 Task: Add an event with the title Second Team Building Retreat: Problem-Solving Activities, date '2024/05/26', time 7:30 AM to 9:30 AMand add a description: In addition to the structured activities, the retreat will also include facilitated discussions and workshops on topics such as effective communication, conflict resolution, and fostering a positive team culture. These sessions will provide valuable insights and tools that team members can apply in their day-to-day work environment.Select event color  Flamingo . Add location for the event as: The Peninsula Hong Kong, Hong Kong, logged in from the account softage.7@softage.netand send the event invitation to softage.5@softage.net and softage.1@softage.net. Set a reminder for the event Daily
Action: Mouse moved to (89, 124)
Screenshot: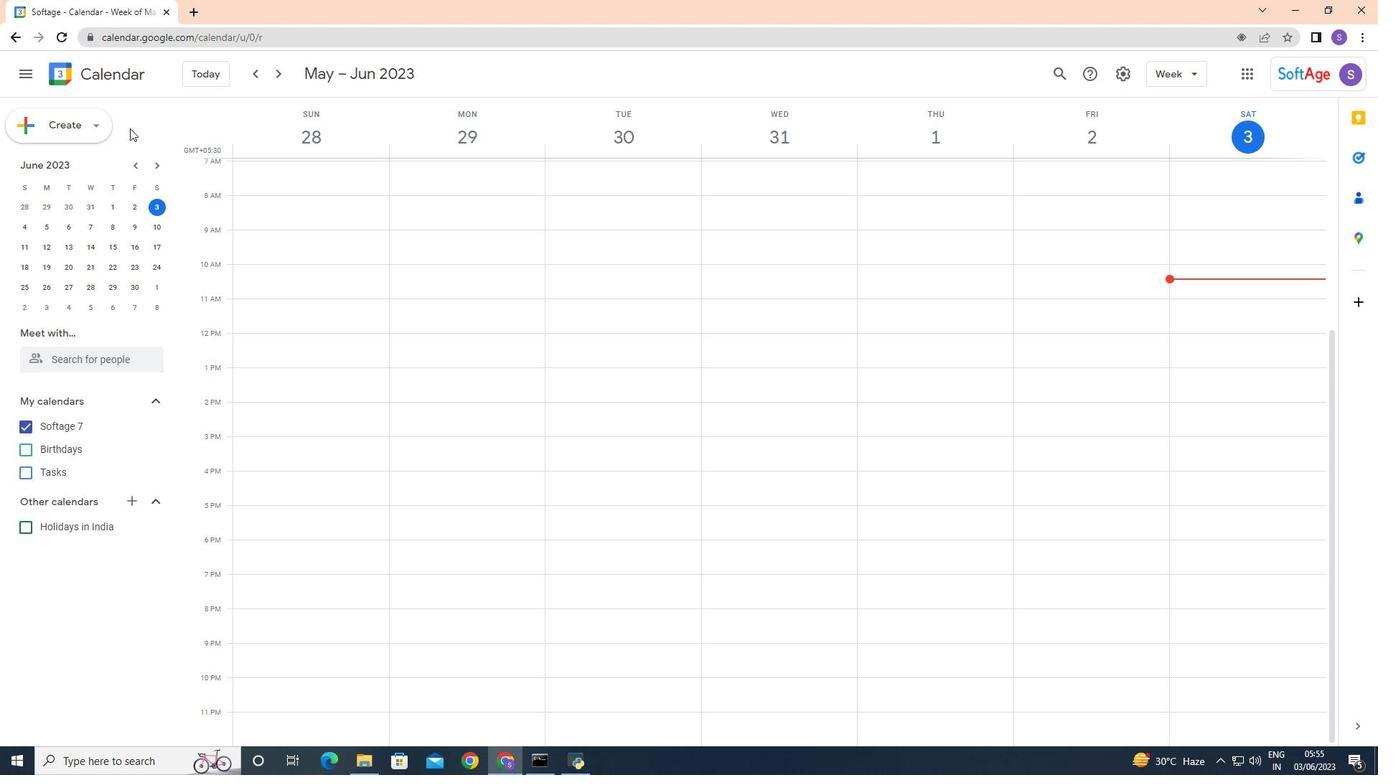 
Action: Mouse pressed left at (89, 124)
Screenshot: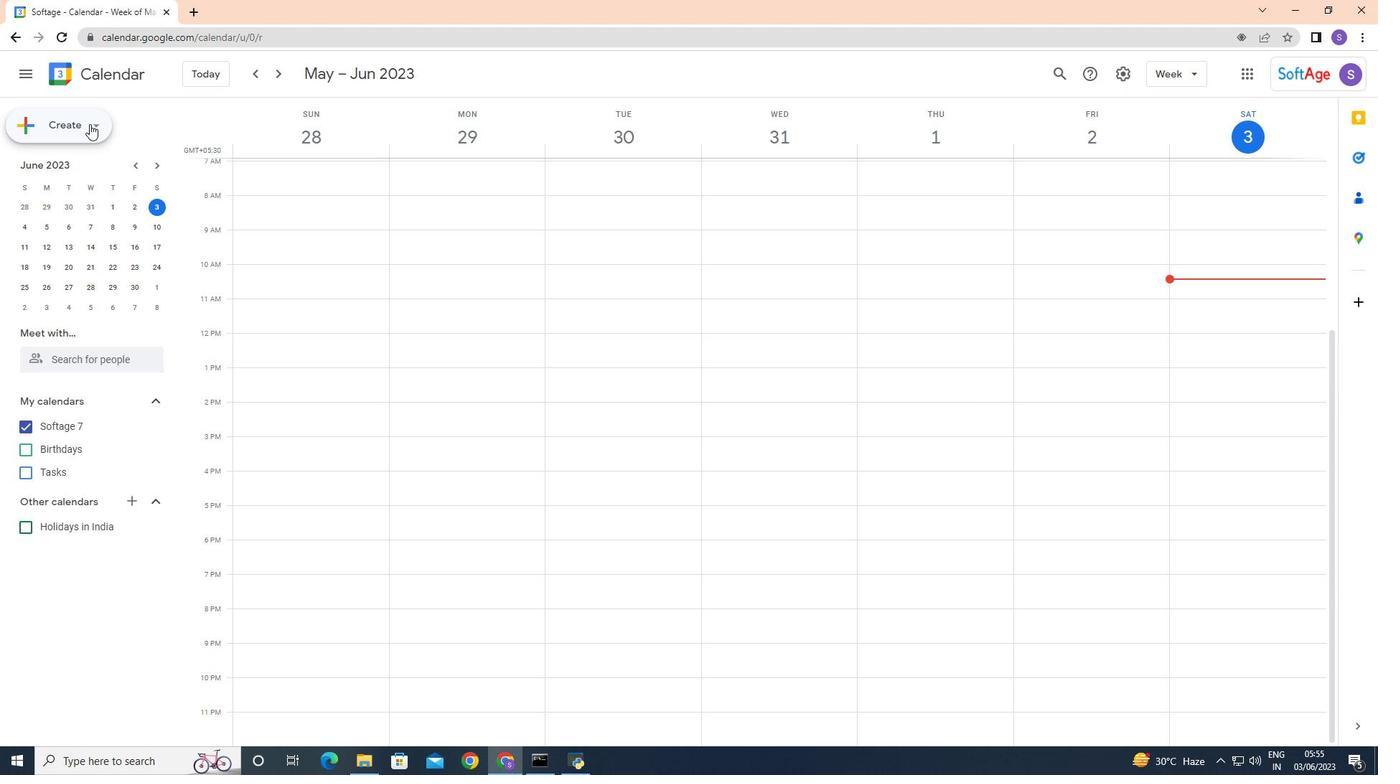 
Action: Mouse moved to (60, 165)
Screenshot: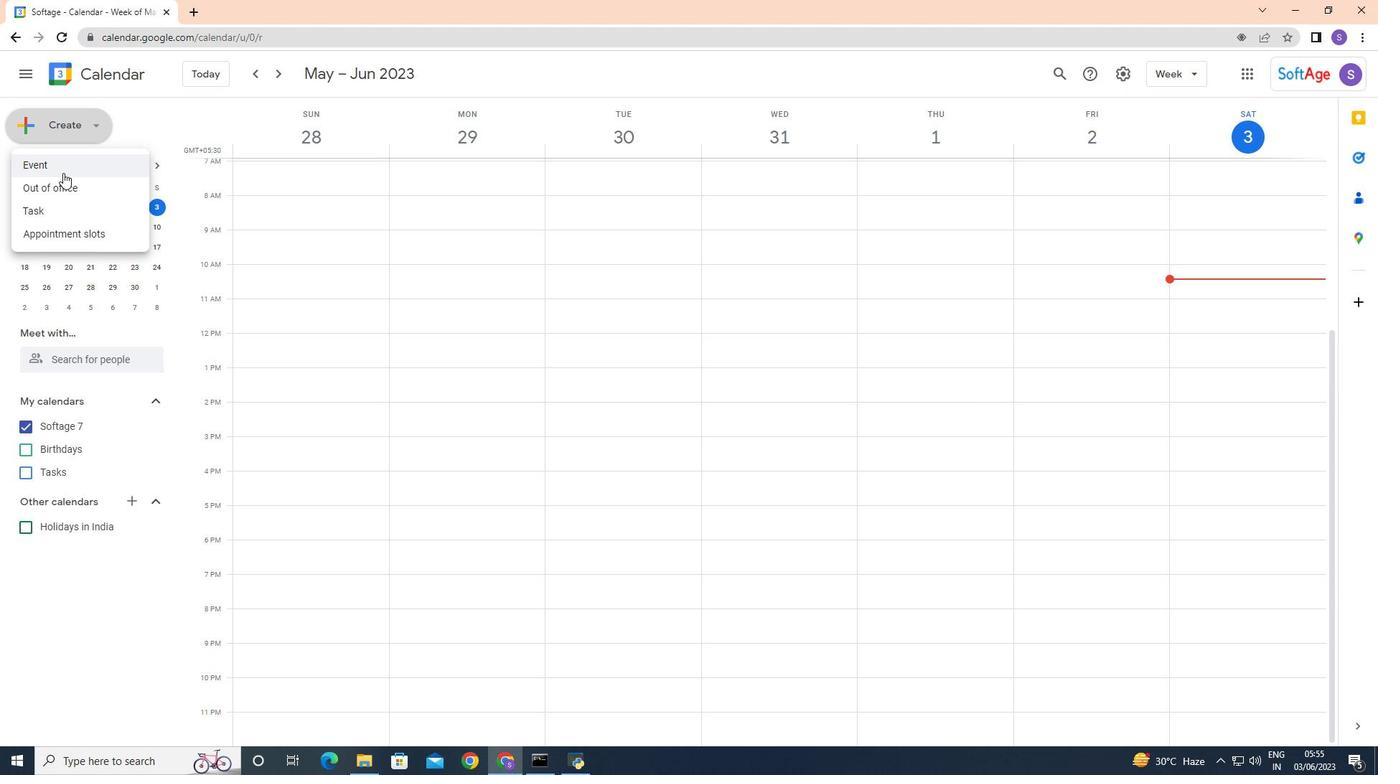 
Action: Mouse pressed left at (60, 165)
Screenshot: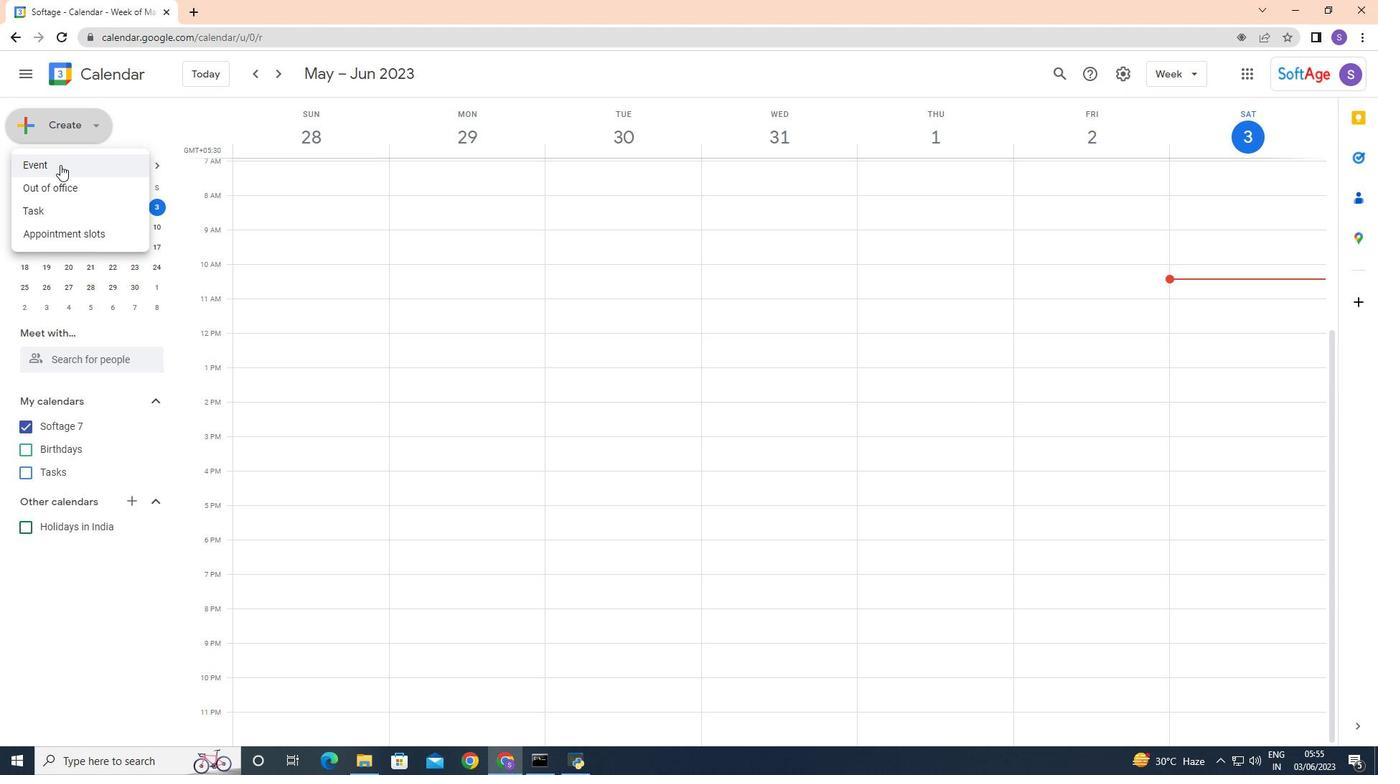
Action: Mouse moved to (1038, 567)
Screenshot: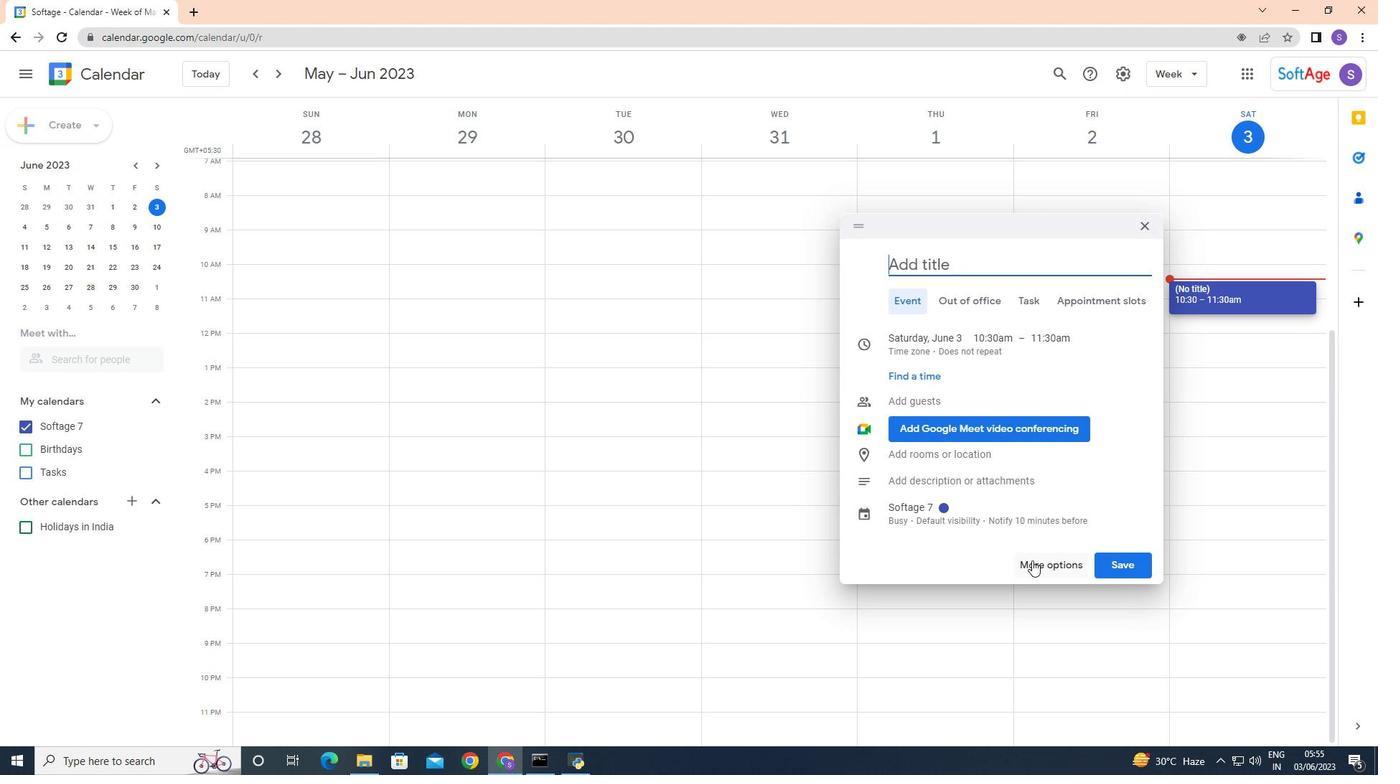 
Action: Mouse pressed left at (1038, 567)
Screenshot: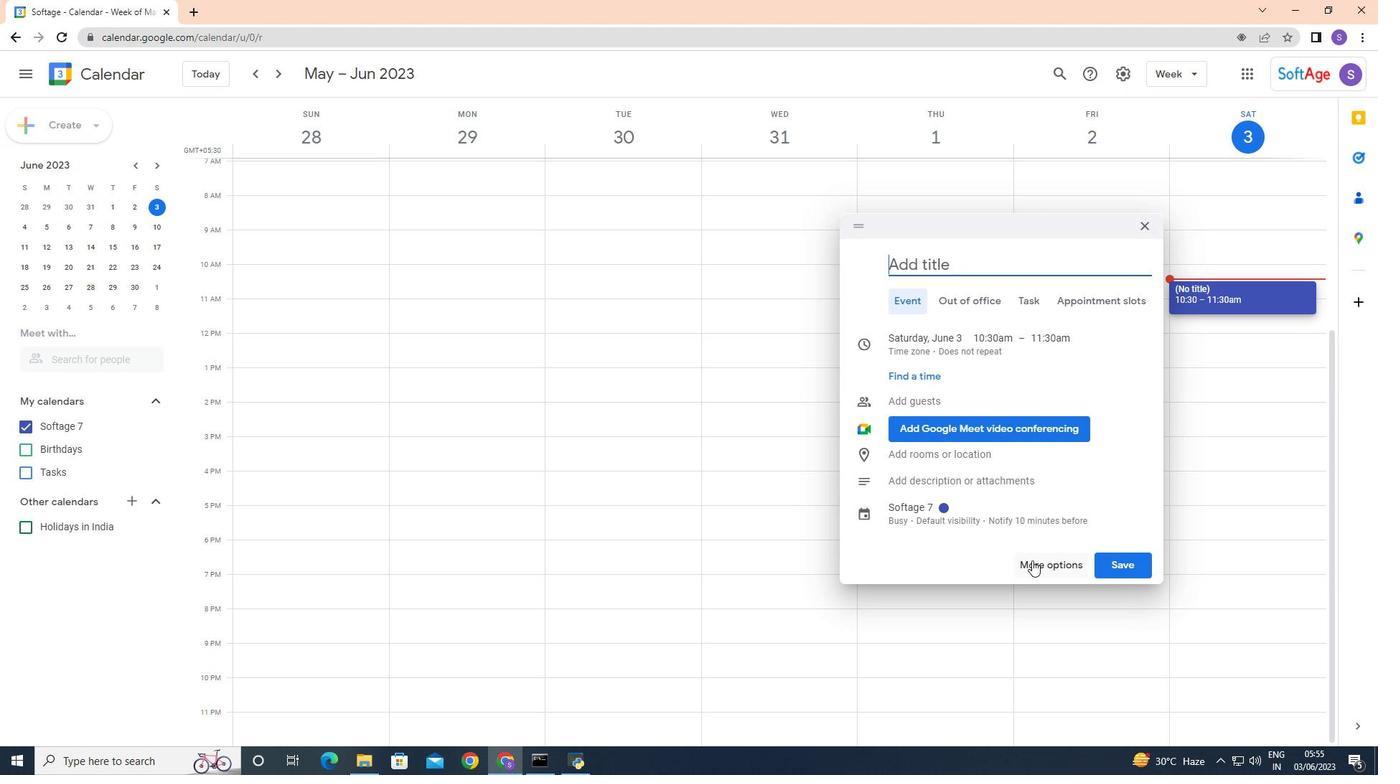 
Action: Mouse moved to (91, 84)
Screenshot: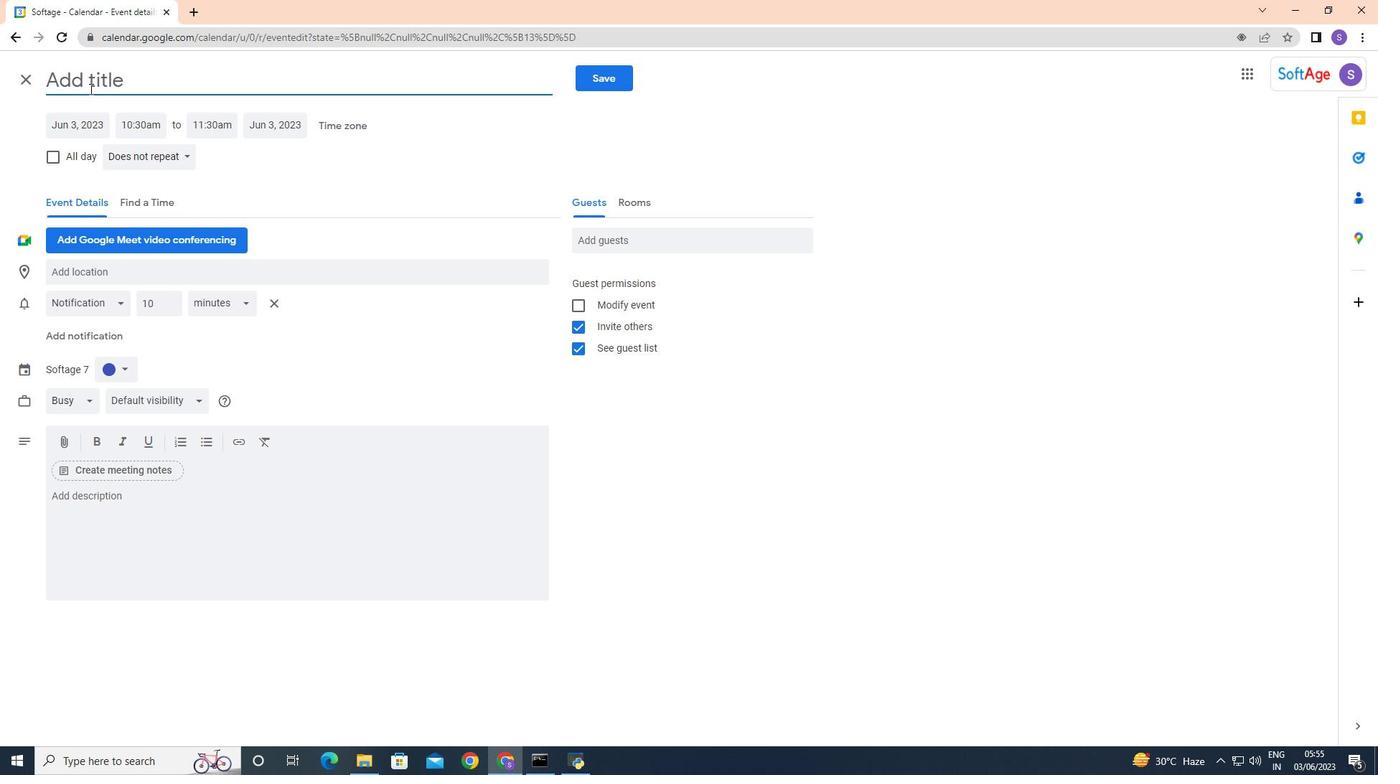 
Action: Mouse pressed left at (91, 84)
Screenshot: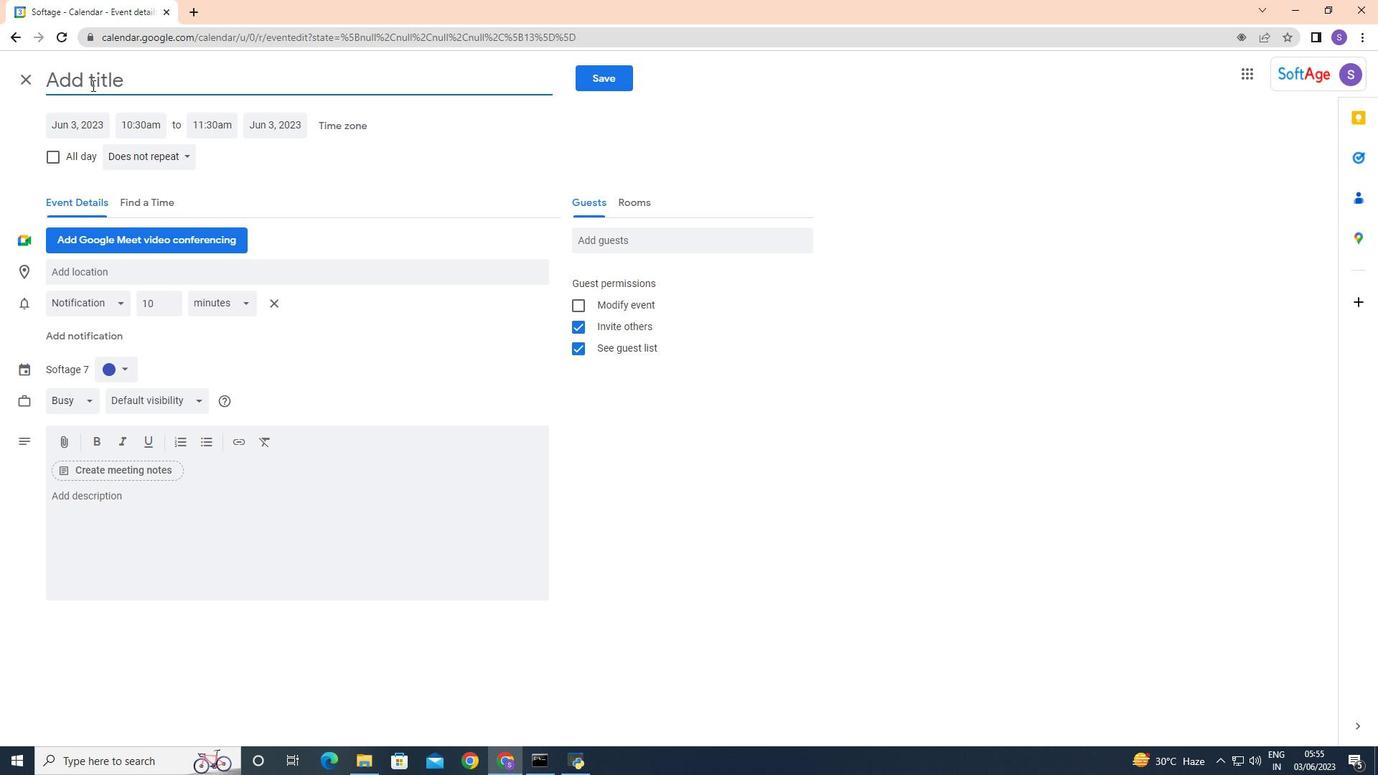 
Action: Key pressed <Key.caps_lock>S<Key.caps_lock><Key.backspace><Key.caps_lock>S<Key.backspace><Key.caps_lock>s<Key.caps_lock>ECOND<Key.space><Key.caps_lock>t<Key.caps_lock>EAM<Key.space><Key.caps_lock>b<Key.caps_lock>UILDING<Key.space><Key.caps_lock>rt<Key.backspace>e<Key.backspace><Key.caps_lock>ETREAT<Key.shift_r>:<Key.space><Key.caps_lock>p<Key.caps_lock>ROD<Key.backspace>BLEM-<Key.caps_lock>s<Key.caps_lock>OLVING<Key.space><Key.caps_lock>a<Key.caps_lock>CTIVITIES
Screenshot: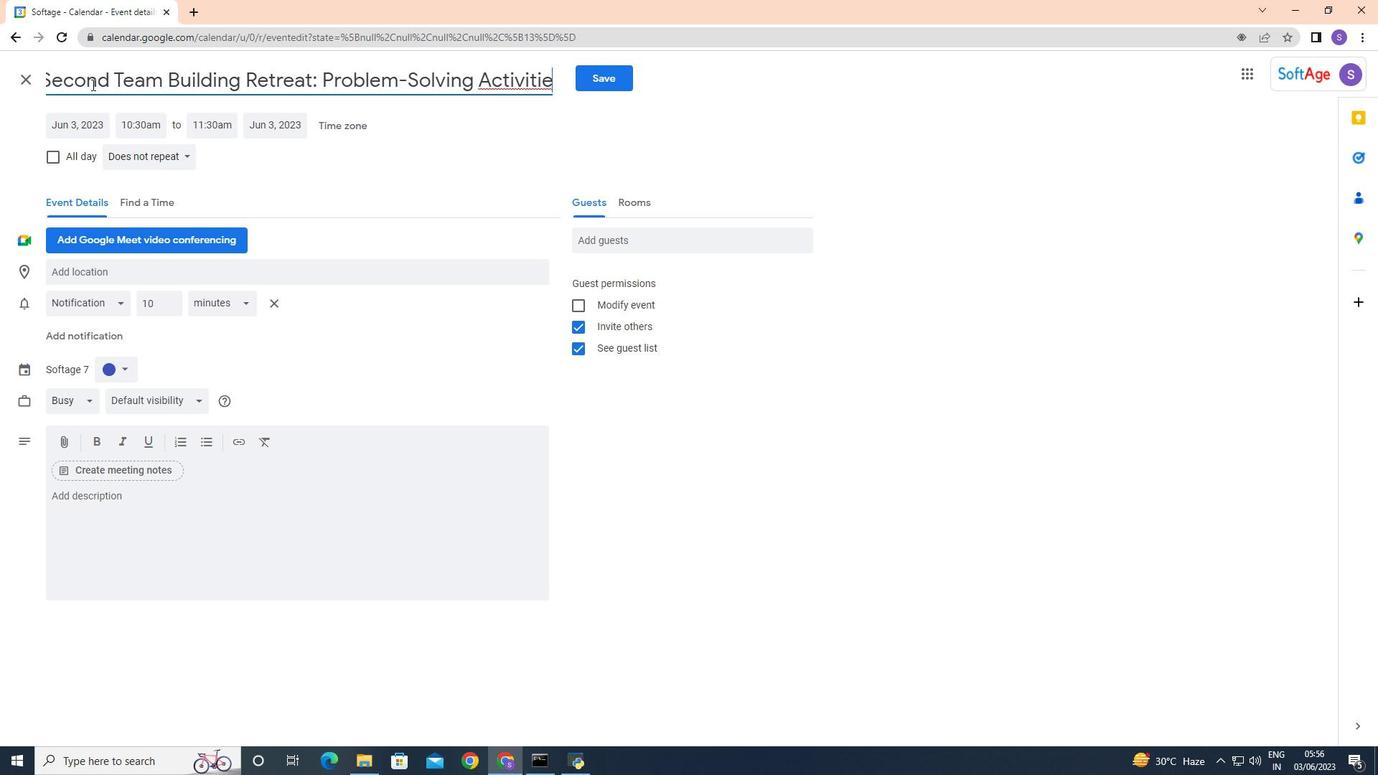 
Action: Mouse moved to (210, 180)
Screenshot: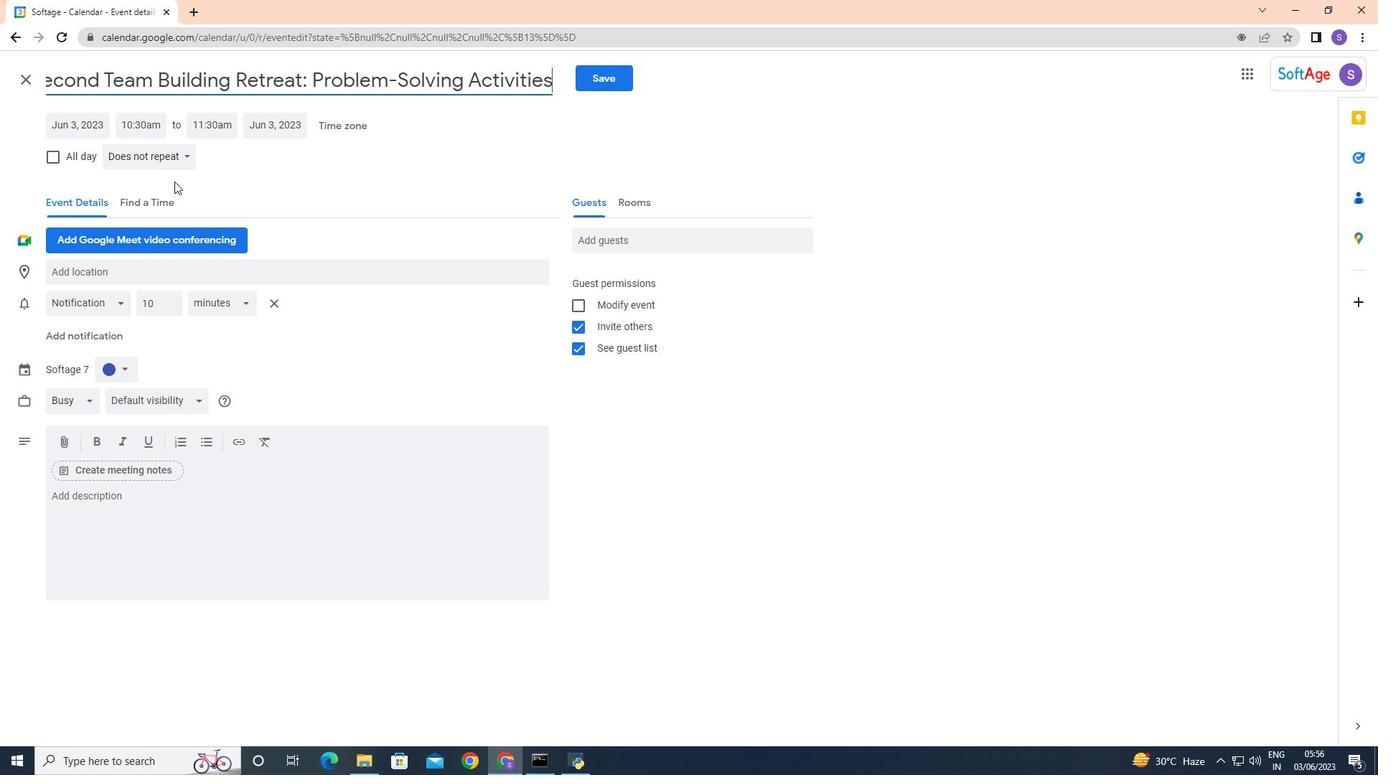 
Action: Mouse pressed left at (210, 180)
Screenshot: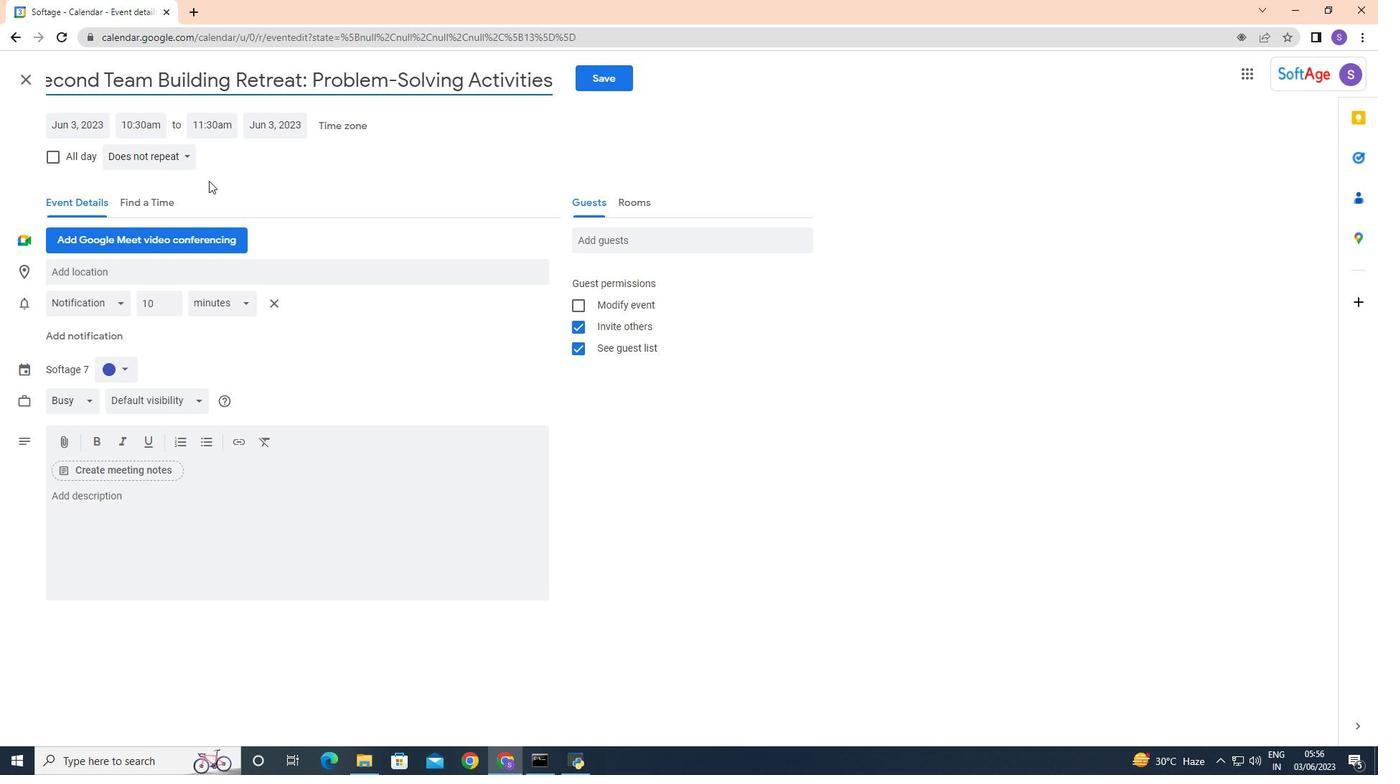
Action: Mouse moved to (74, 127)
Screenshot: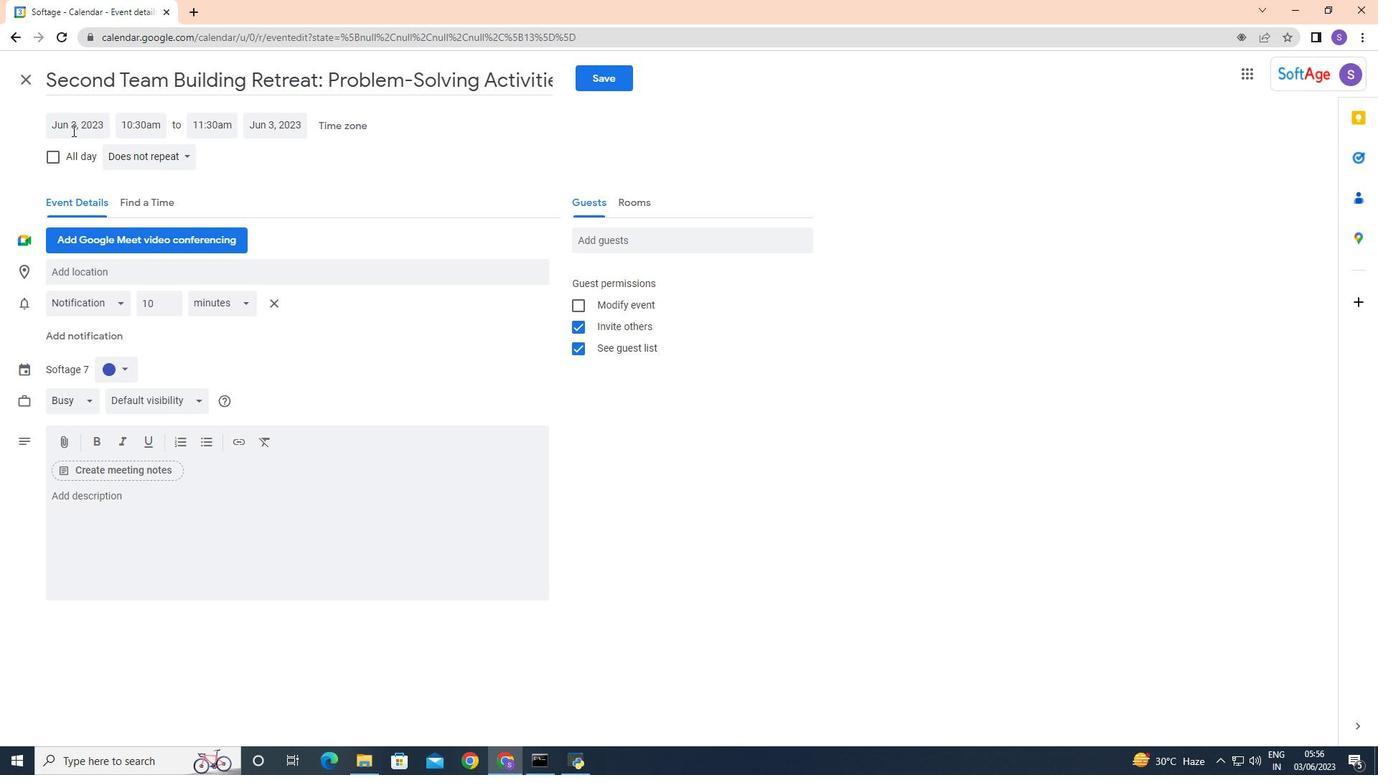 
Action: Mouse pressed left at (74, 127)
Screenshot: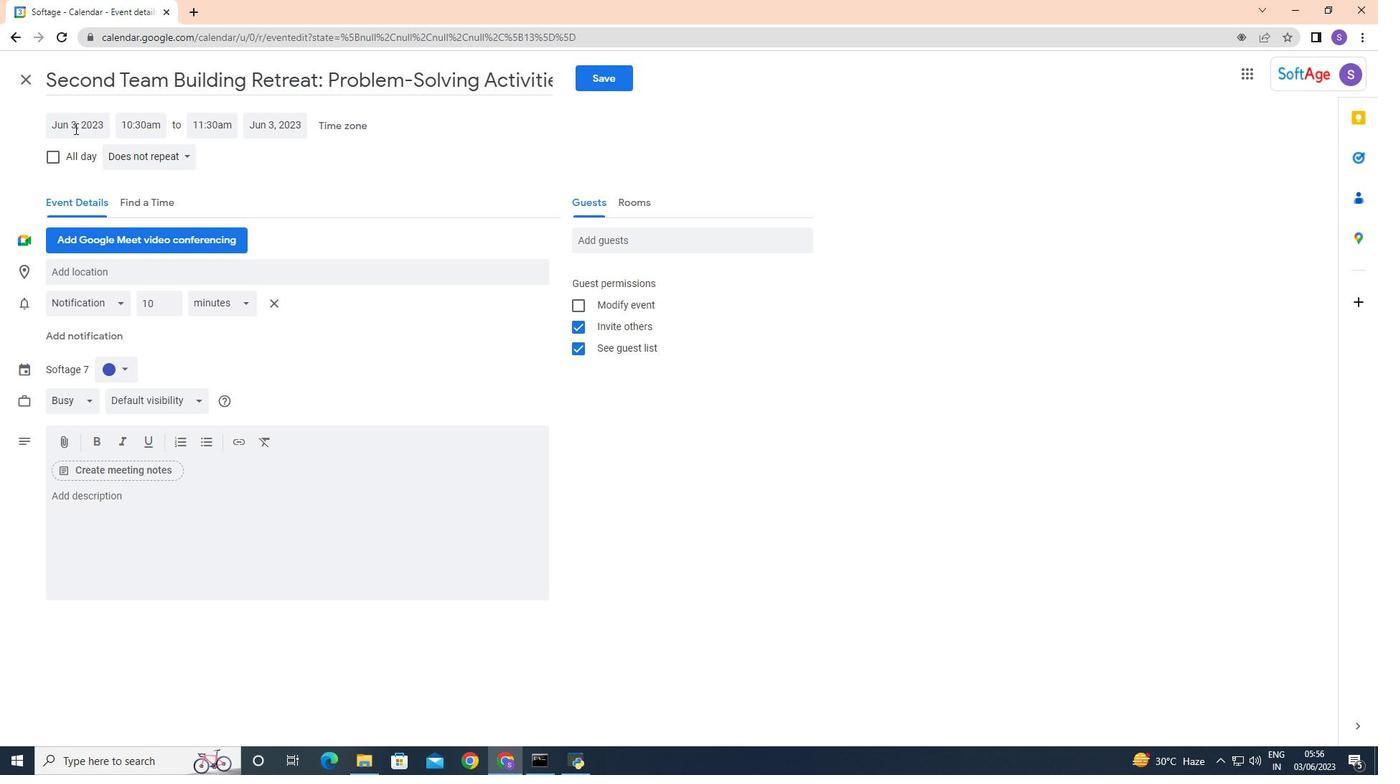 
Action: Mouse moved to (228, 152)
Screenshot: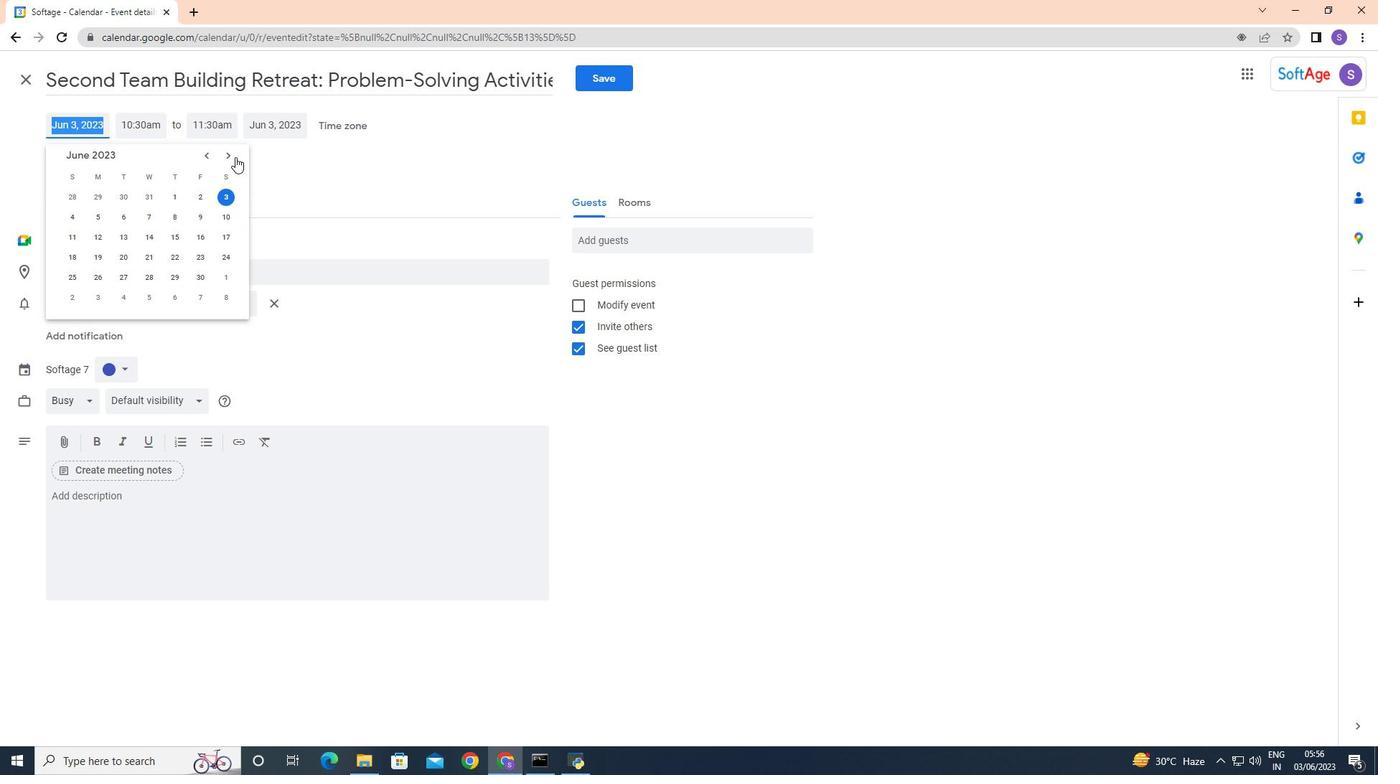 
Action: Mouse pressed left at (228, 152)
Screenshot: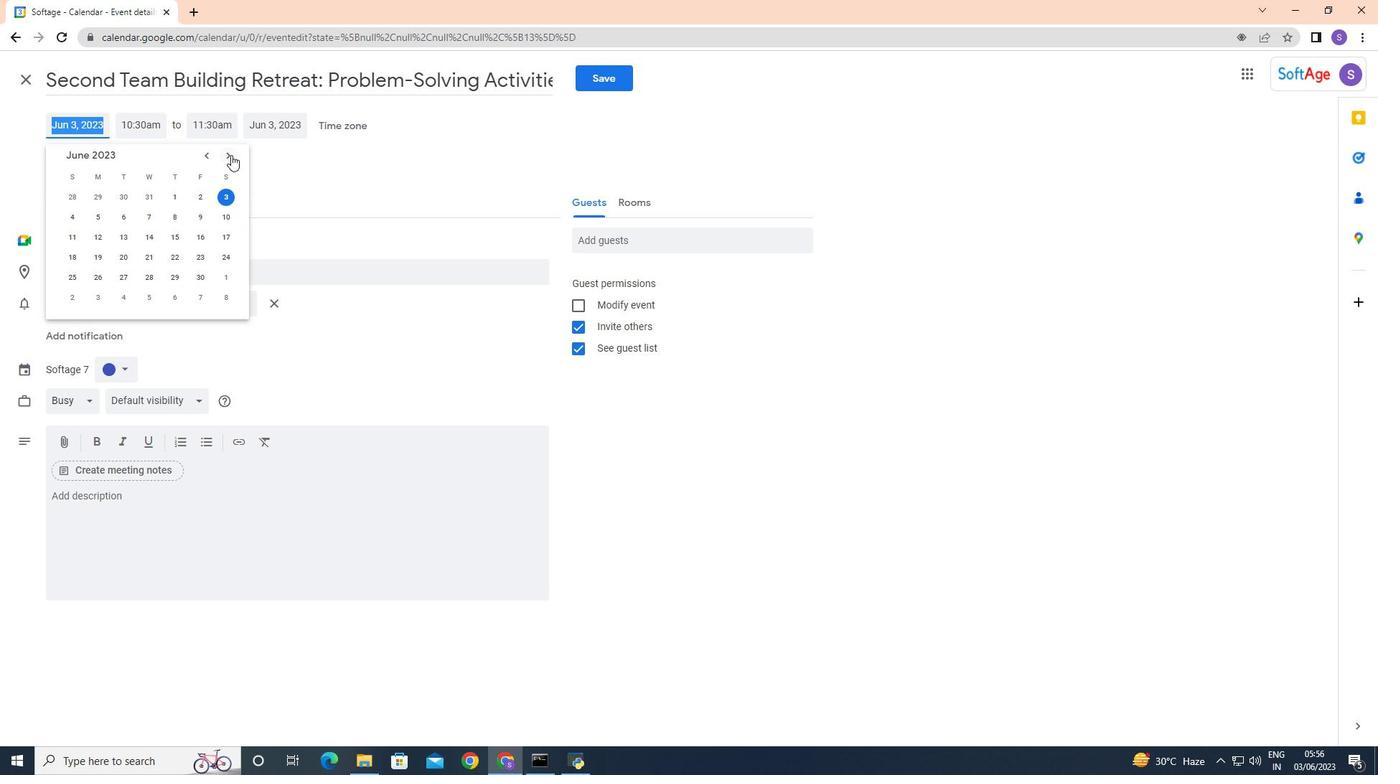 
Action: Mouse pressed left at (228, 152)
Screenshot: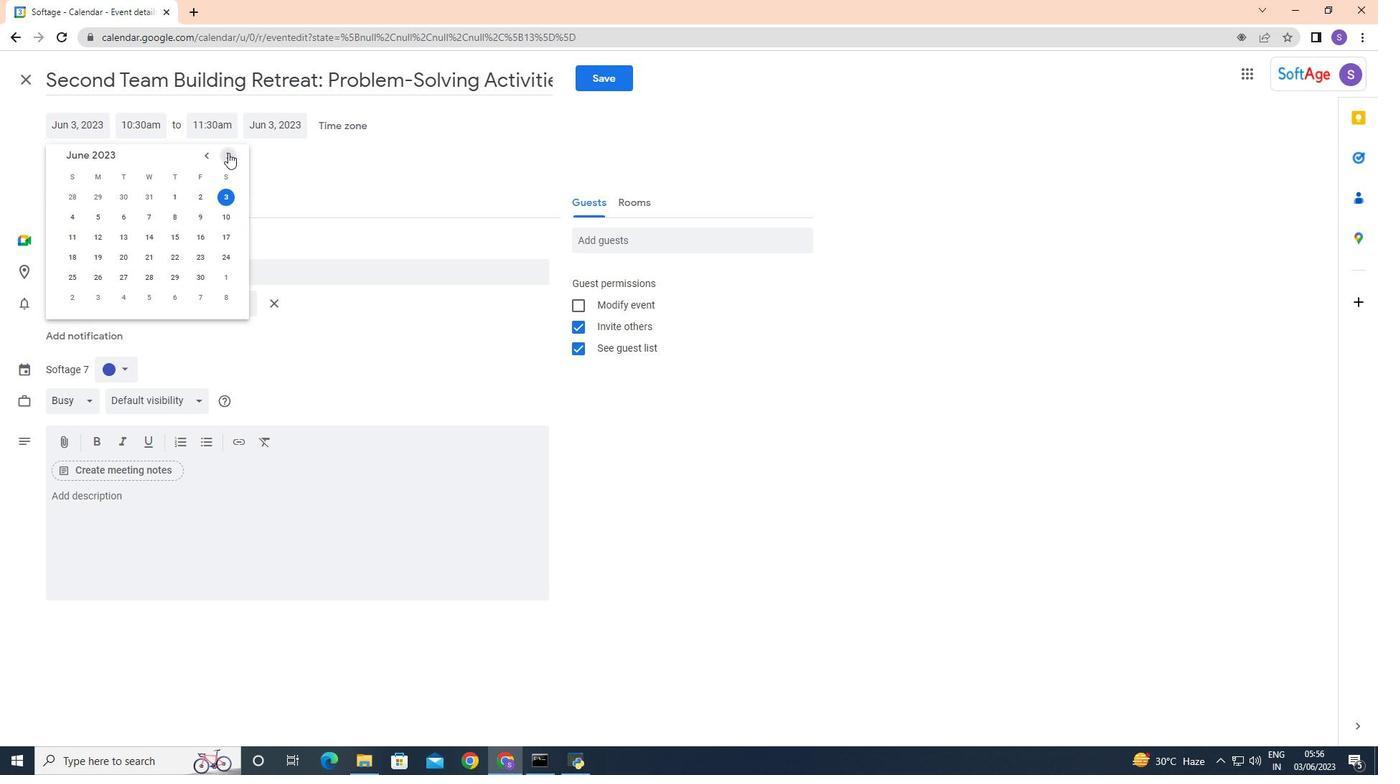 
Action: Mouse pressed left at (228, 152)
Screenshot: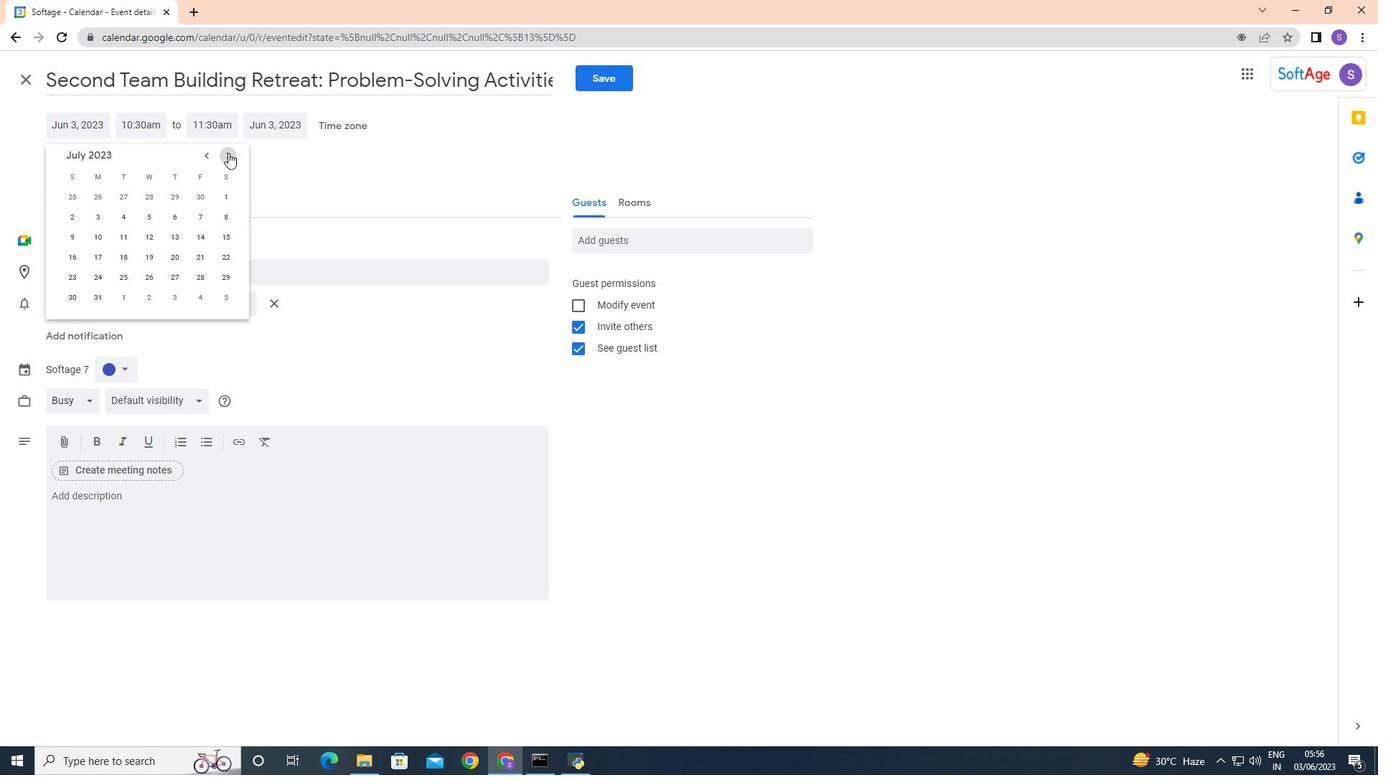
Action: Mouse pressed left at (228, 152)
Screenshot: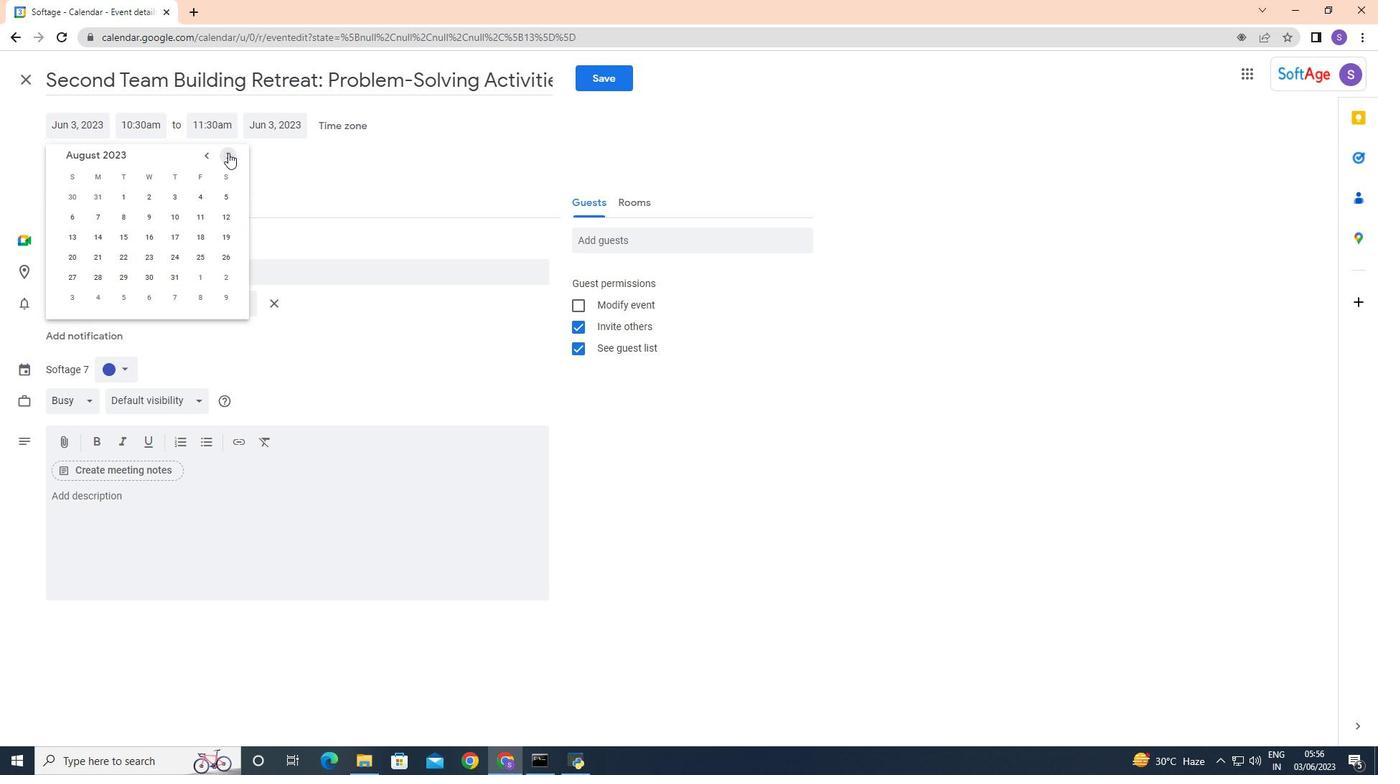 
Action: Mouse pressed left at (228, 152)
Screenshot: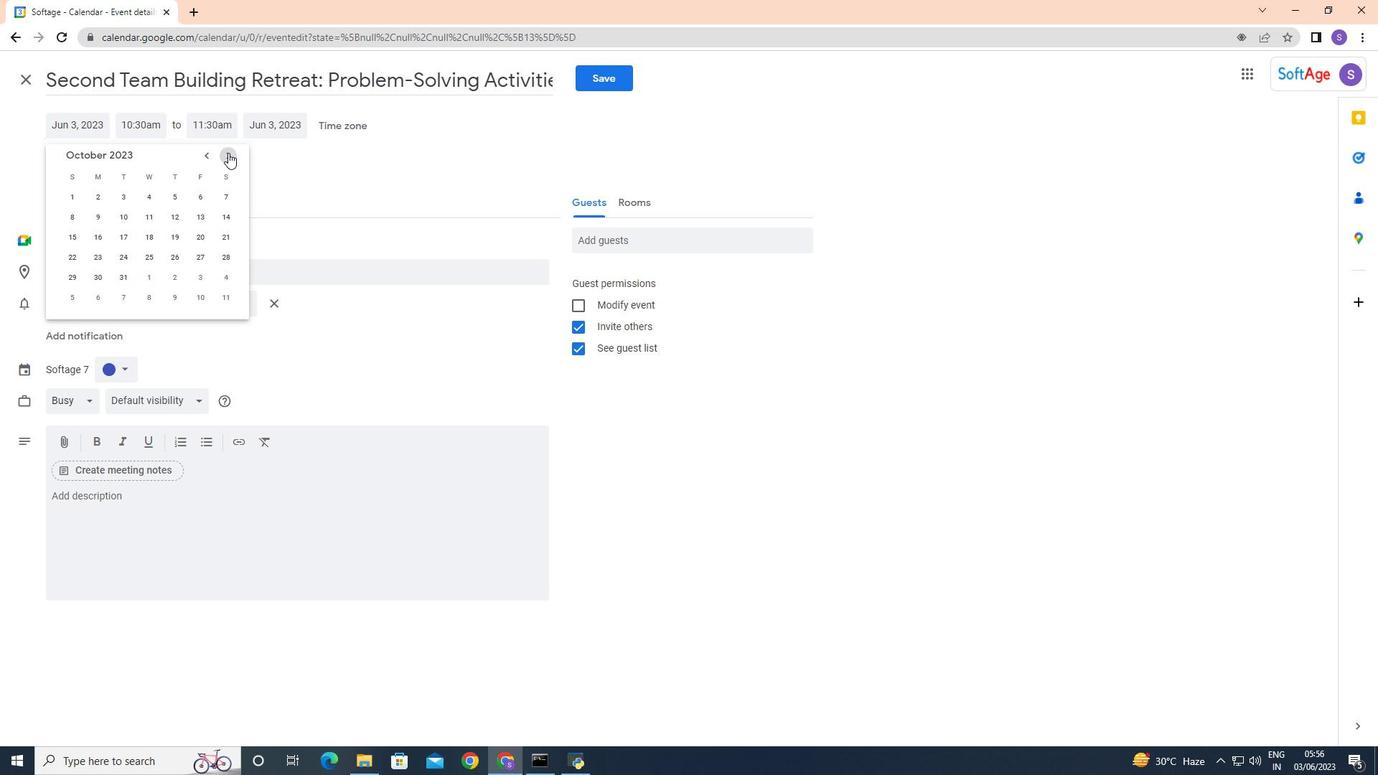 
Action: Mouse pressed left at (228, 152)
Screenshot: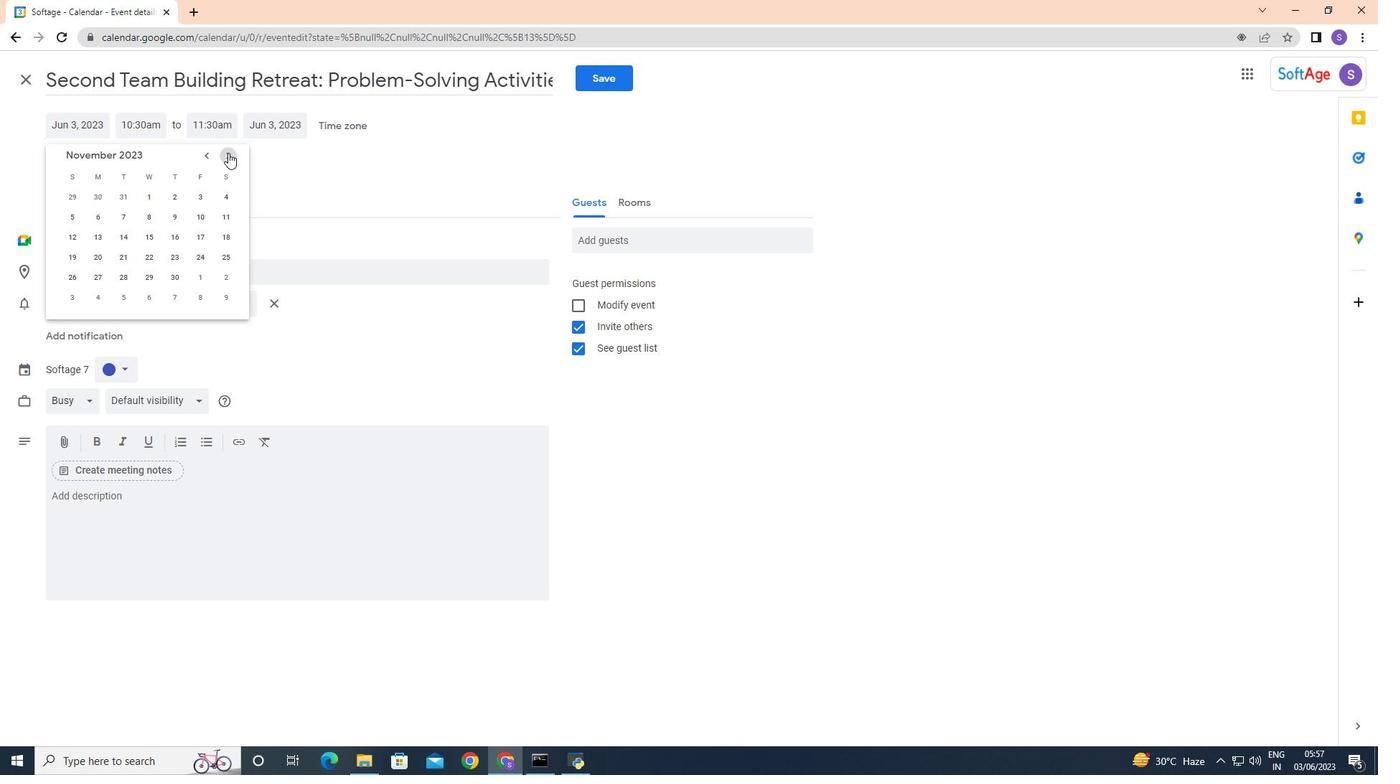 
Action: Mouse pressed left at (228, 152)
Screenshot: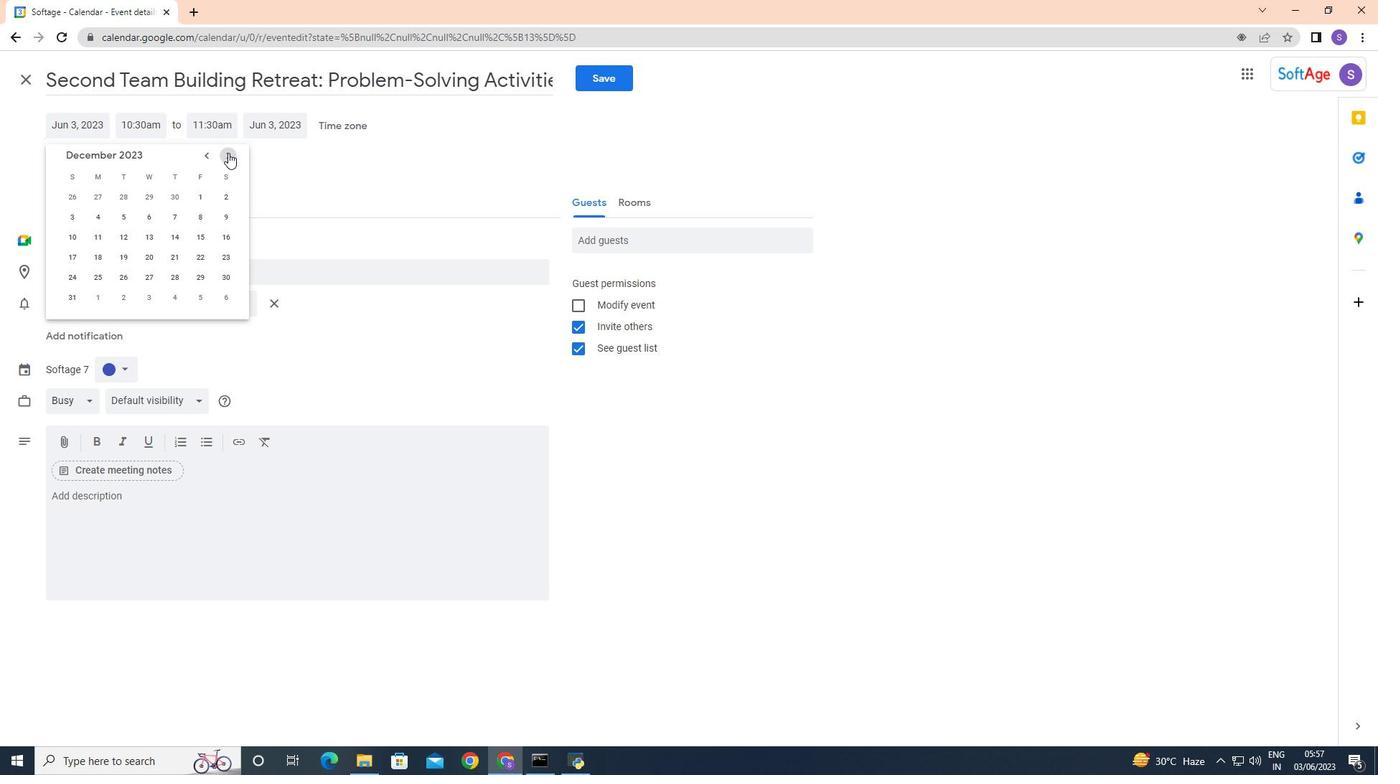 
Action: Mouse pressed left at (228, 152)
Screenshot: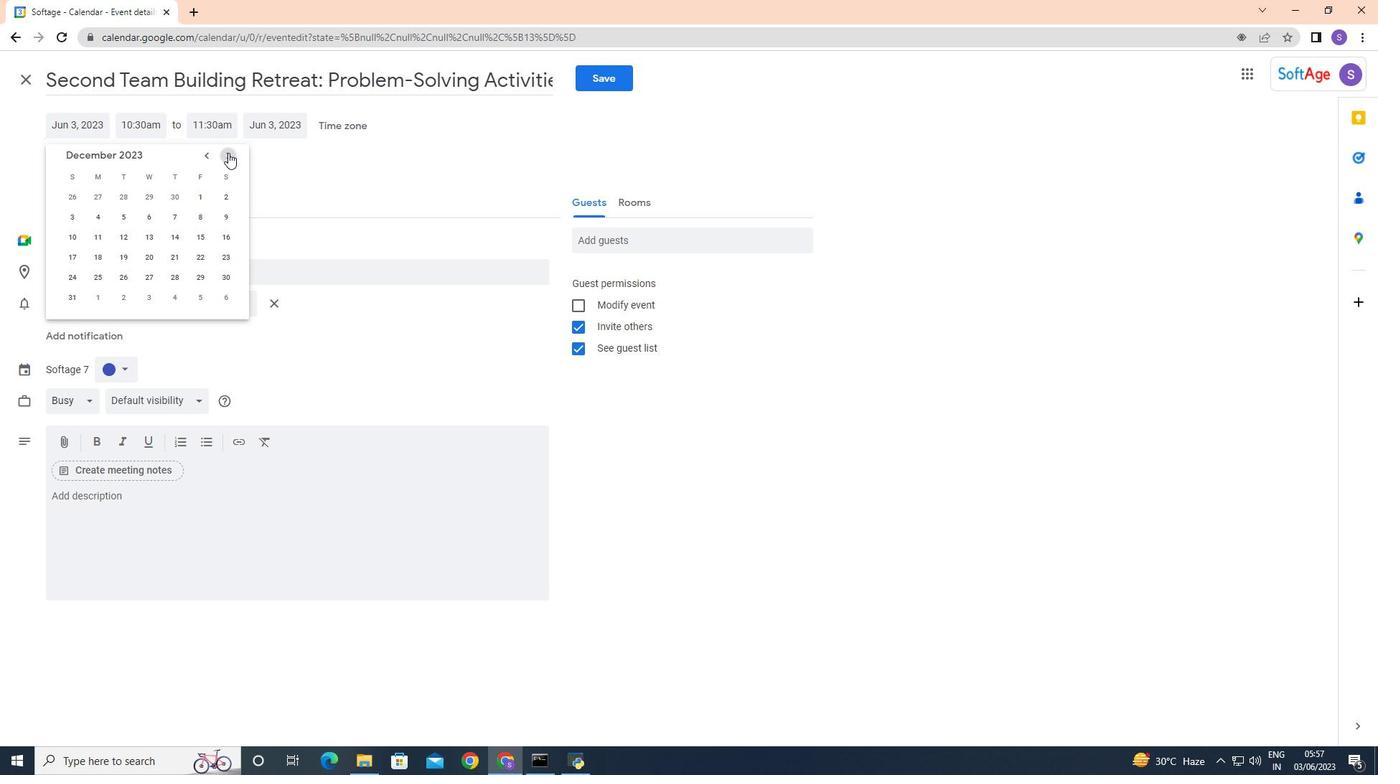
Action: Mouse moved to (206, 157)
Screenshot: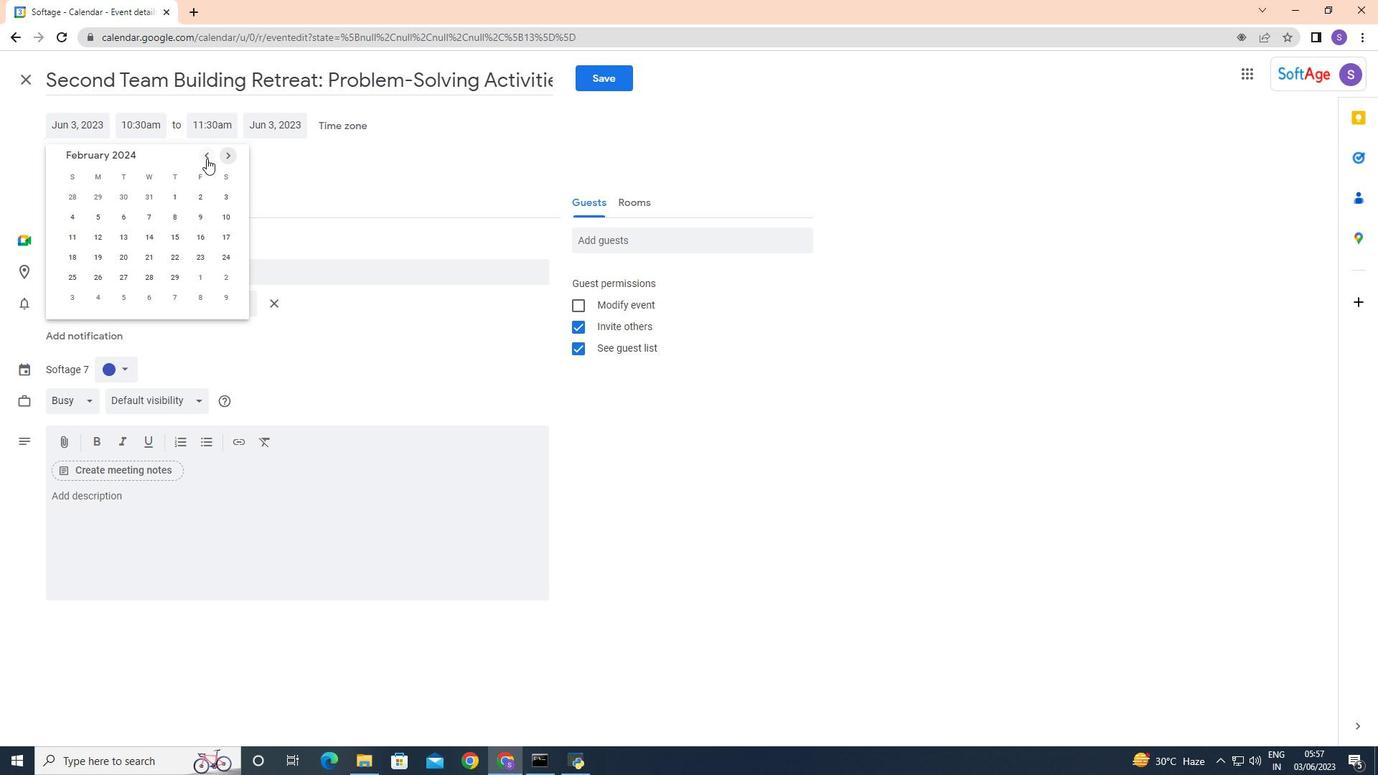 
Action: Mouse pressed left at (206, 157)
Screenshot: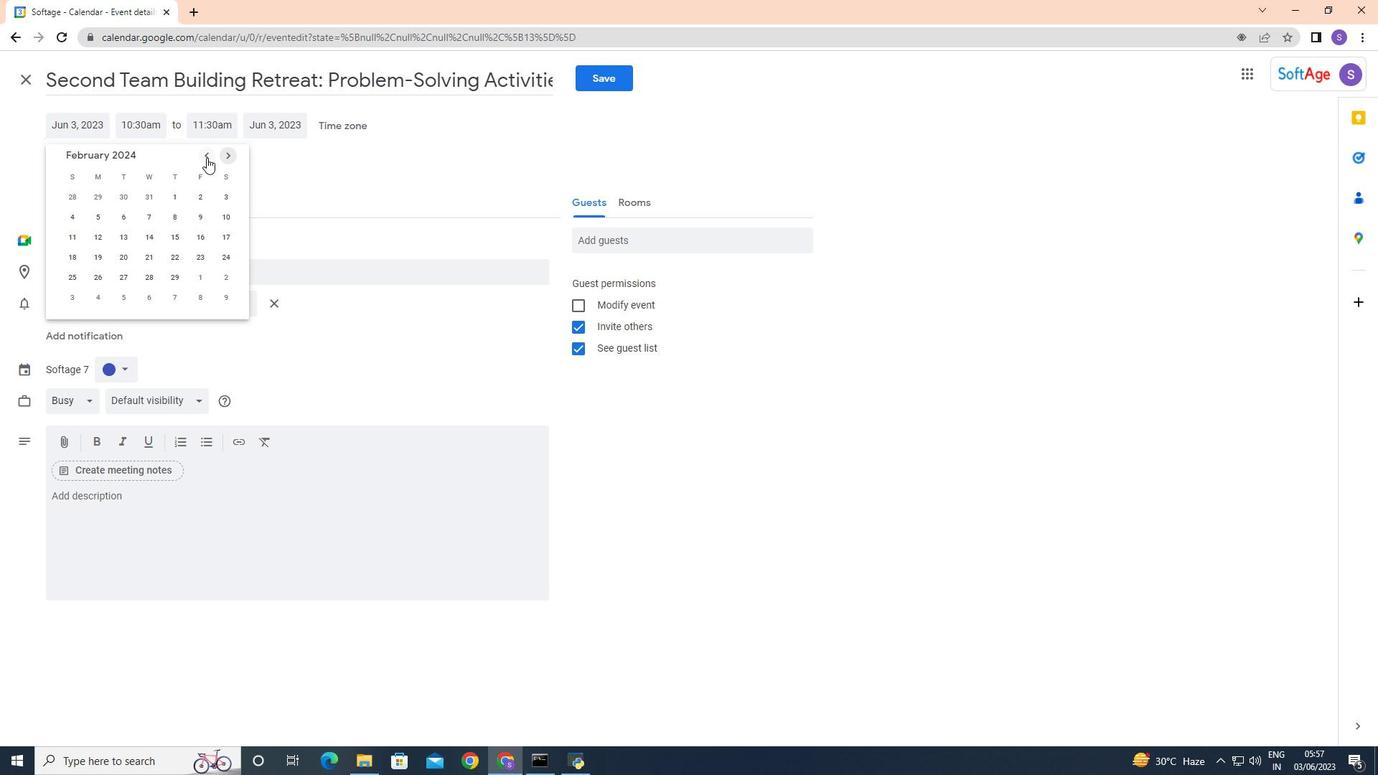 
Action: Mouse moved to (234, 157)
Screenshot: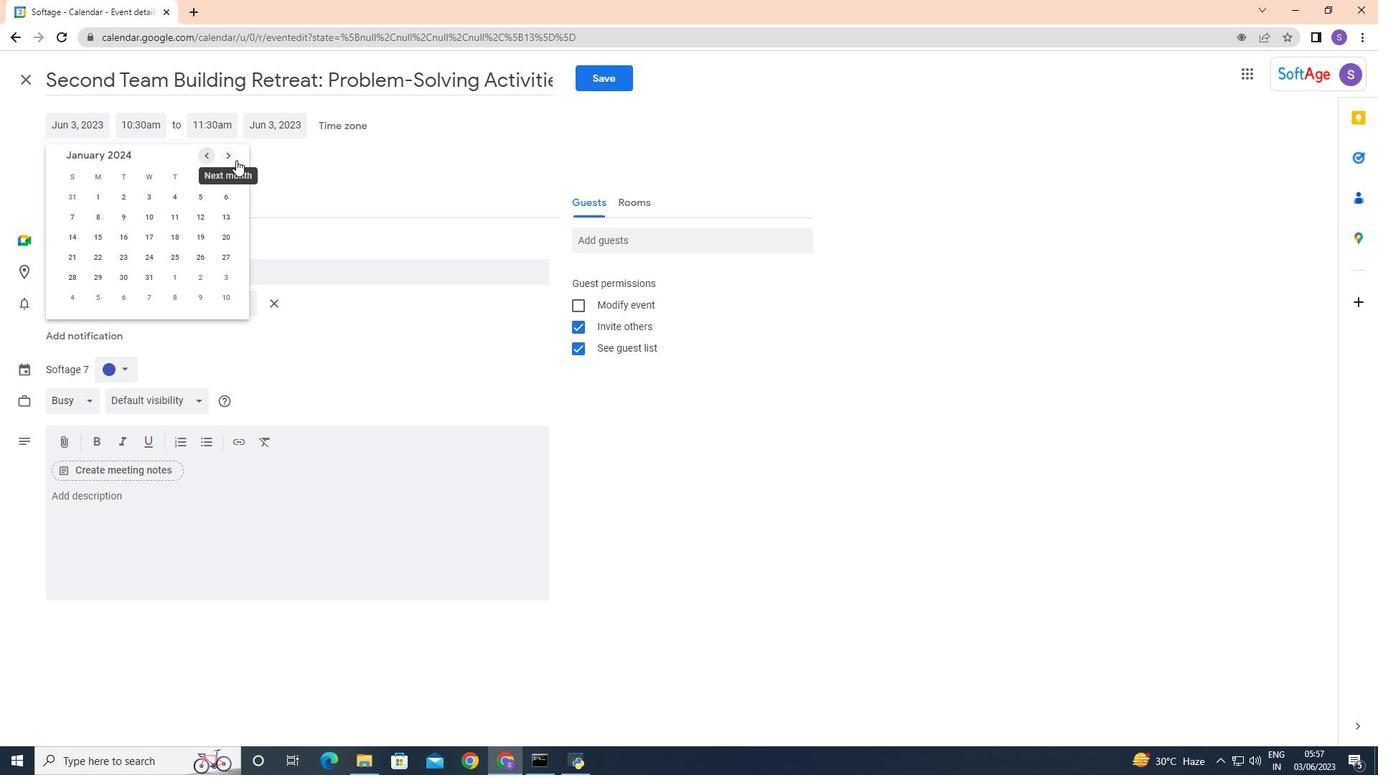 
Action: Mouse pressed left at (234, 157)
Screenshot: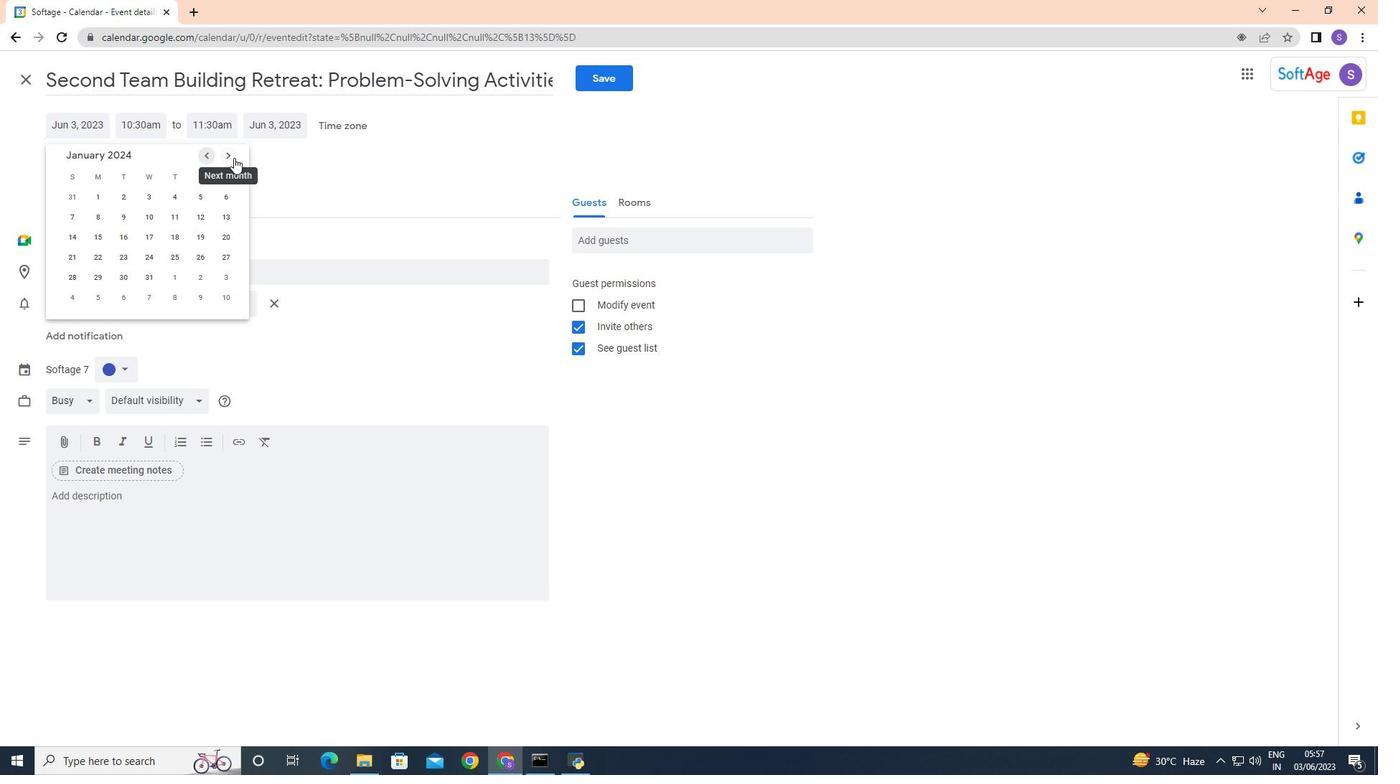
Action: Mouse pressed left at (234, 157)
Screenshot: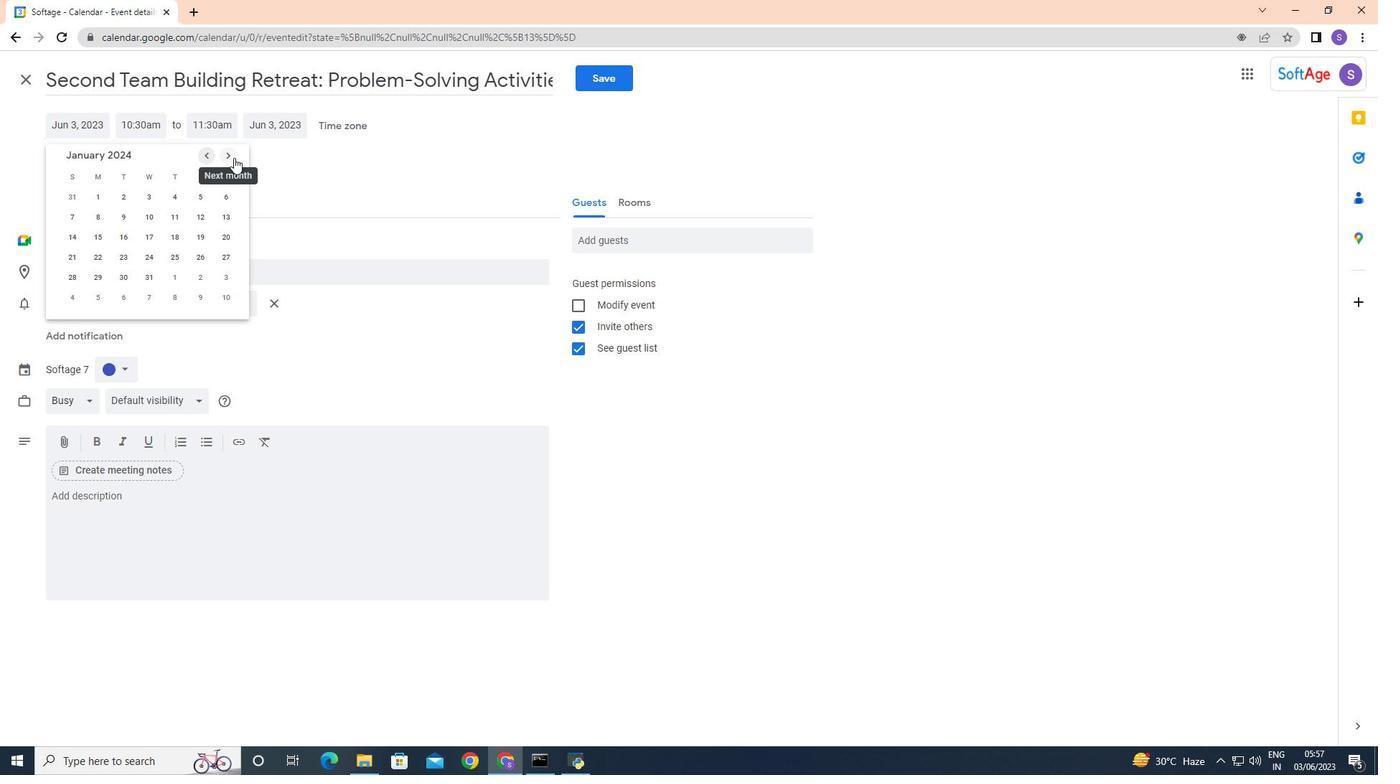 
Action: Mouse pressed left at (234, 157)
Screenshot: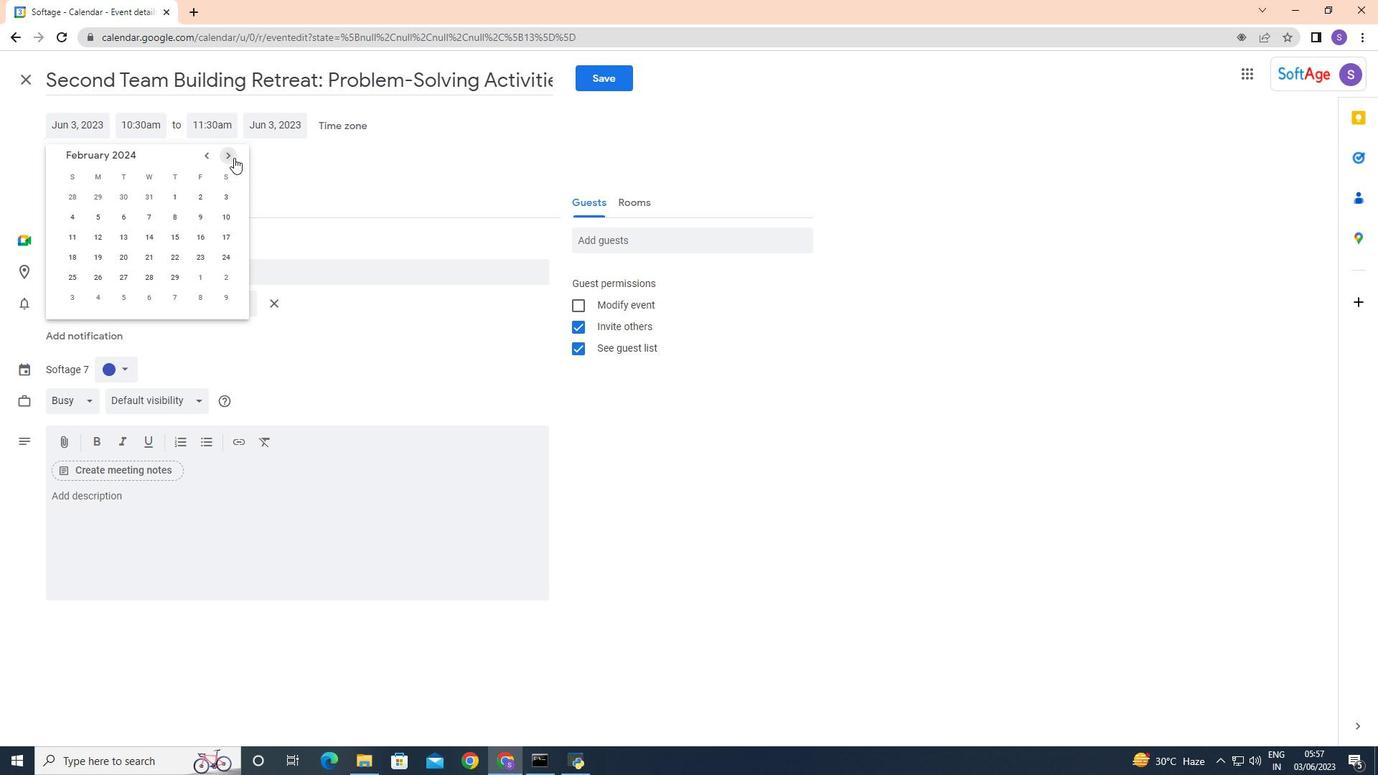 
Action: Mouse pressed left at (234, 157)
Screenshot: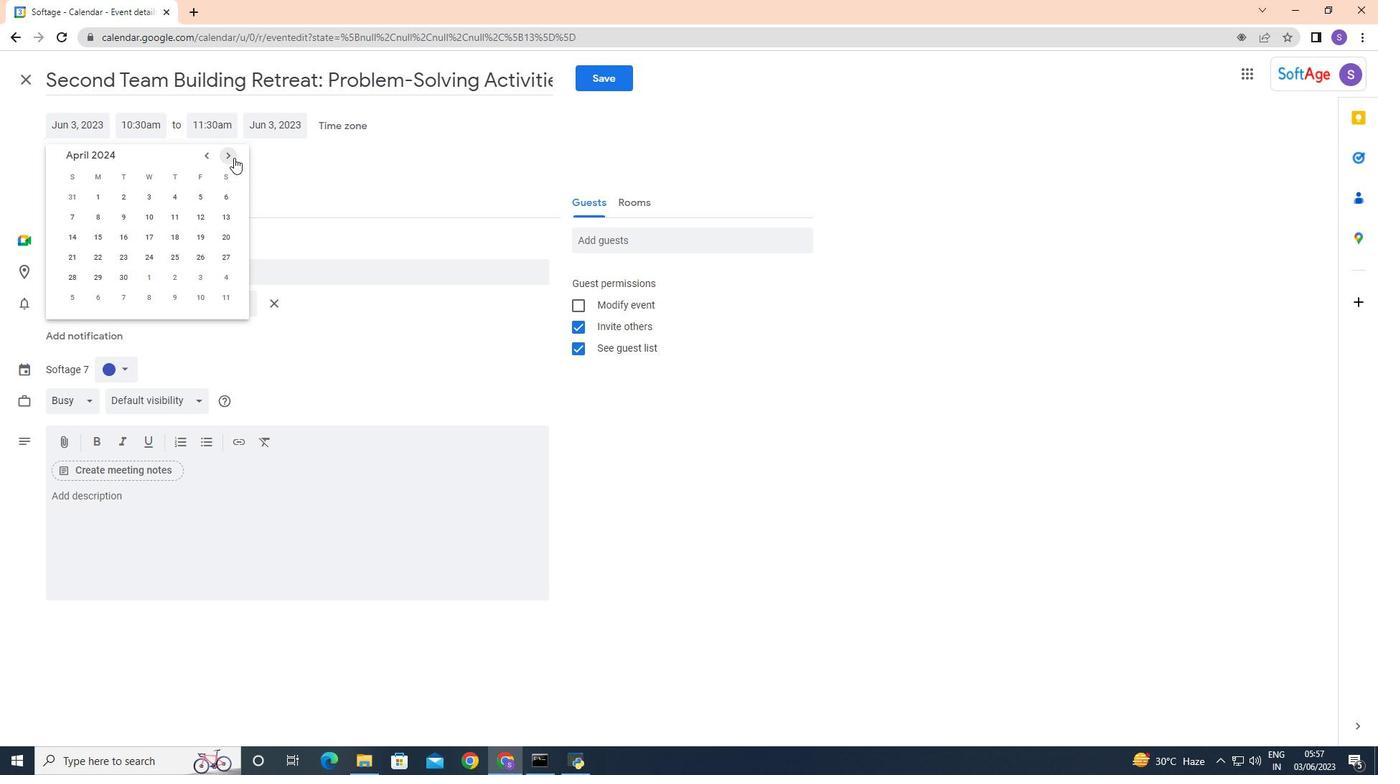 
Action: Mouse moved to (69, 279)
Screenshot: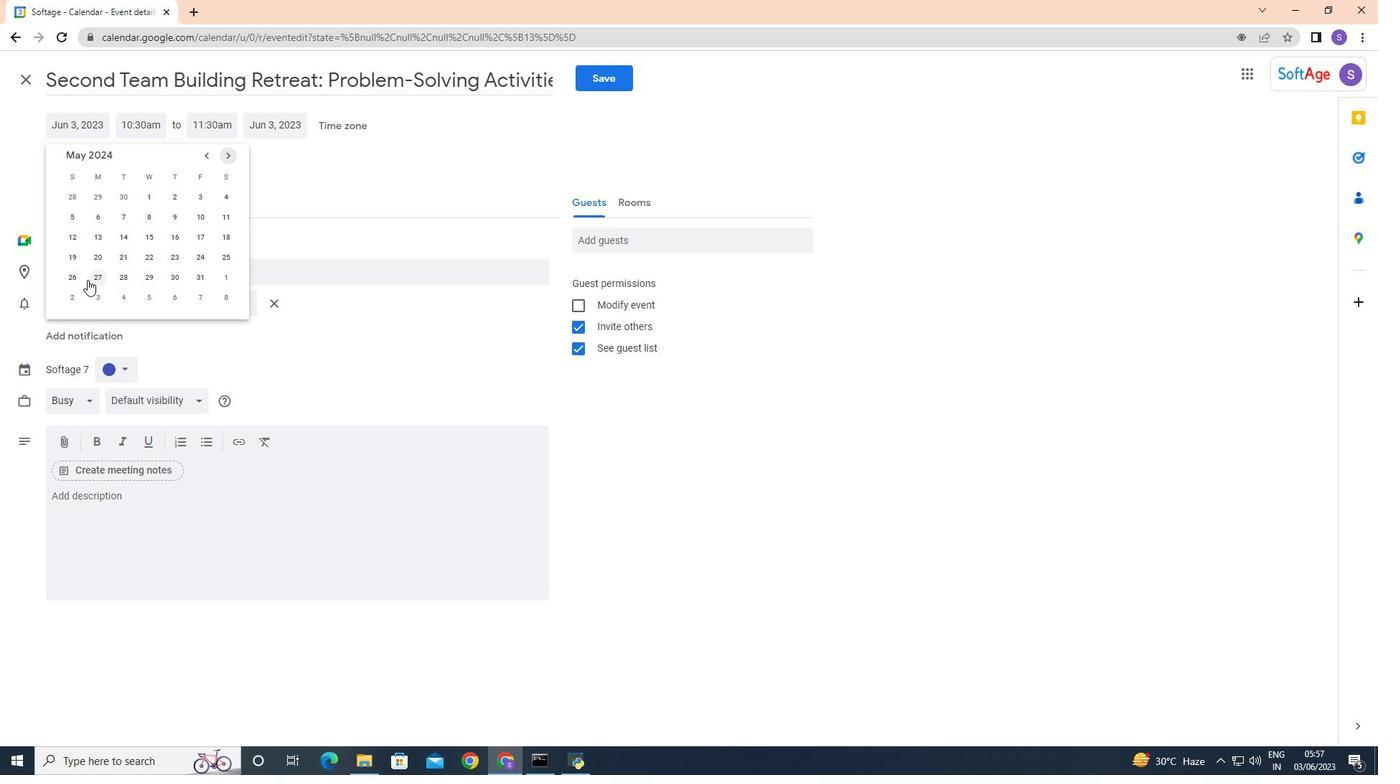 
Action: Mouse pressed left at (69, 279)
Screenshot: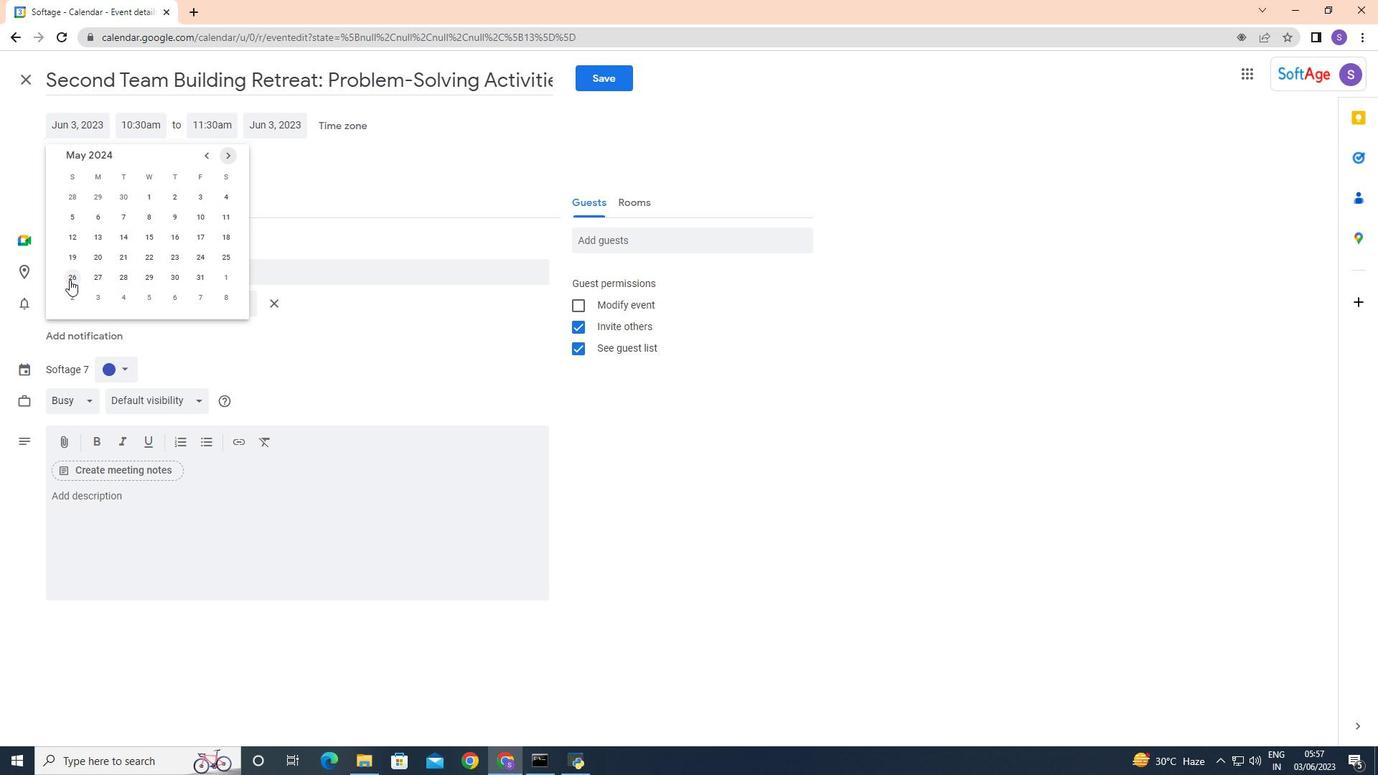 
Action: Mouse moved to (137, 126)
Screenshot: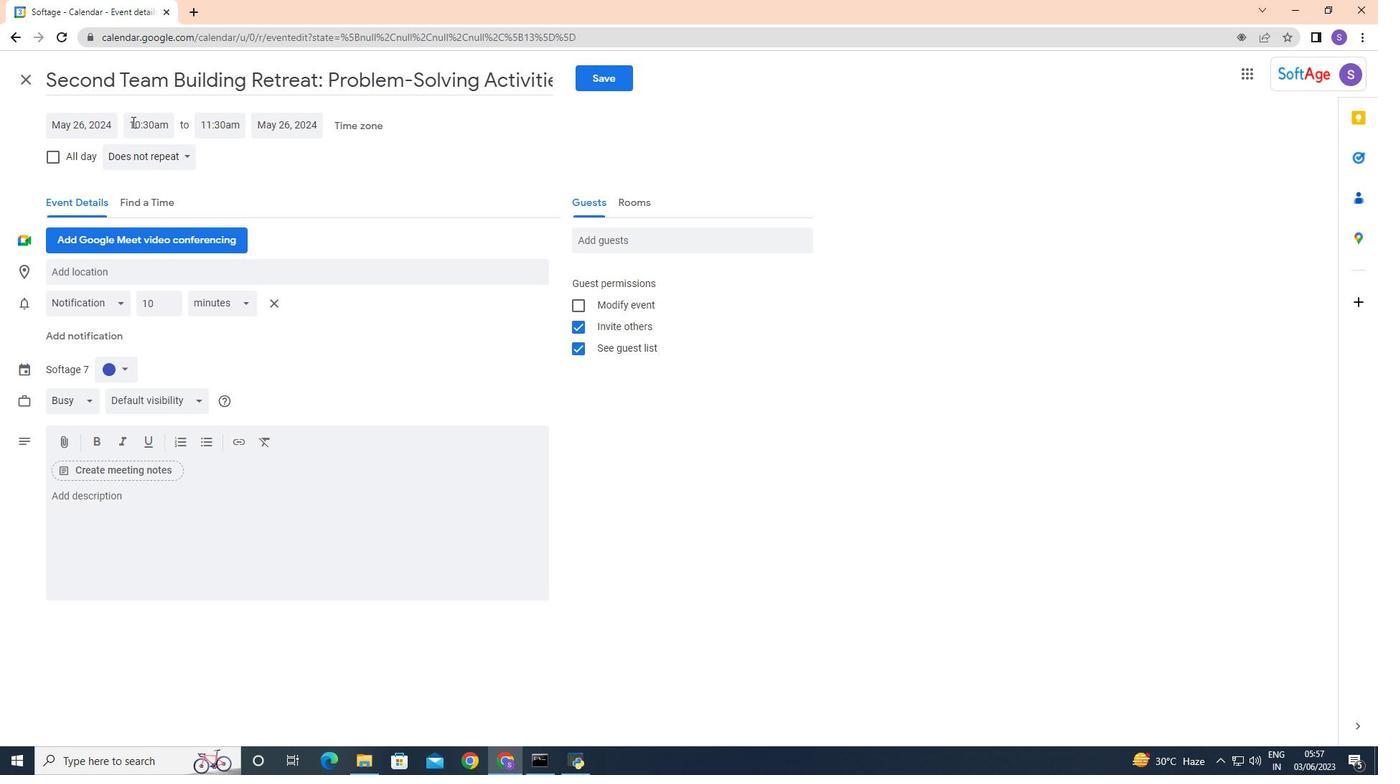 
Action: Mouse pressed left at (137, 126)
Screenshot: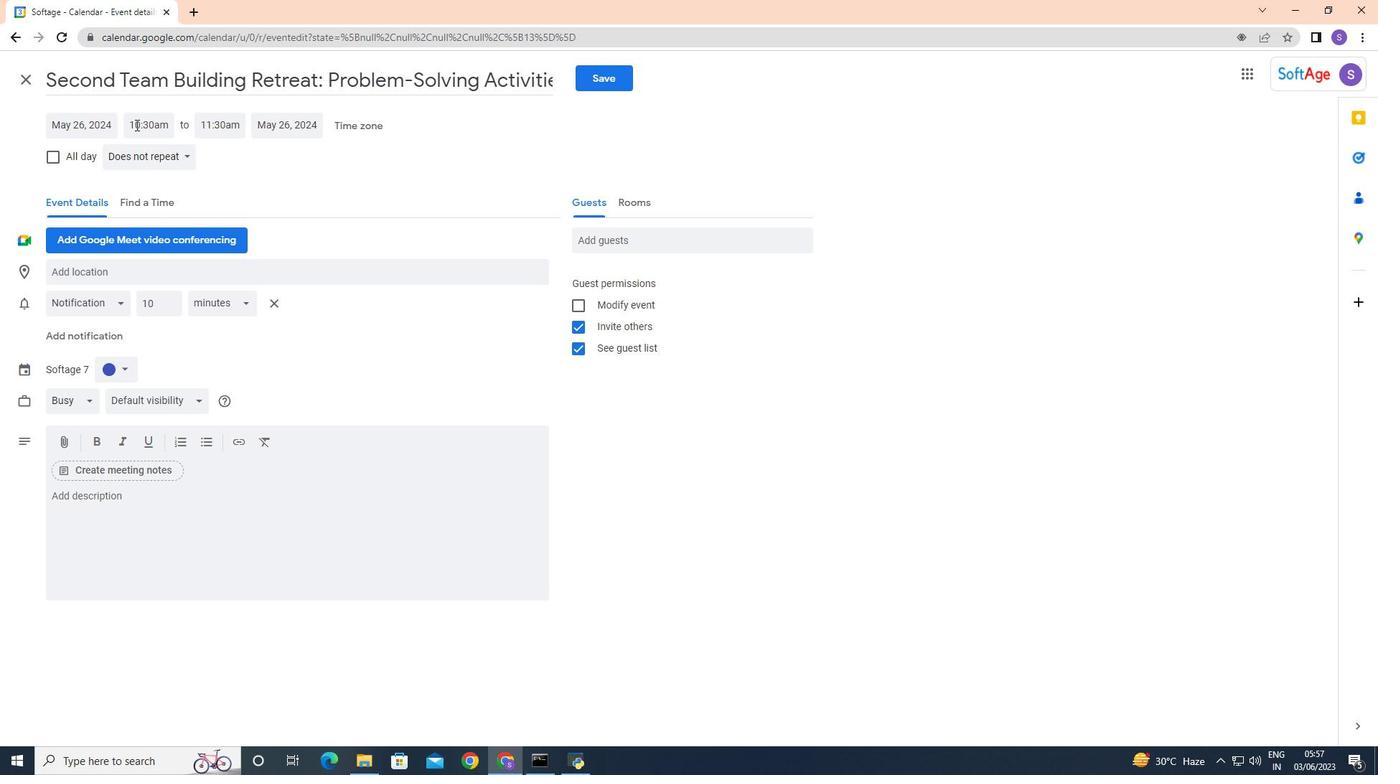 
Action: Mouse moved to (171, 259)
Screenshot: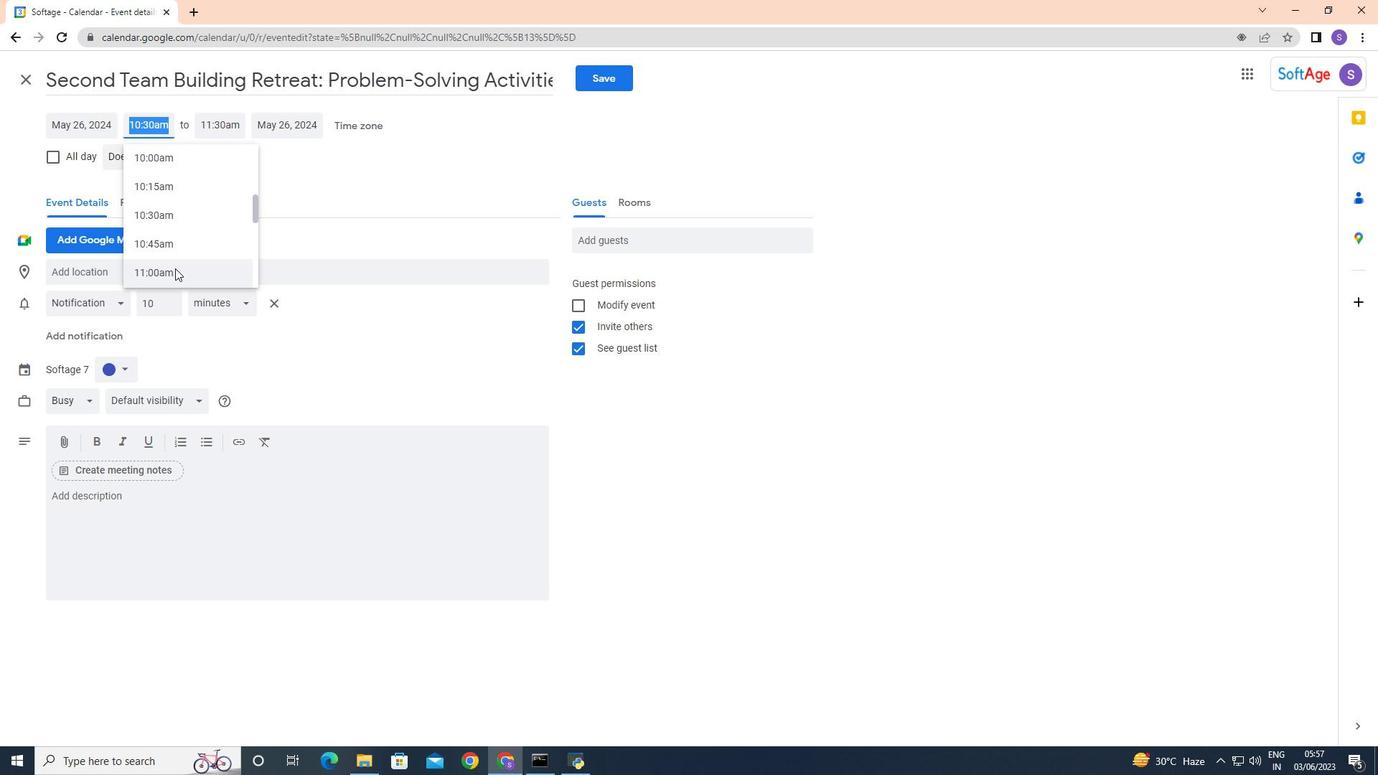 
Action: Mouse scrolled (171, 259) with delta (0, 0)
Screenshot: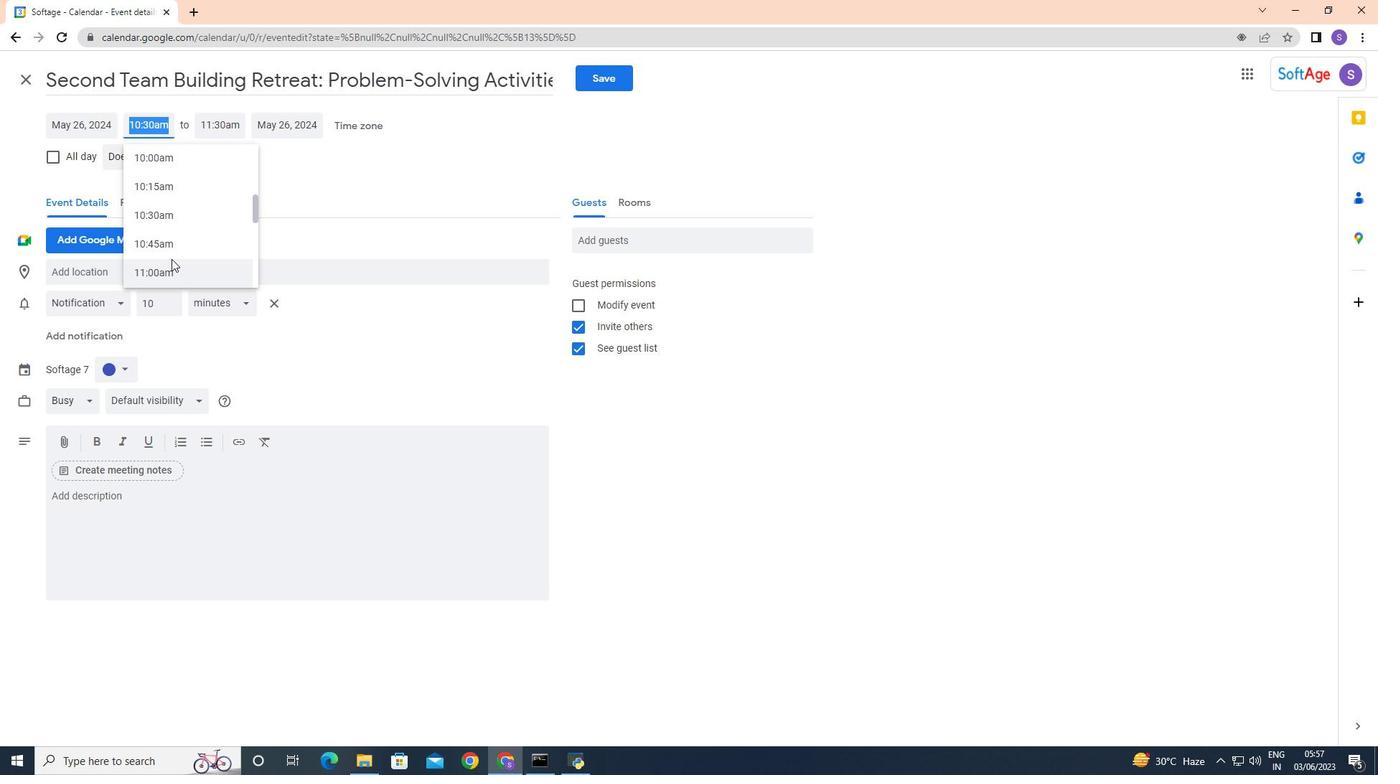 
Action: Mouse scrolled (171, 259) with delta (0, 0)
Screenshot: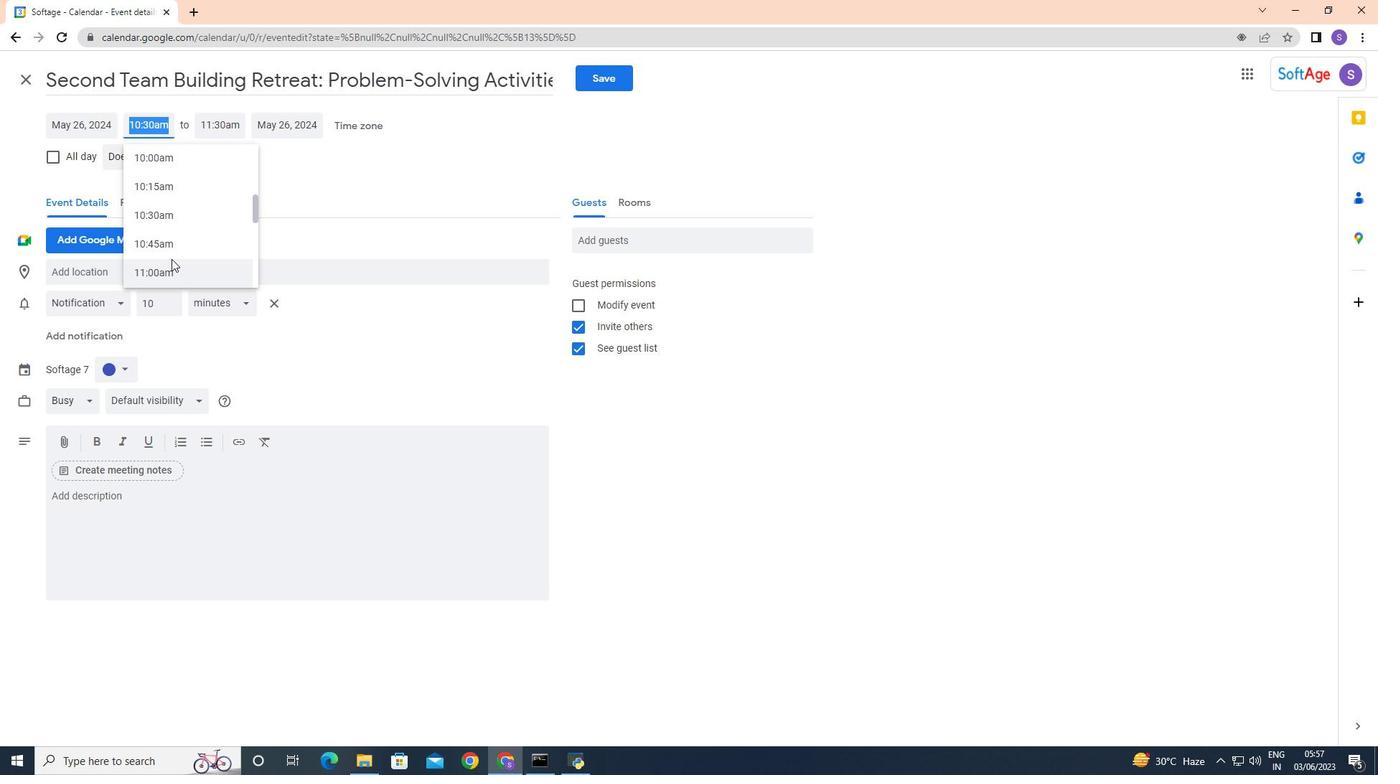 
Action: Mouse scrolled (171, 259) with delta (0, 0)
Screenshot: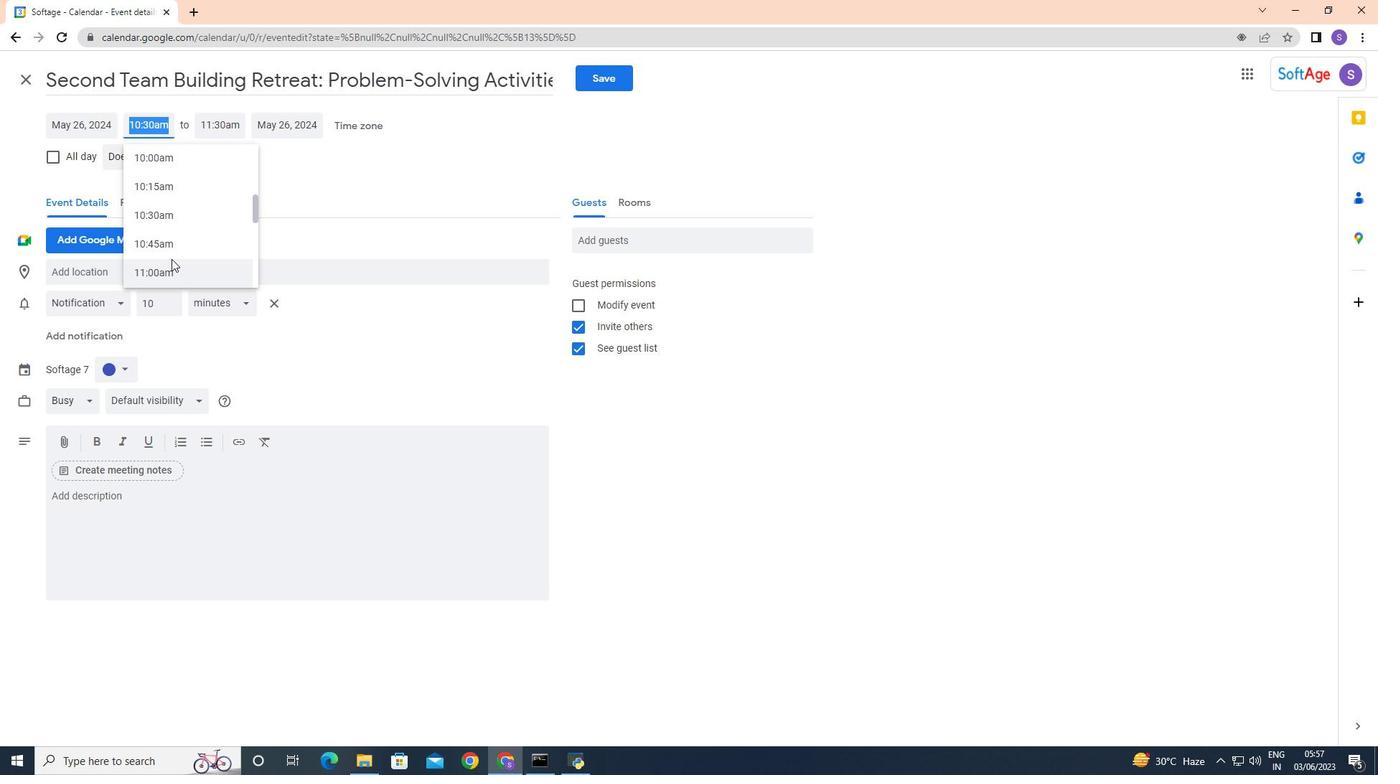 
Action: Mouse moved to (167, 244)
Screenshot: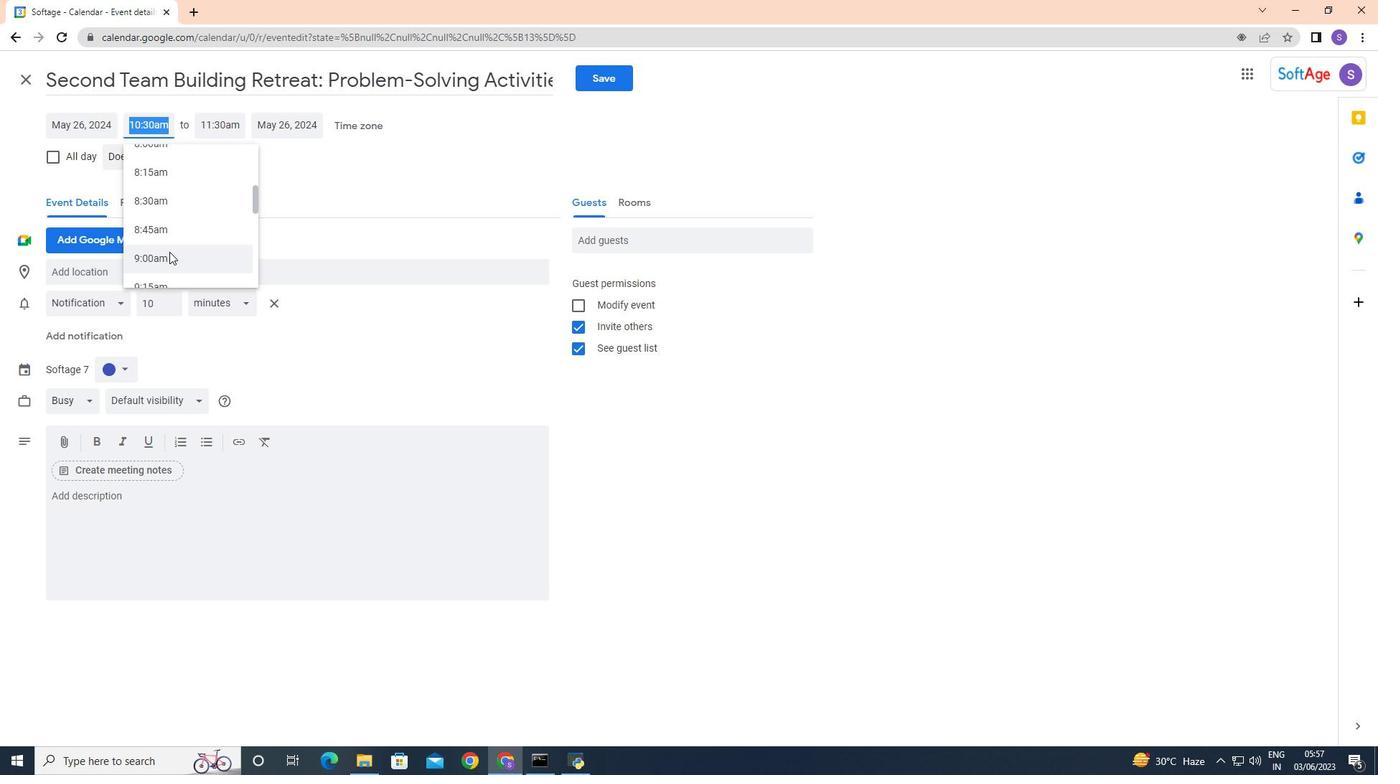 
Action: Mouse scrolled (167, 245) with delta (0, 0)
Screenshot: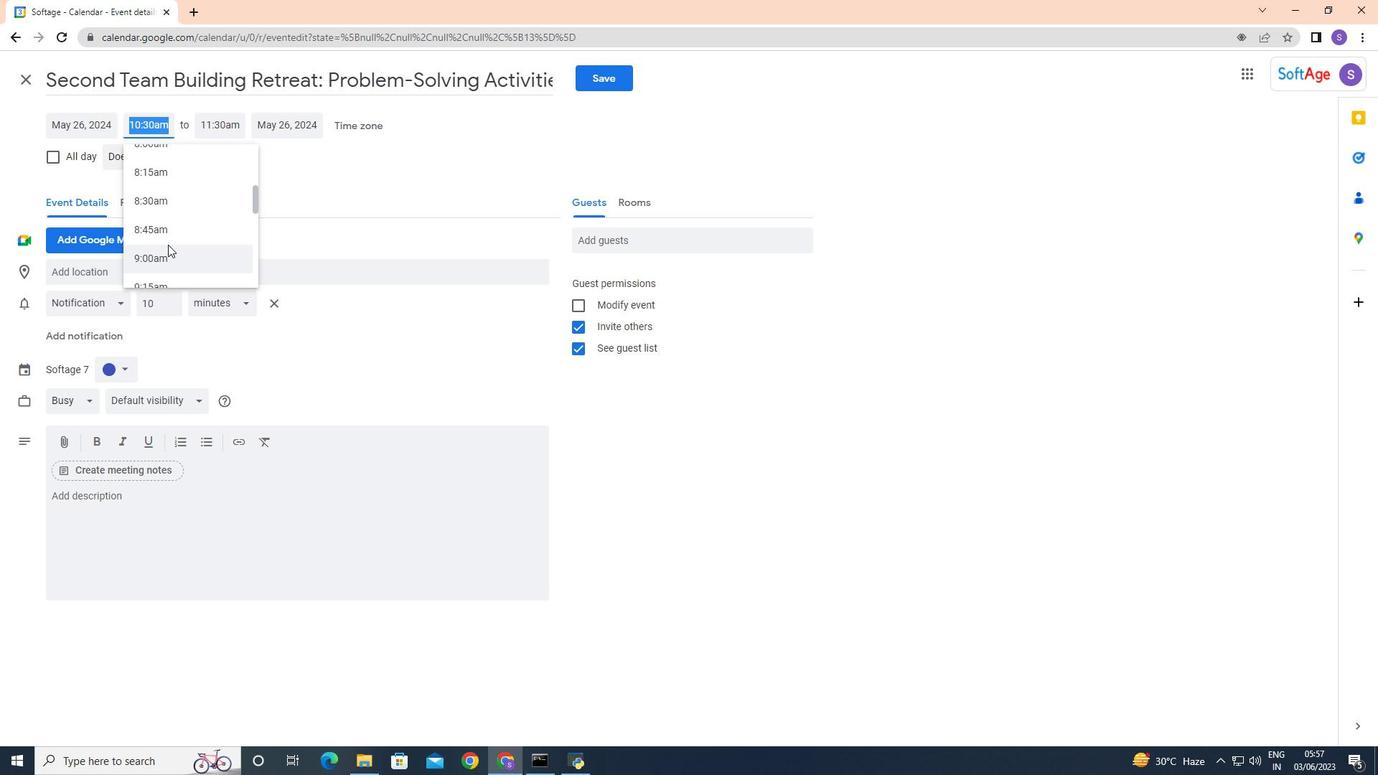 
Action: Mouse moved to (152, 167)
Screenshot: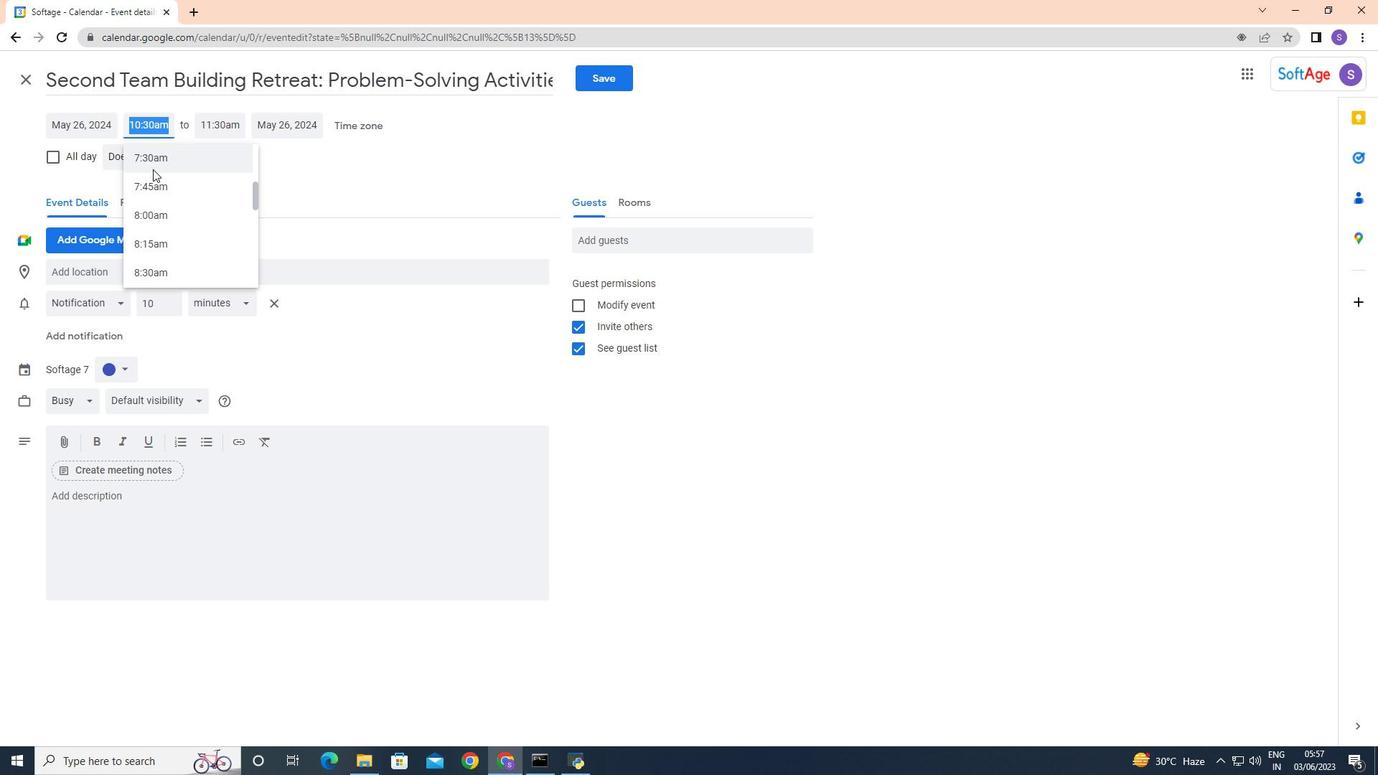 
Action: Mouse pressed left at (152, 167)
Screenshot: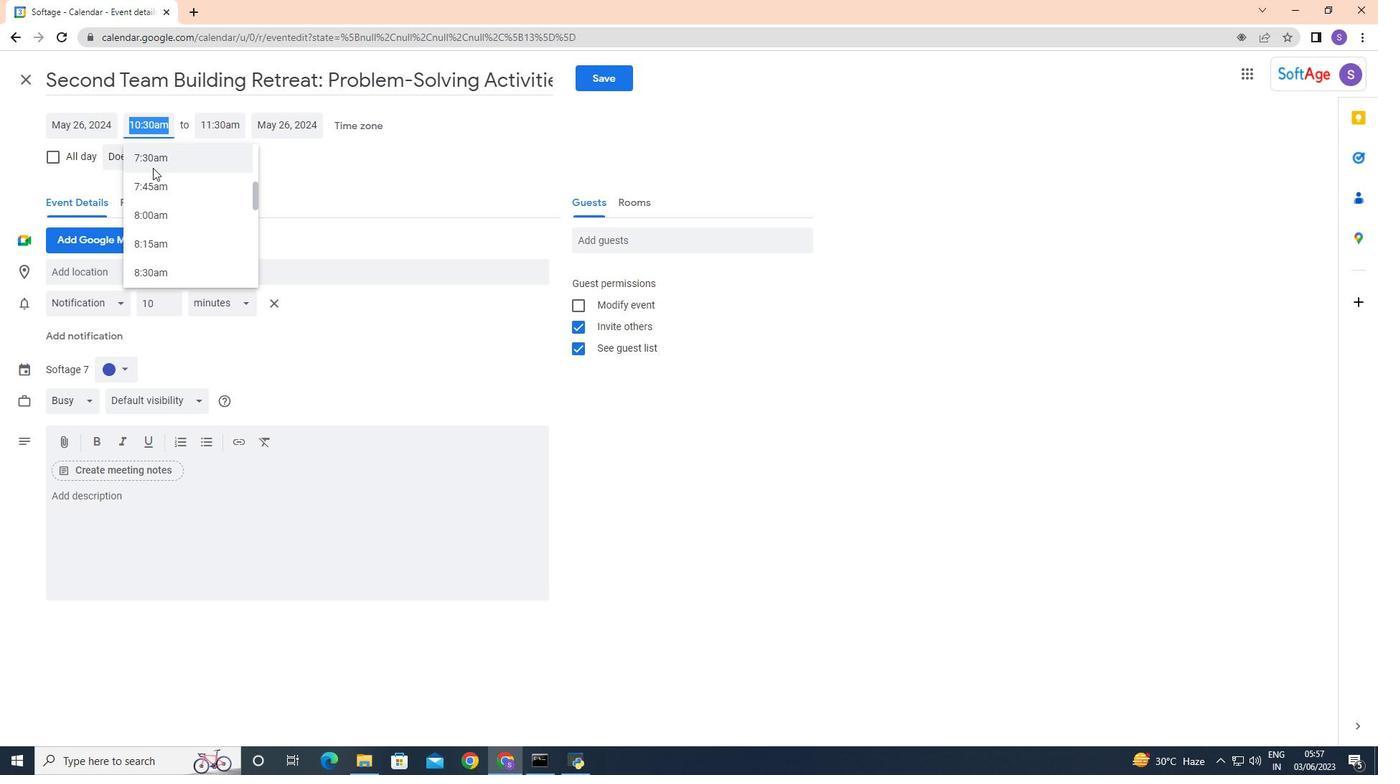 
Action: Mouse moved to (215, 128)
Screenshot: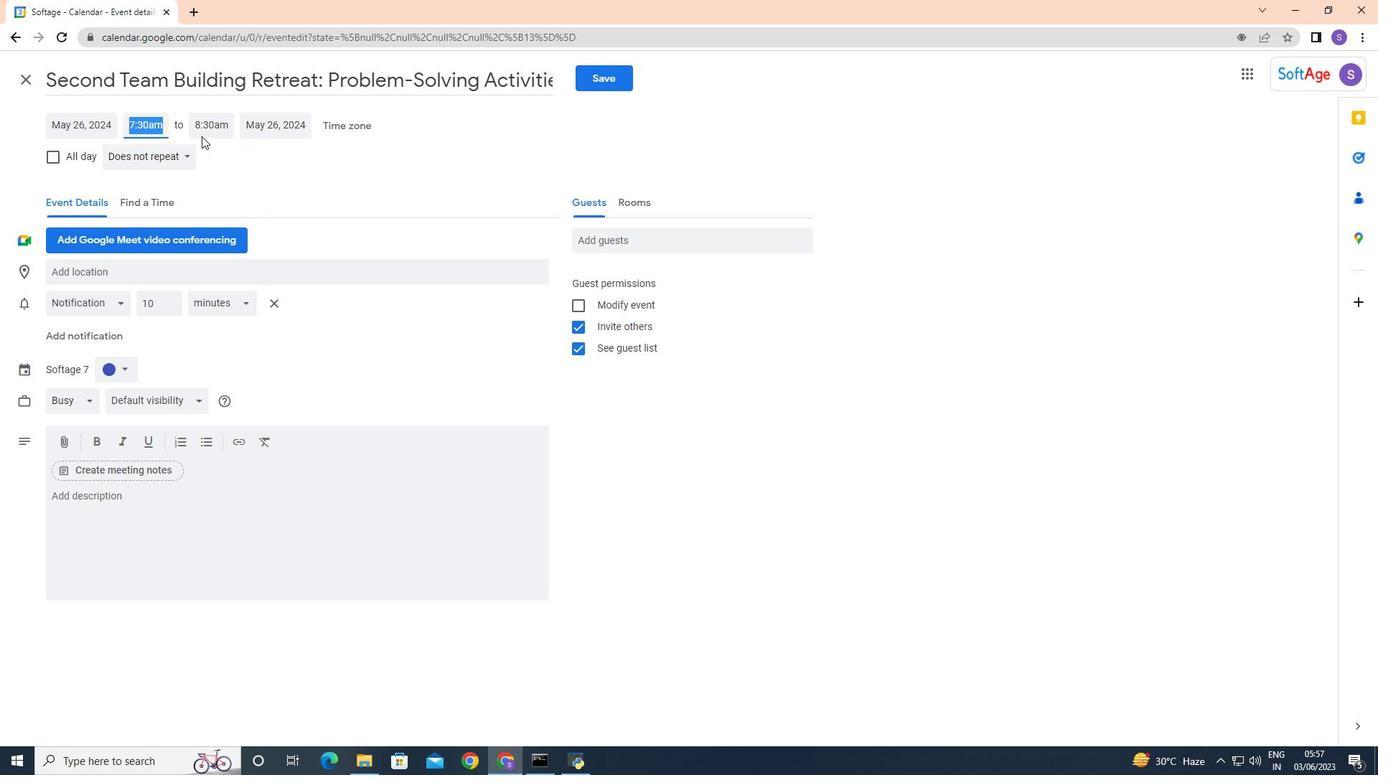 
Action: Mouse pressed left at (215, 128)
Screenshot: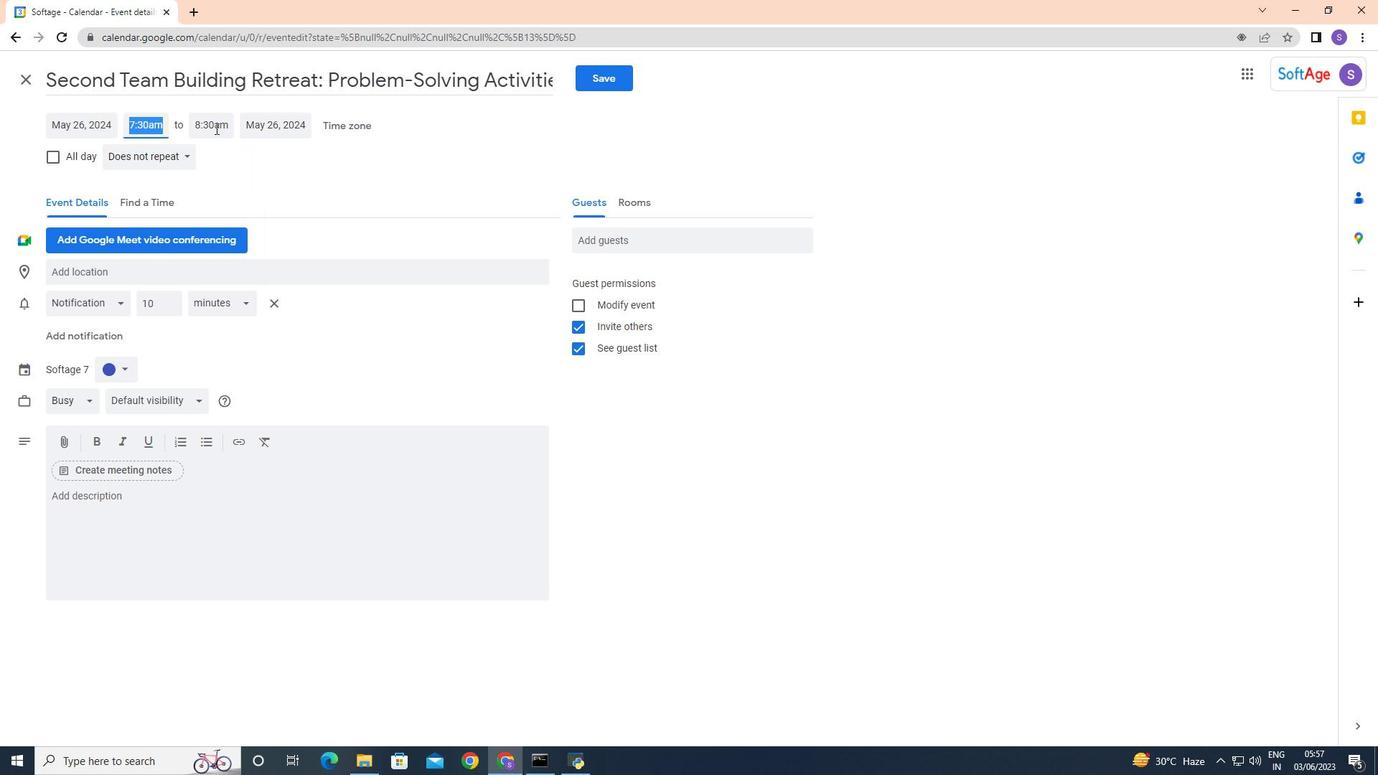 
Action: Mouse moved to (235, 275)
Screenshot: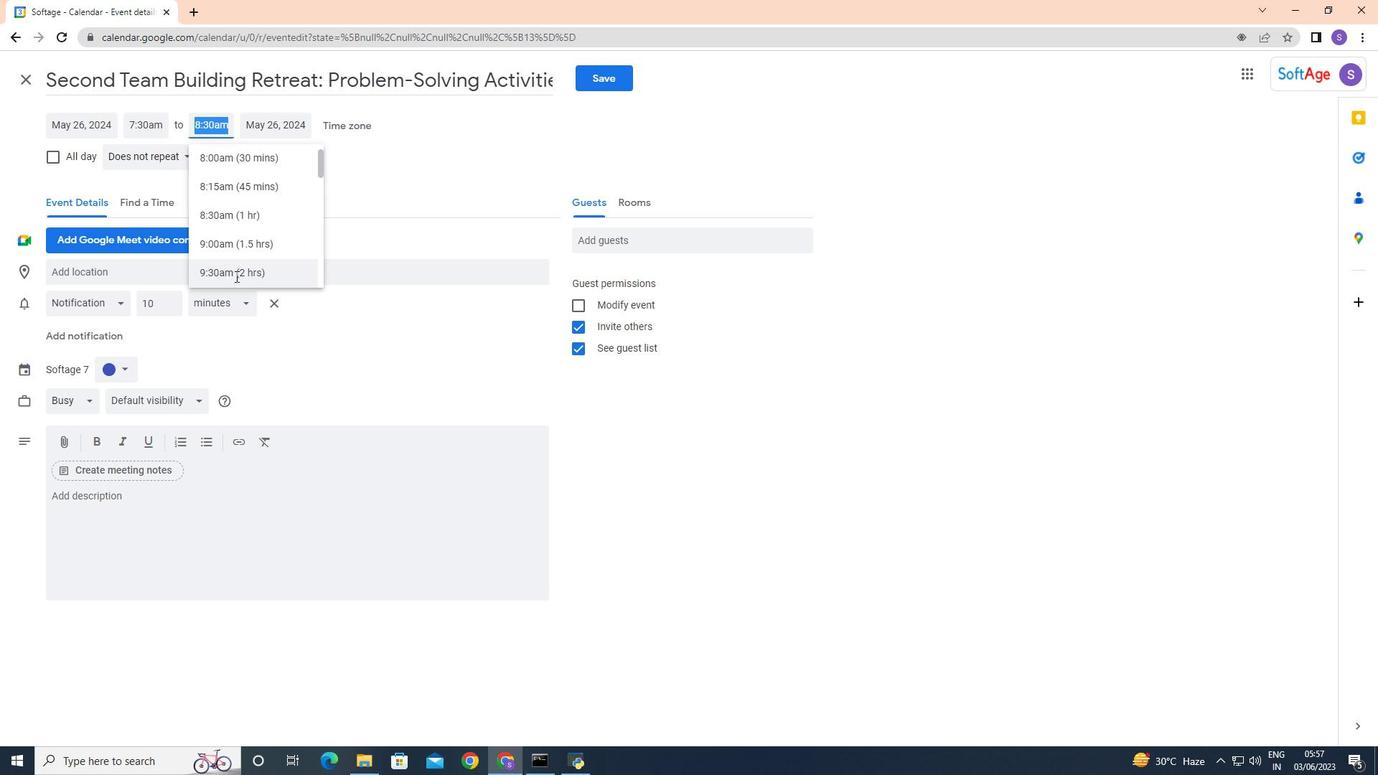 
Action: Mouse pressed left at (235, 275)
Screenshot: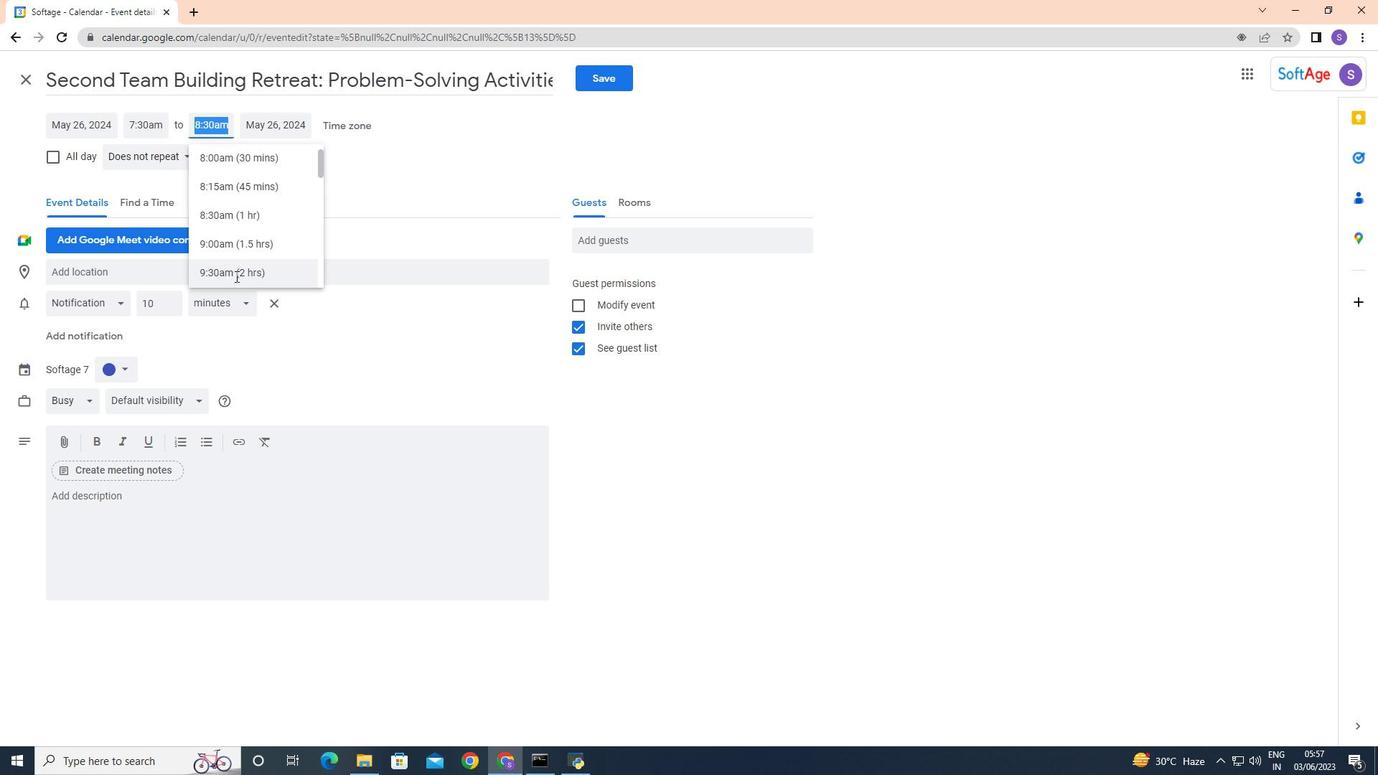 
Action: Mouse moved to (304, 155)
Screenshot: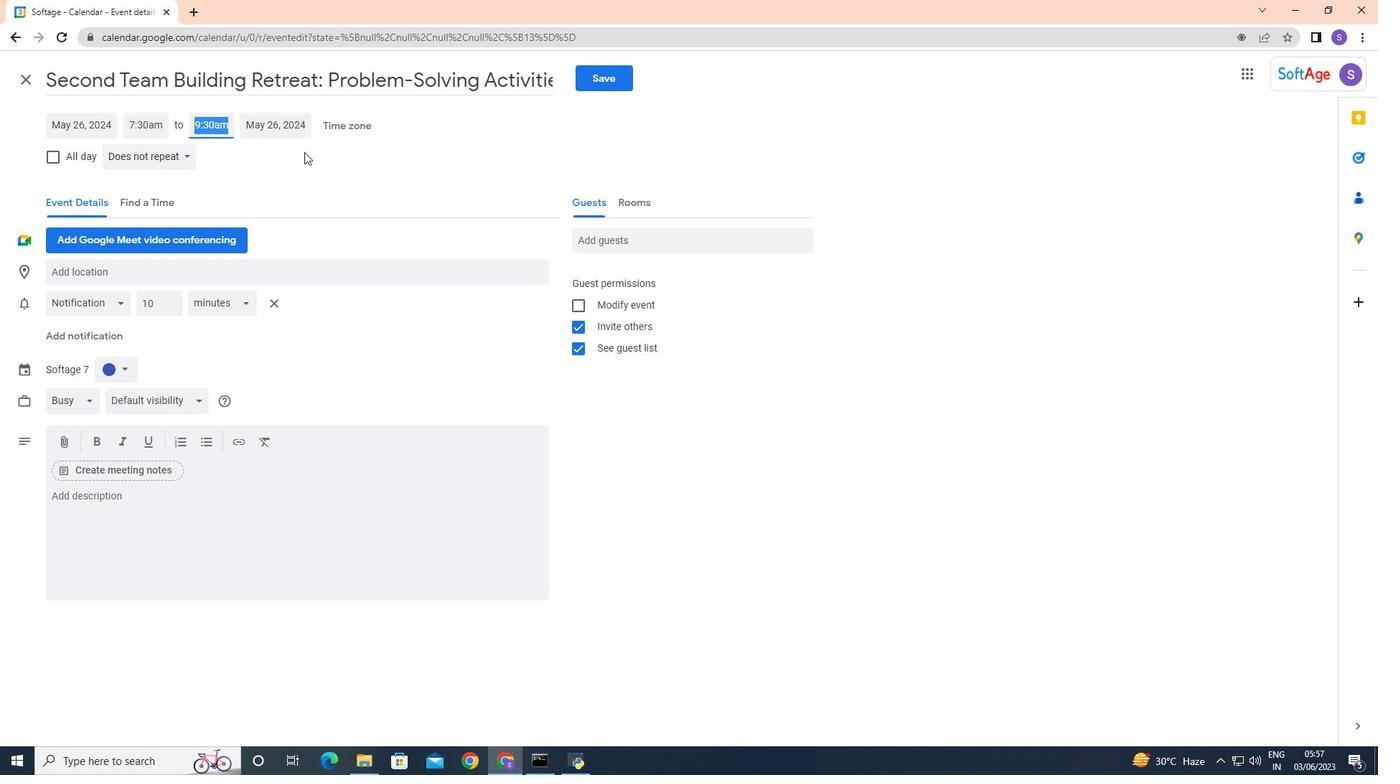 
Action: Mouse pressed left at (304, 155)
Screenshot: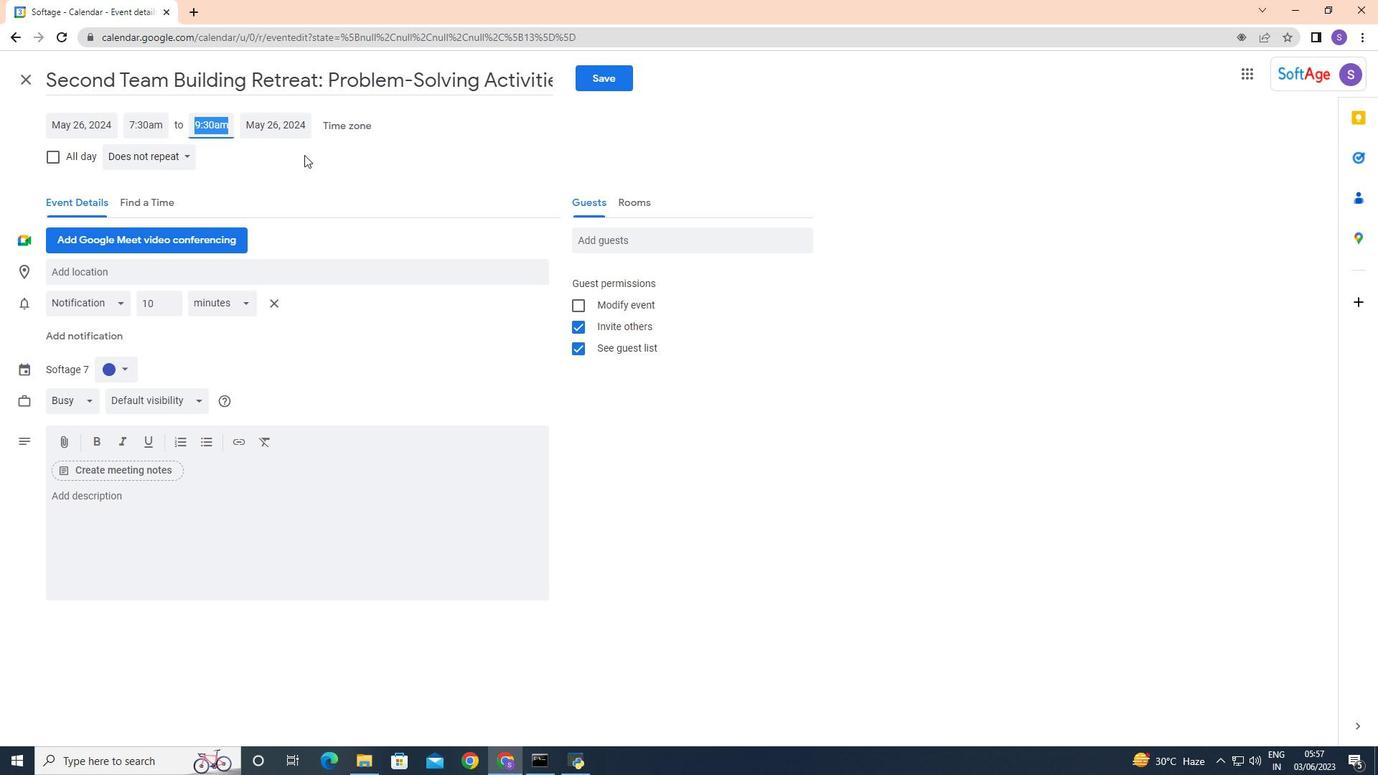 
Action: Mouse moved to (117, 506)
Screenshot: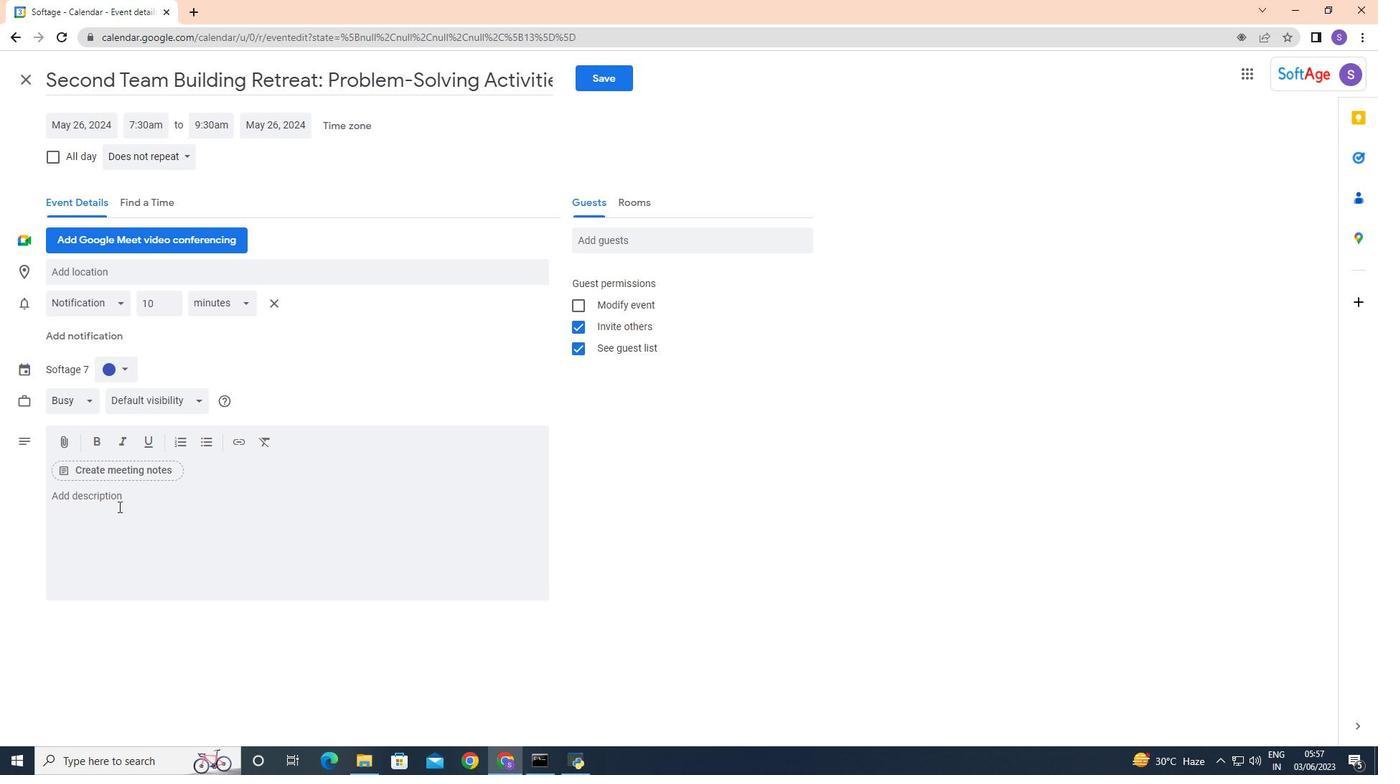
Action: Mouse pressed left at (117, 506)
Screenshot: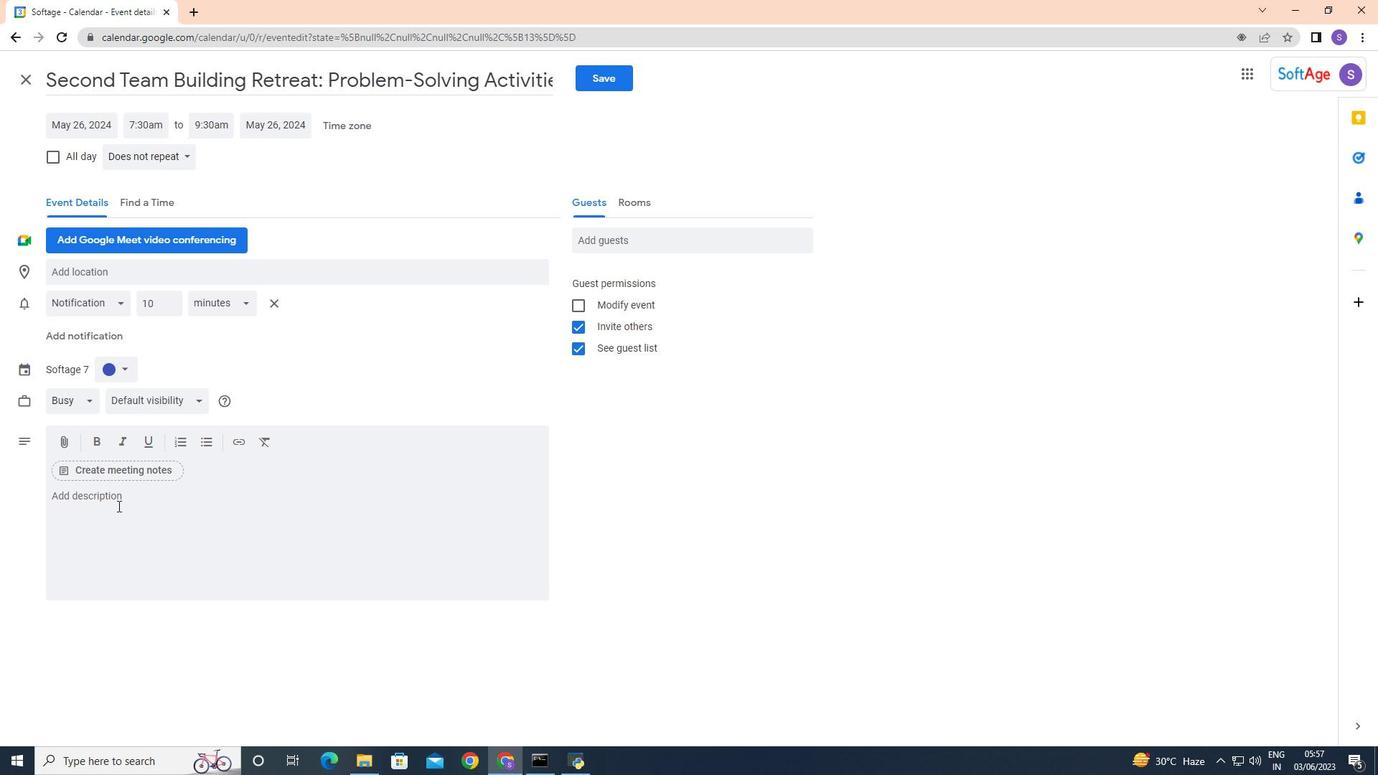 
Action: Mouse moved to (110, 501)
Screenshot: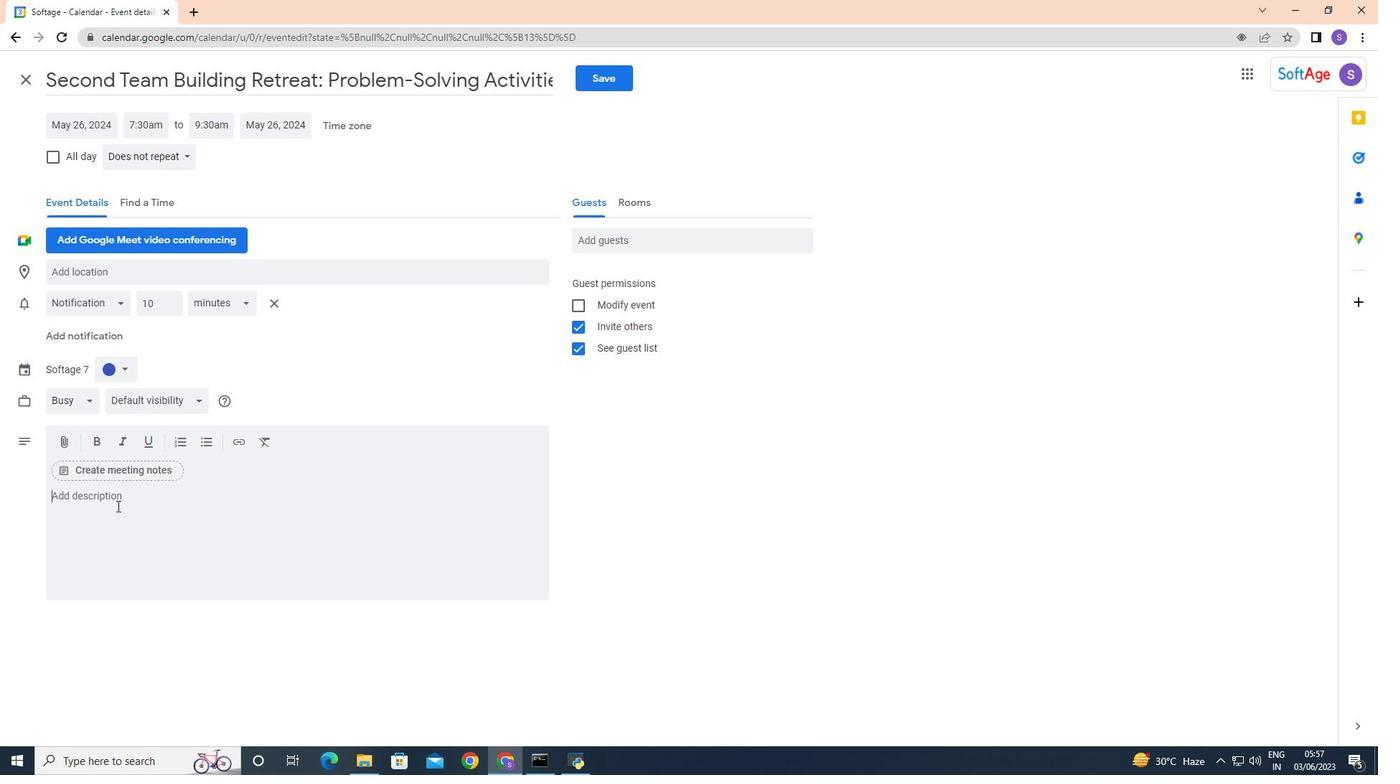 
Action: Key pressed <Key.caps_lock>i<Key.caps_lock>N<Key.space>ADDITION<Key.space>TO<Key.space>THE<Key.space>STRUCTURED<Key.space>ACTIVITIES,<Key.space>THE<Key.space>RETREAT<Key.space>WILL<Key.space>ALSO<Key.space>INCLUDE<Key.space>FACILITATED<Key.space>DISCUSSIONS<Key.space>AND<Key.space>WORKSHOPS<Key.space>ON<Key.space>TOPICS<Key.space>SUCH<Key.space>ASE<Key.backspace><Key.space>EFFECTIVE<Key.space>COMMUNICATION<Key.space><Key.backspace>,<Key.space>CONFFICT<Key.space>RESOLUTION
Screenshot: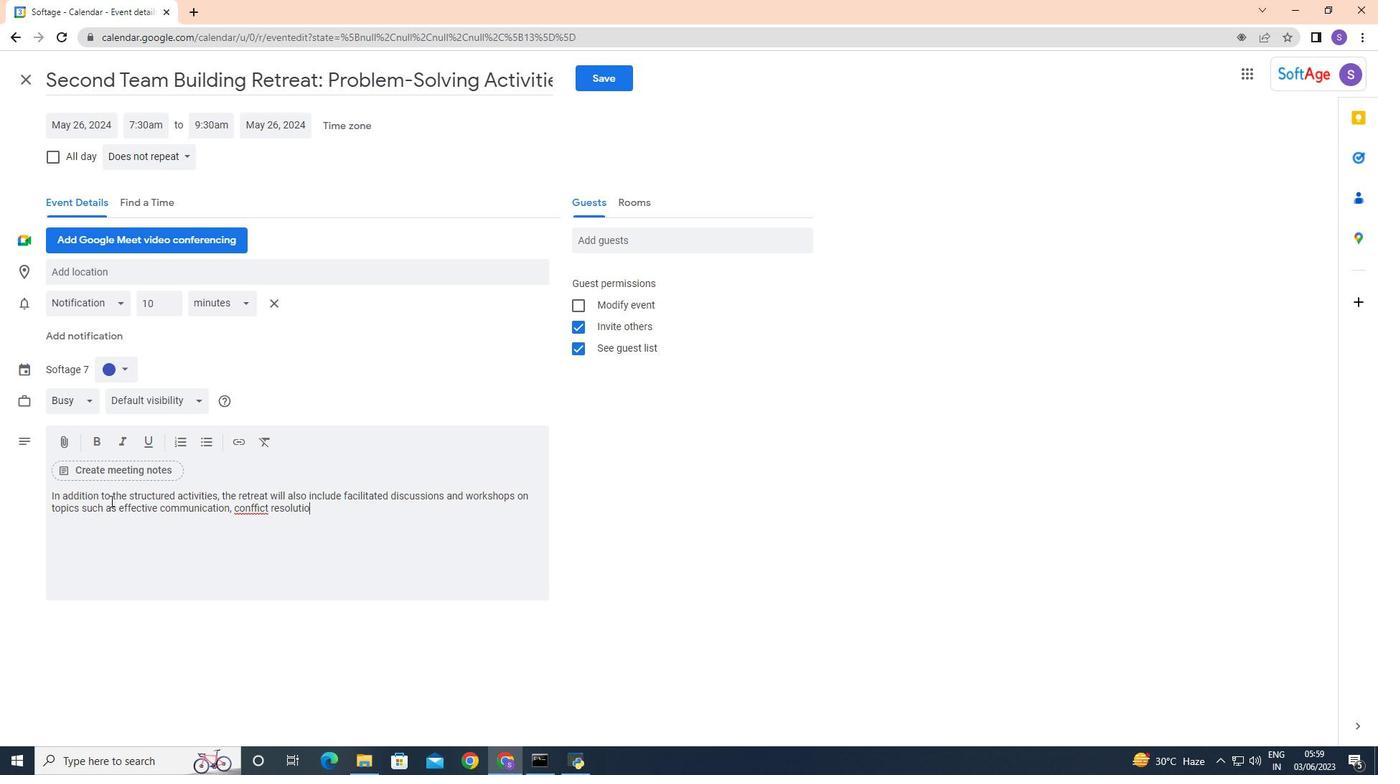 
Action: Mouse moved to (254, 512)
Screenshot: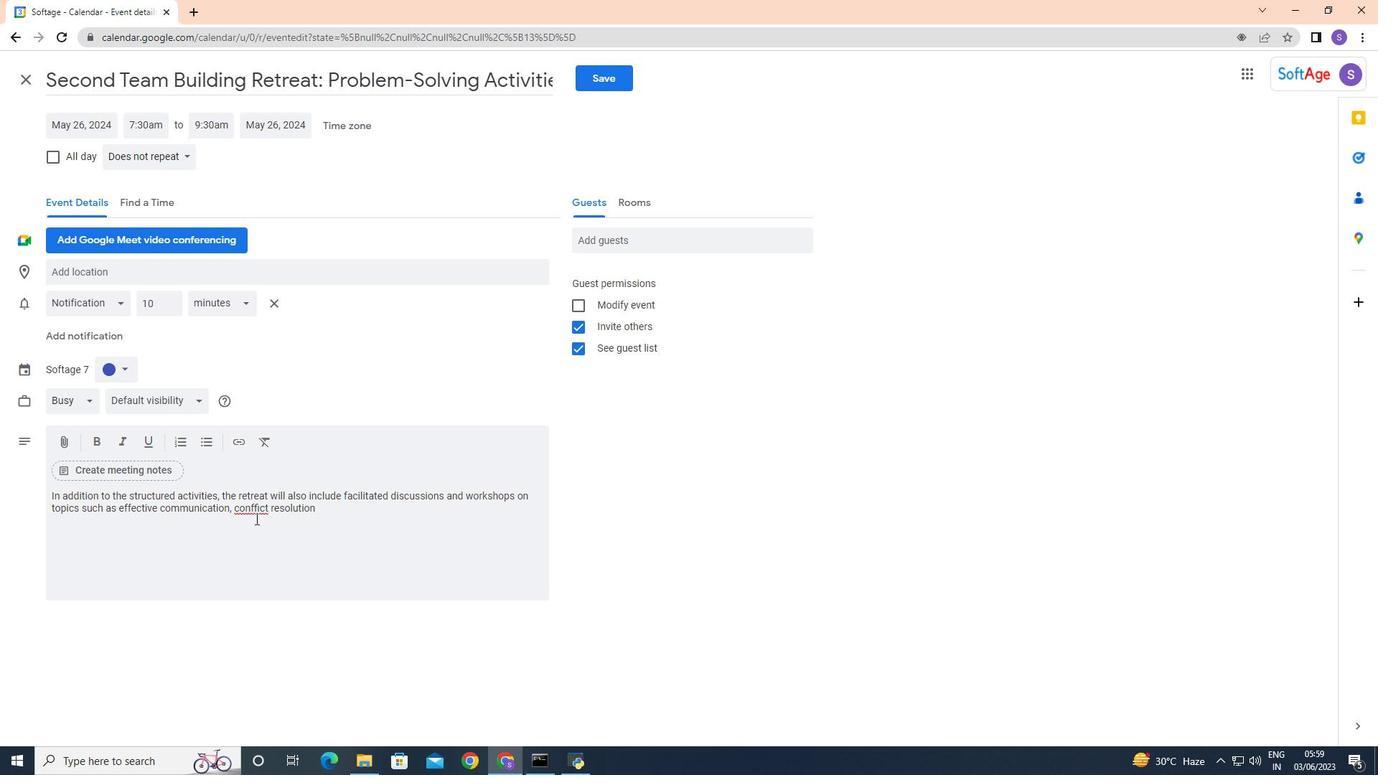 
Action: Mouse pressed right at (254, 512)
Screenshot: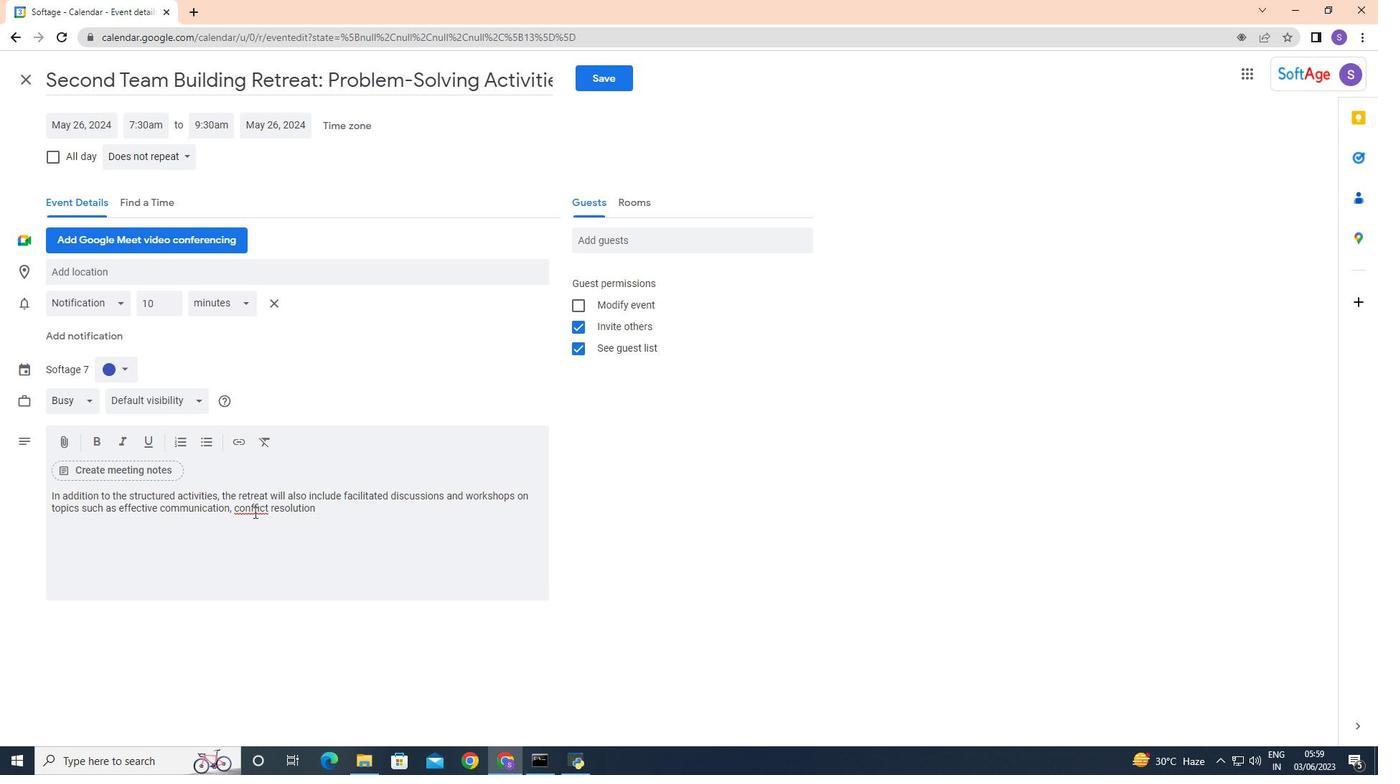 
Action: Mouse moved to (287, 519)
Screenshot: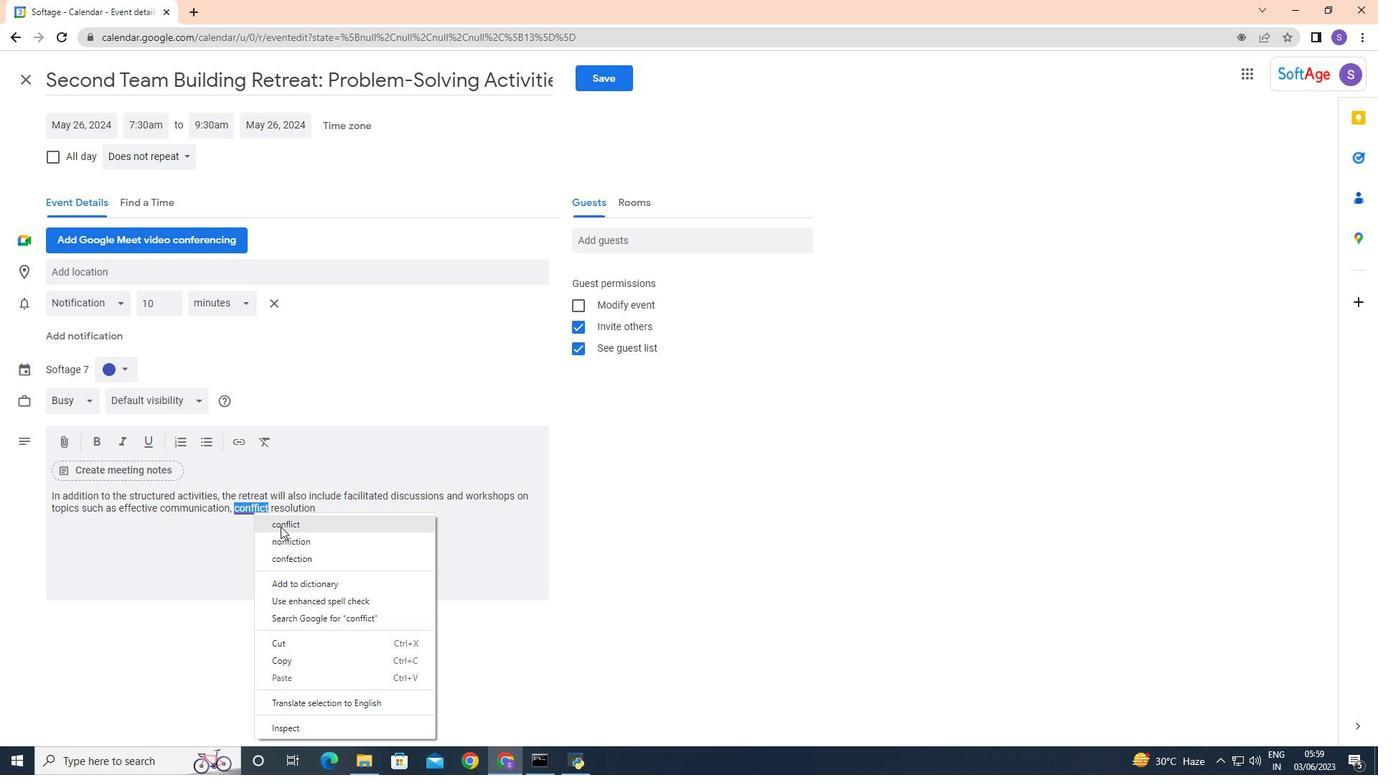 
Action: Mouse pressed left at (287, 519)
Screenshot: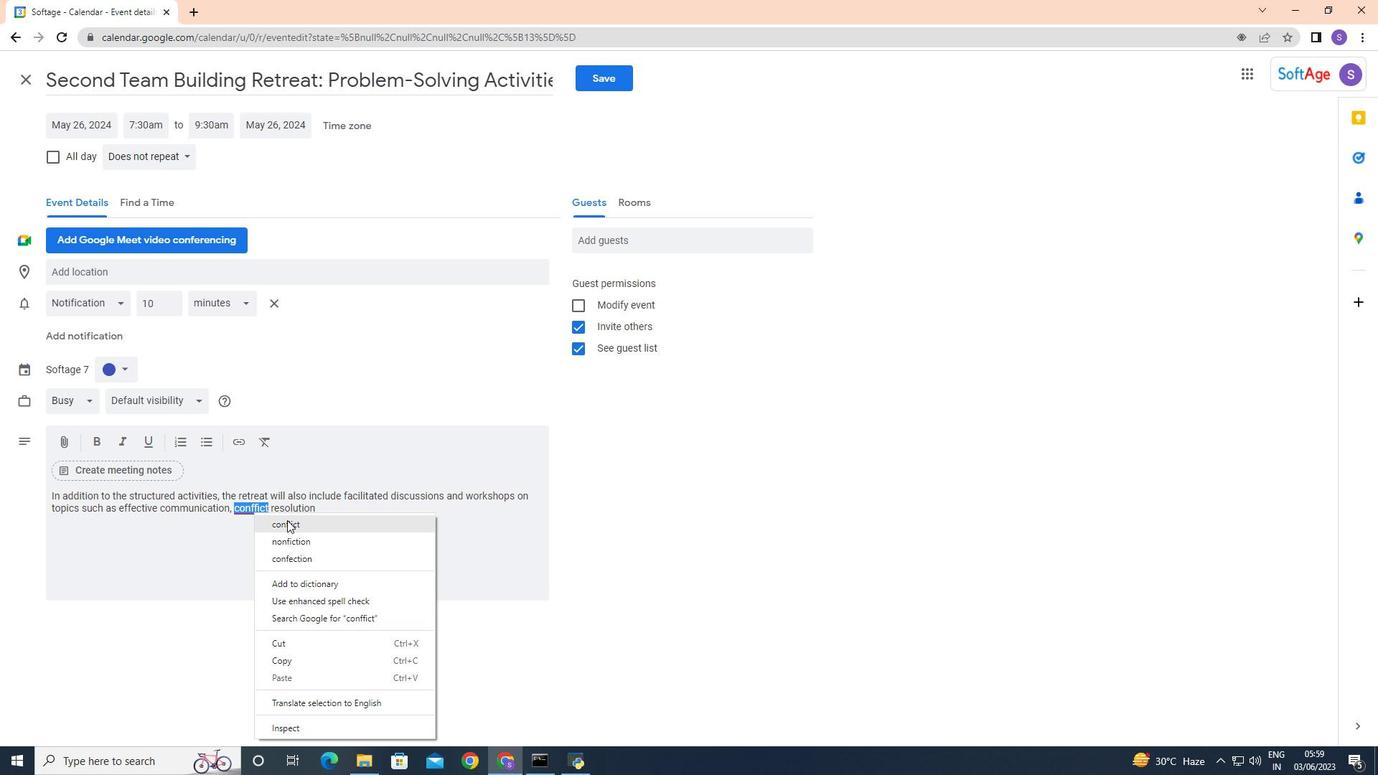 
Action: Mouse moved to (353, 516)
Screenshot: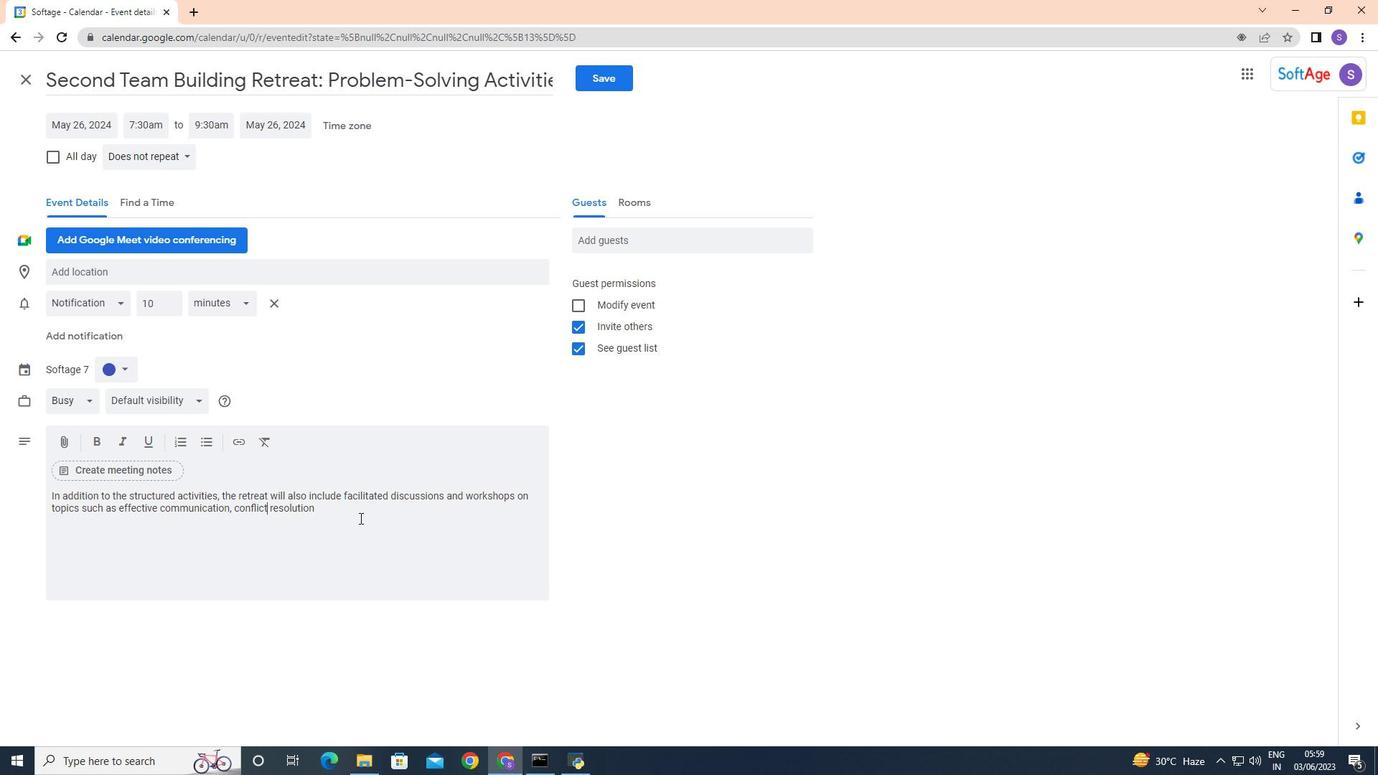 
Action: Mouse pressed left at (353, 516)
Screenshot: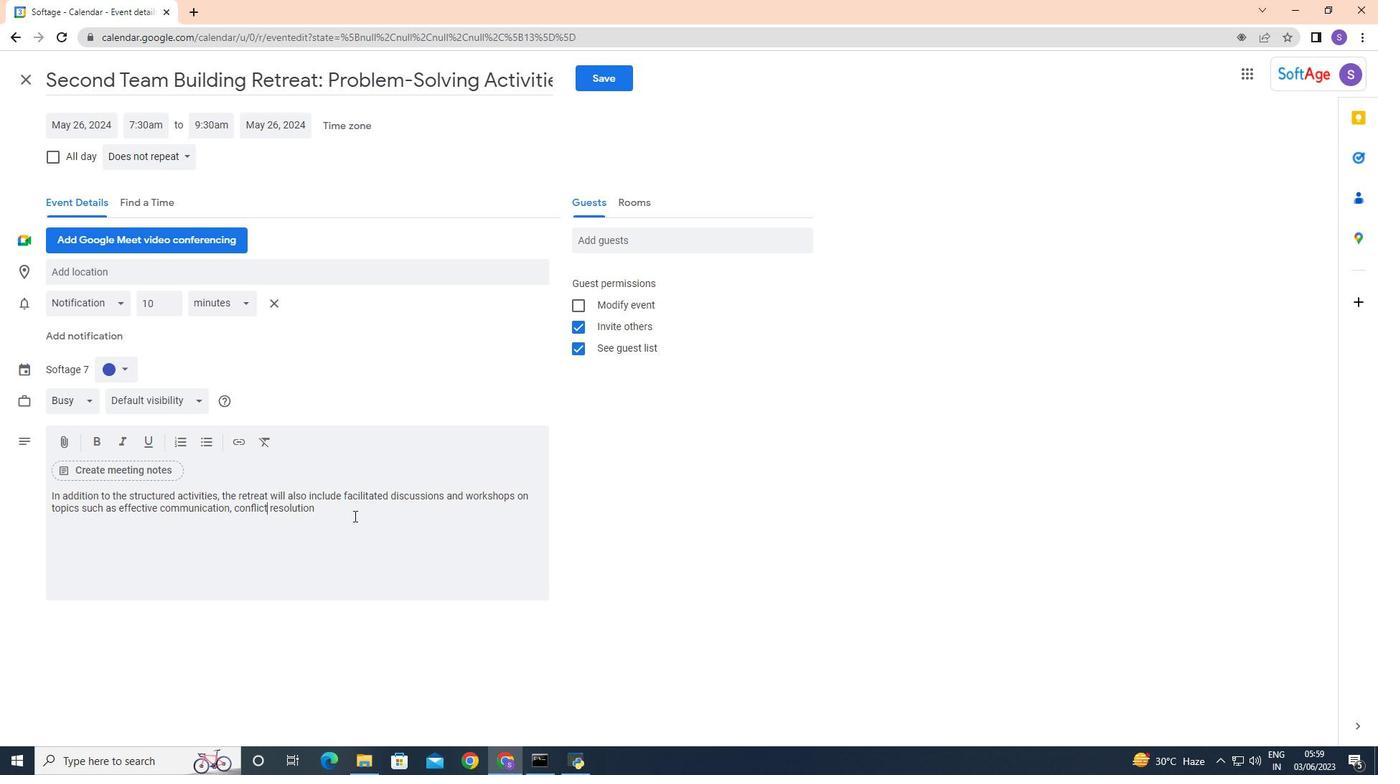 
Action: Key pressed ,<Key.space>AND<Key.space>FOSTERING<Key.space>A<Key.space>POSU<Key.backspace>ITIVE<Key.space>TEAN<Key.backspace>M<Key.space>CULTURE<Key.space><Key.backspace>.<Key.space><Key.caps_lock>t<Key.caps_lock>HESE<Key.space>SESSIONS<Key.space>WILL<Key.space>PROVIDE<Key.space>VALUABLE<Key.space>INSIGHTS<Key.space>AND<Key.space>TOOLS<Key.space>THAT<Key.space>TEAM<Key.space>MEMBERS<Key.space>CAN<Key.space>APPLY<Key.space>IN<Key.space>THEIR<Key.space>DAY-TO-DAY<Key.space>WORK<Key.space>ENVIRONMENT.
Screenshot: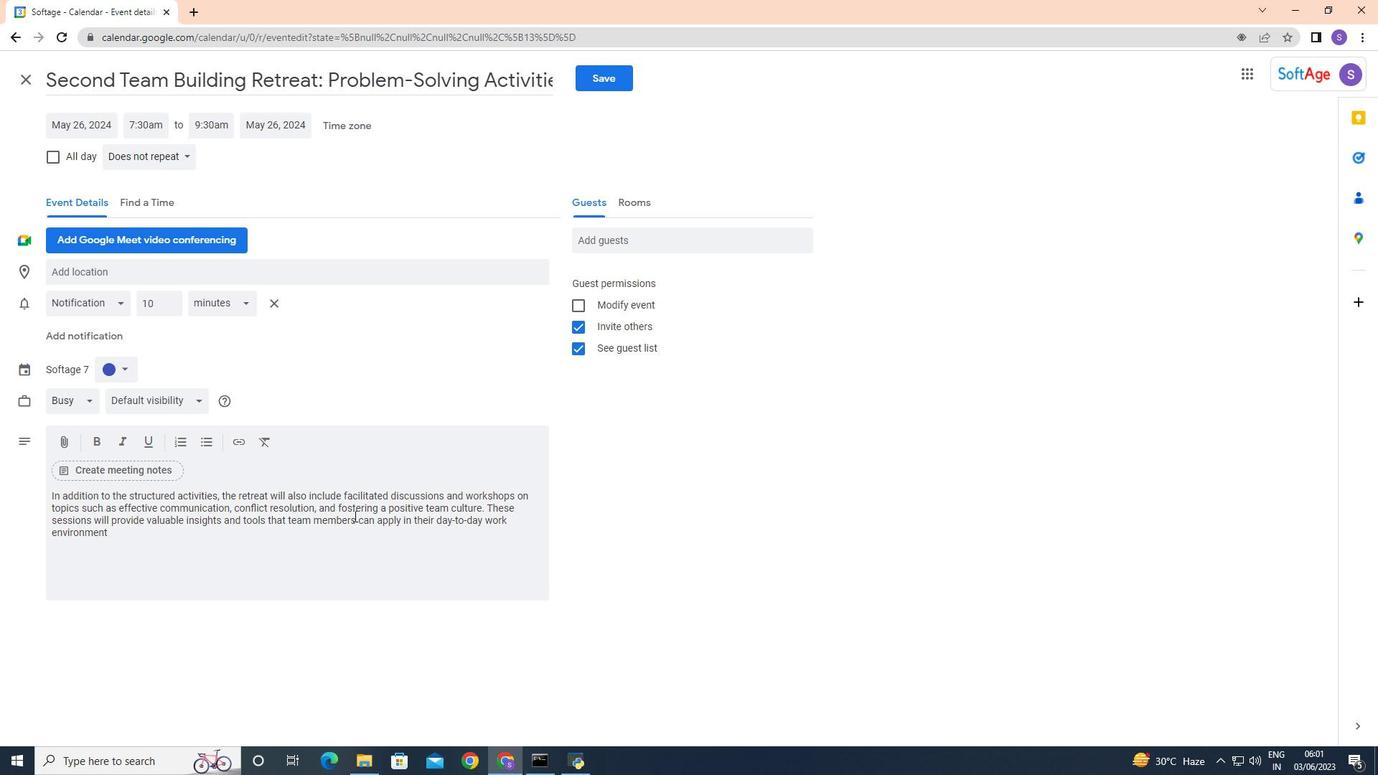 
Action: Mouse moved to (109, 371)
Screenshot: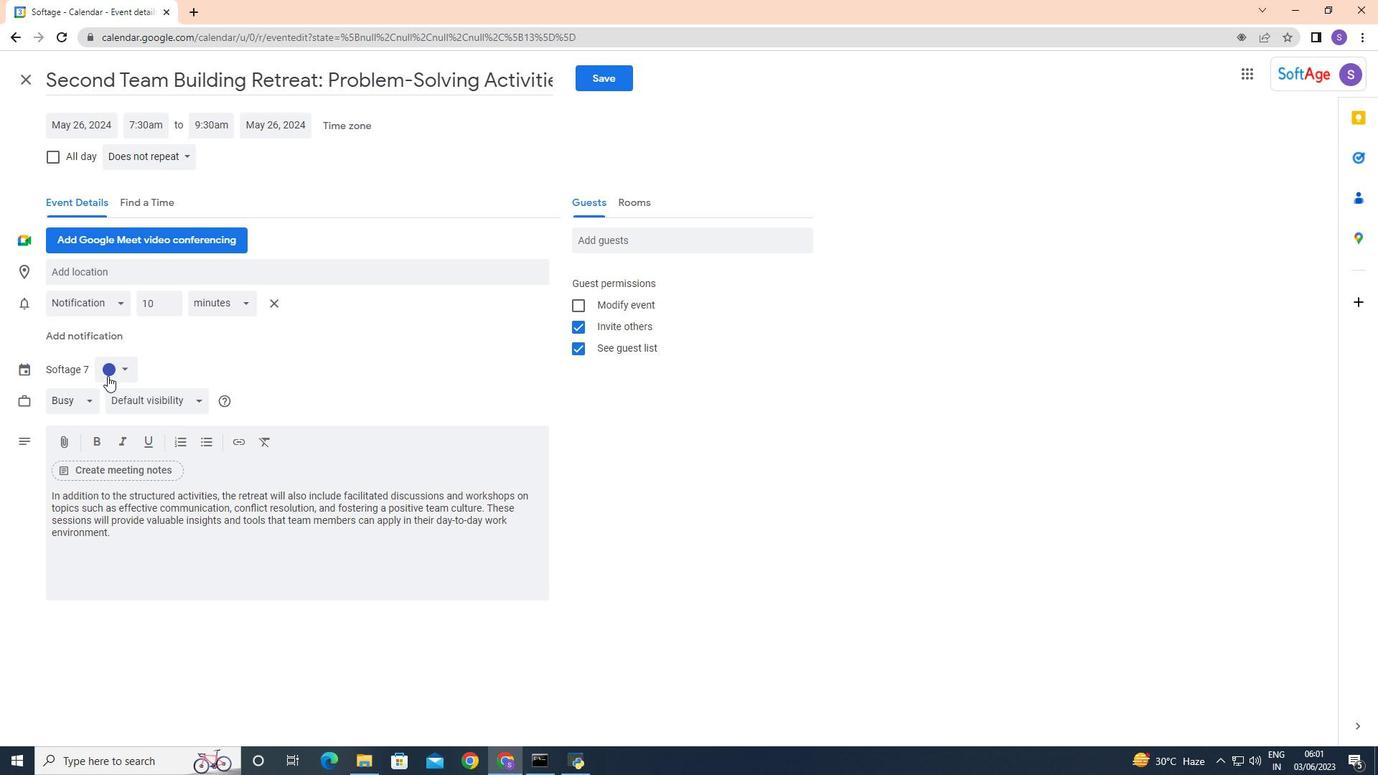 
Action: Mouse pressed left at (109, 371)
Screenshot: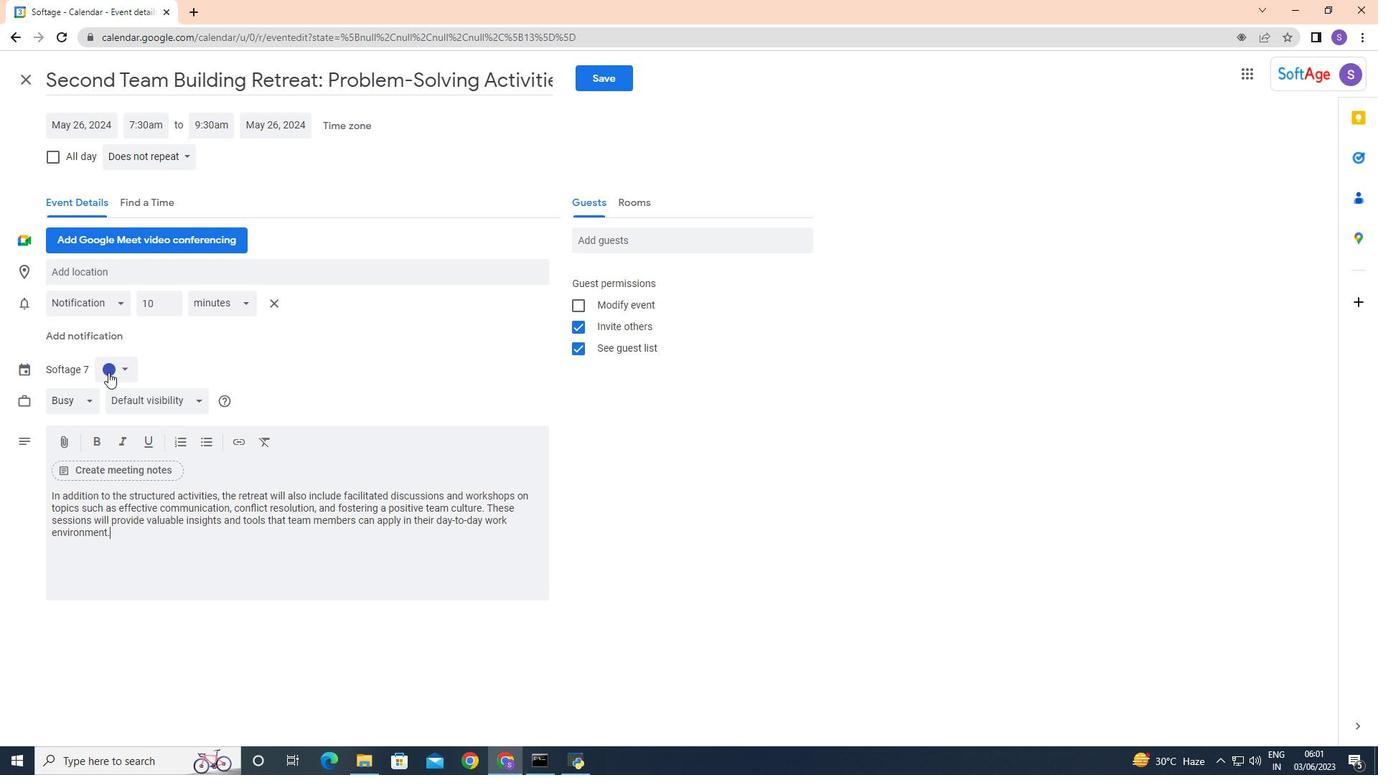 
Action: Mouse moved to (124, 374)
Screenshot: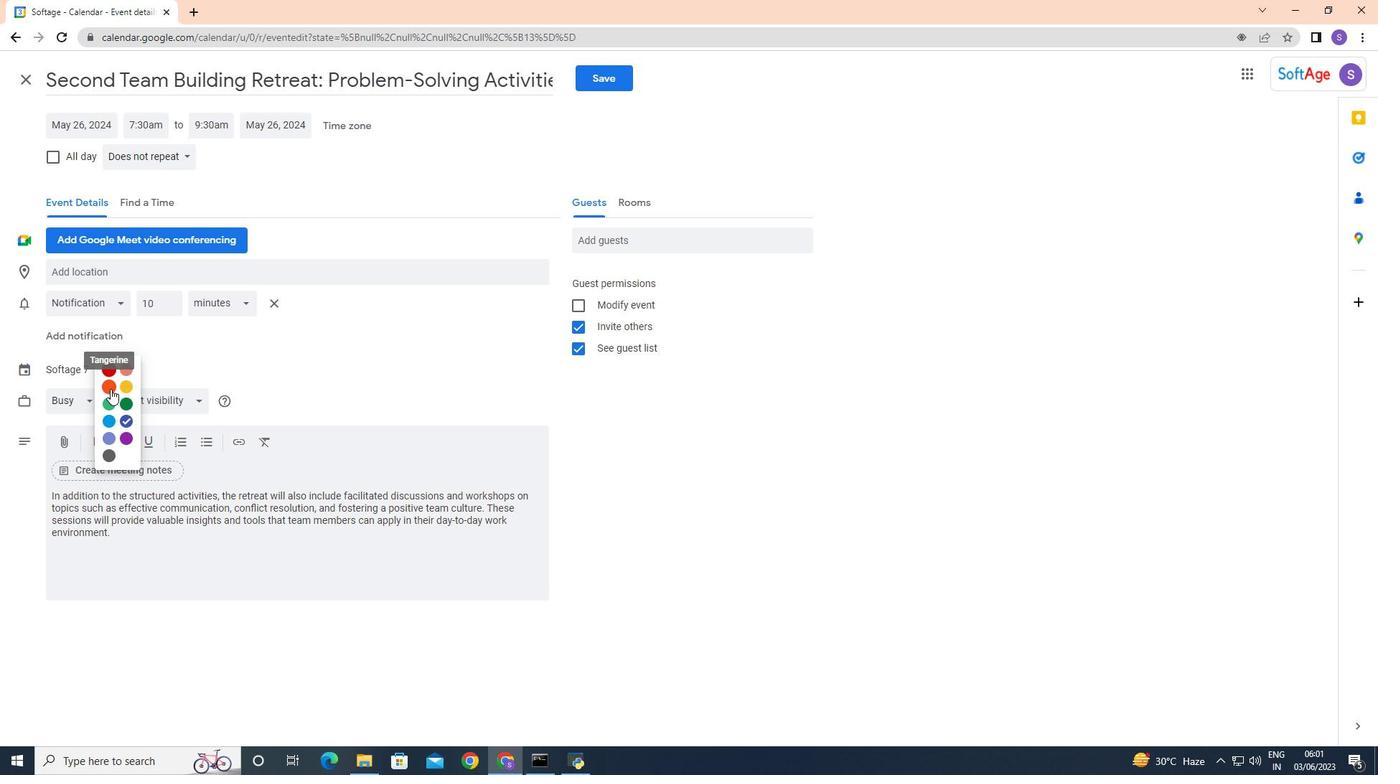 
Action: Mouse pressed left at (124, 374)
Screenshot: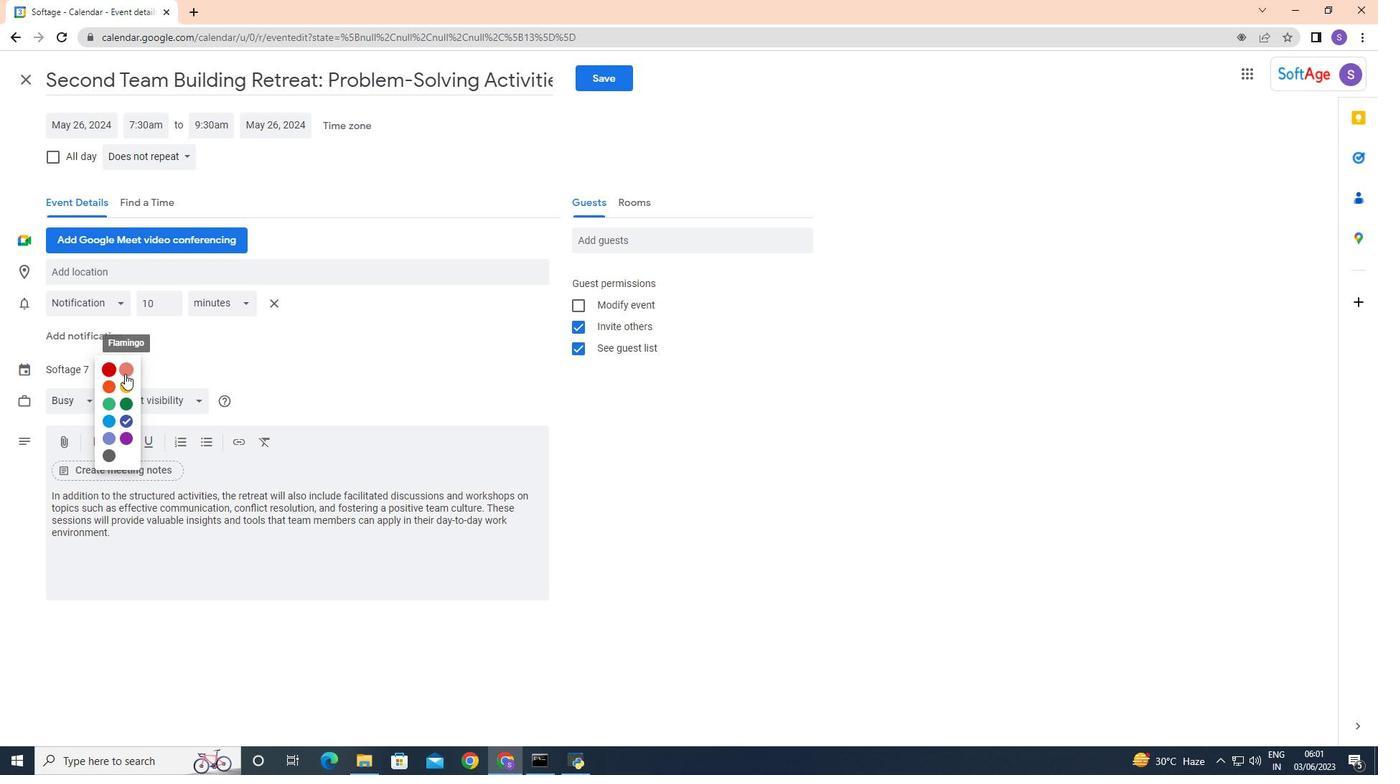 
Action: Mouse moved to (165, 544)
Screenshot: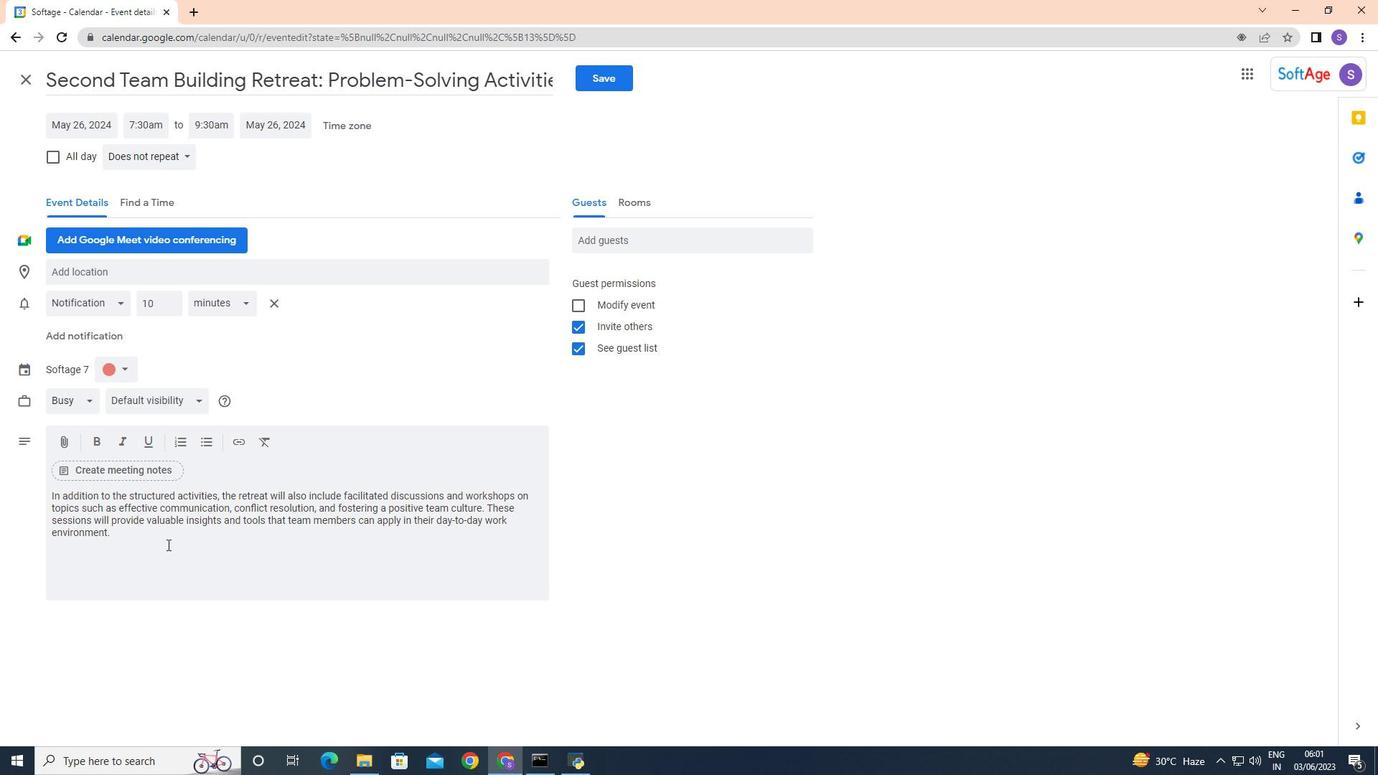 
Action: Mouse pressed left at (165, 544)
Screenshot: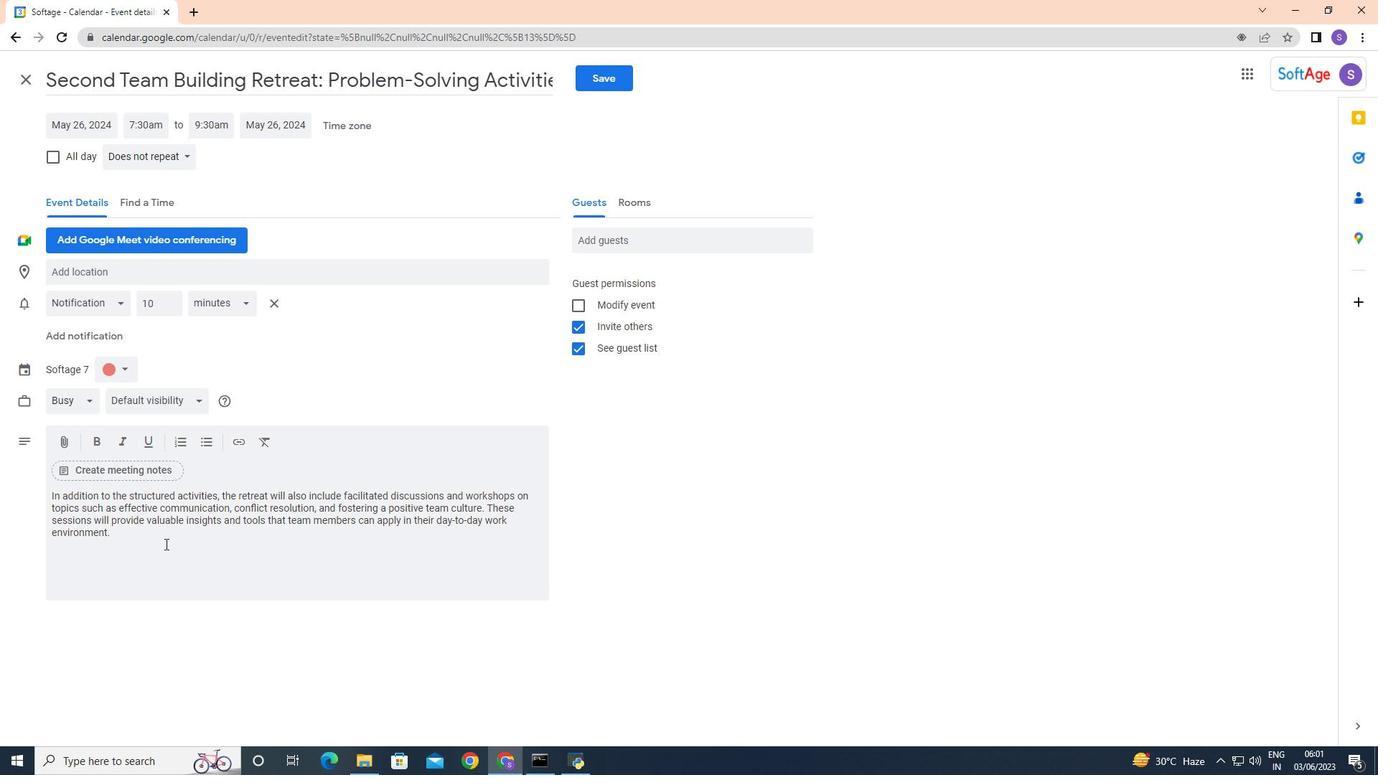 
Action: Mouse moved to (118, 277)
Screenshot: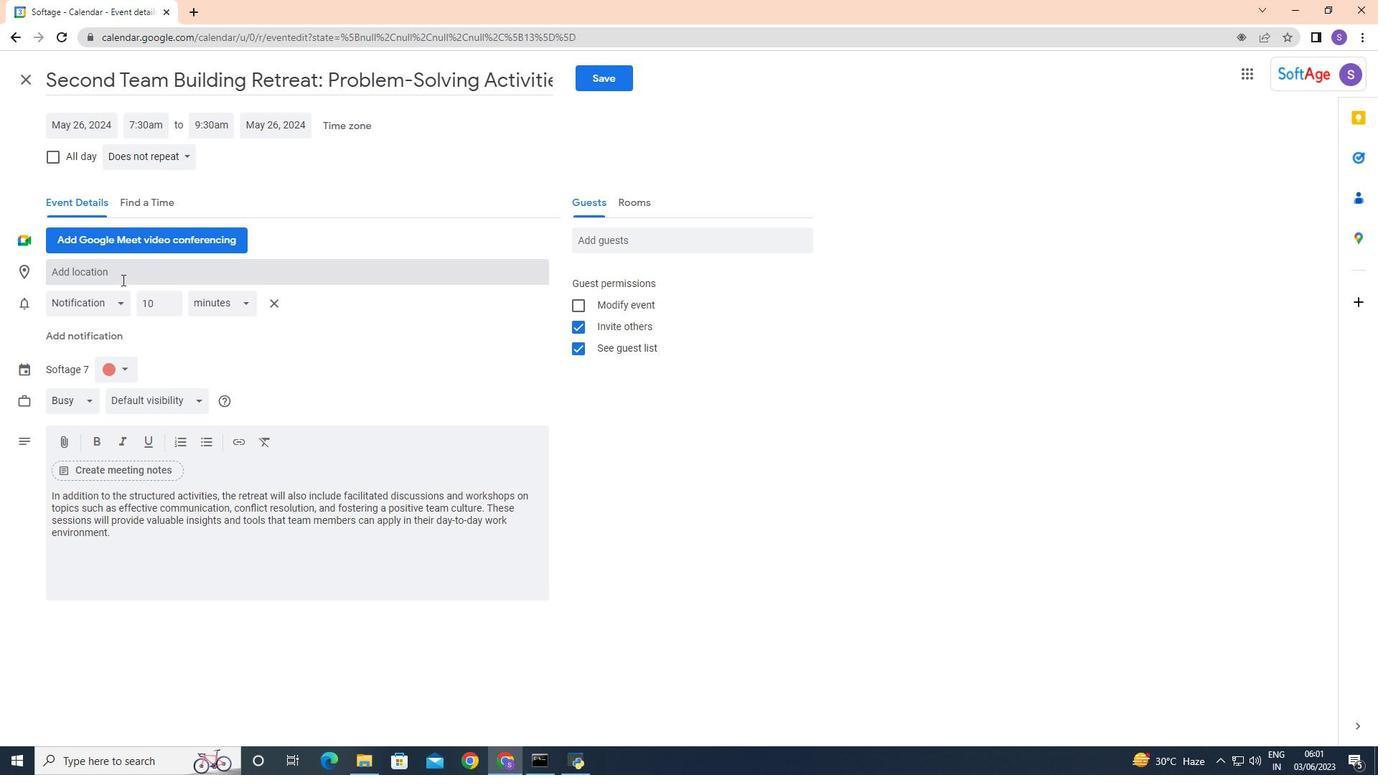
Action: Mouse pressed left at (118, 277)
Screenshot: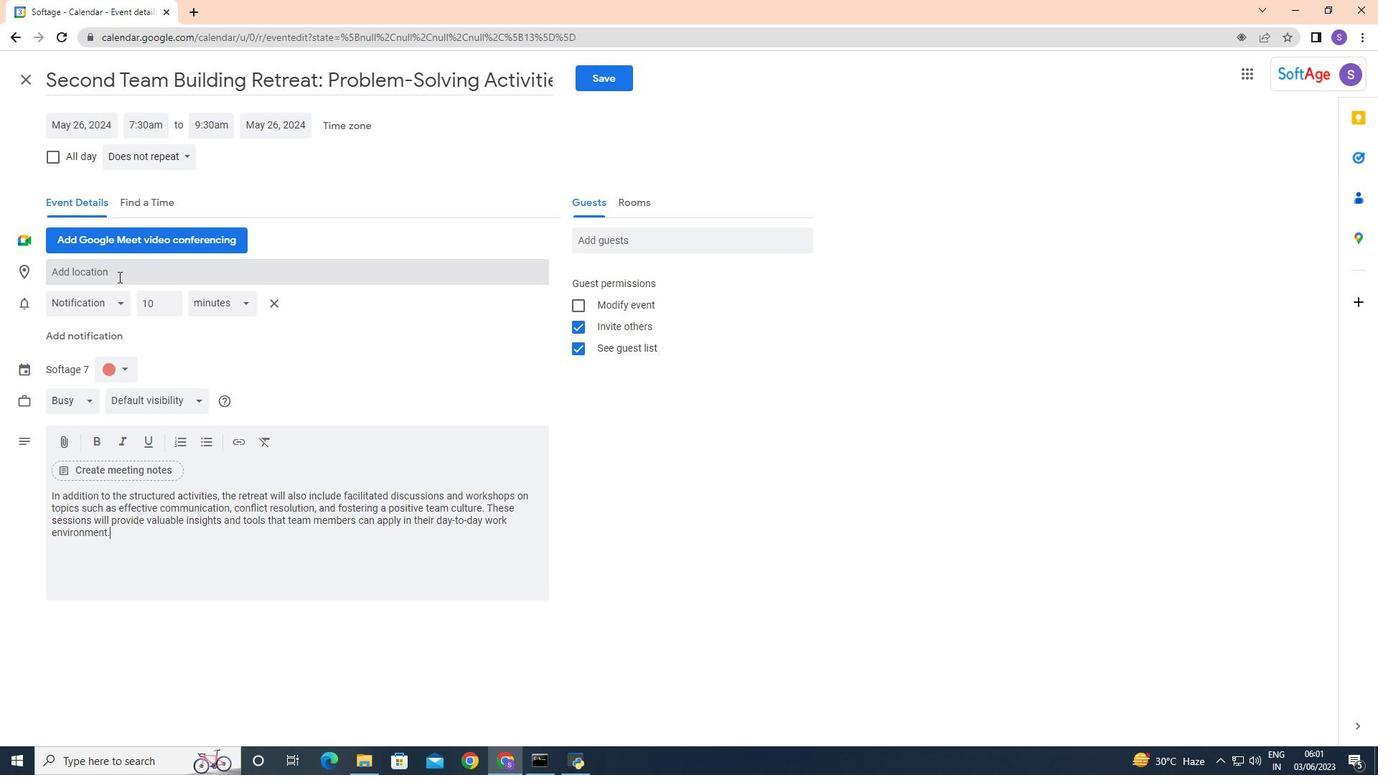 
Action: Mouse moved to (117, 278)
Screenshot: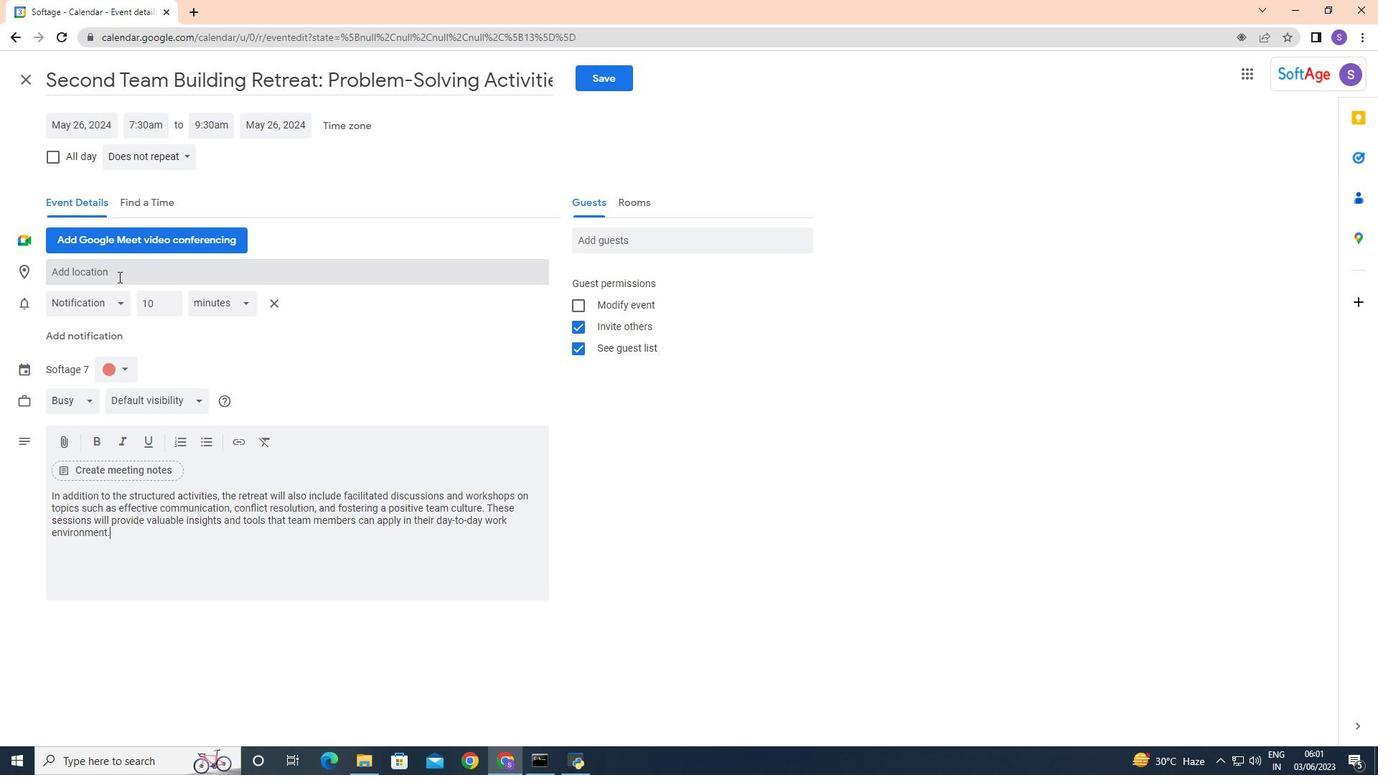 
Action: Key pressed <Key.caps_lock>t<Key.caps_lock>HE<Key.space>P<Key.backspace><Key.caps_lock>pe<Key.backspace><Key.caps_lock>ENINSULA<Key.space><Key.caps_lock>h<Key.caps_lock>ONG<Key.space>
Screenshot: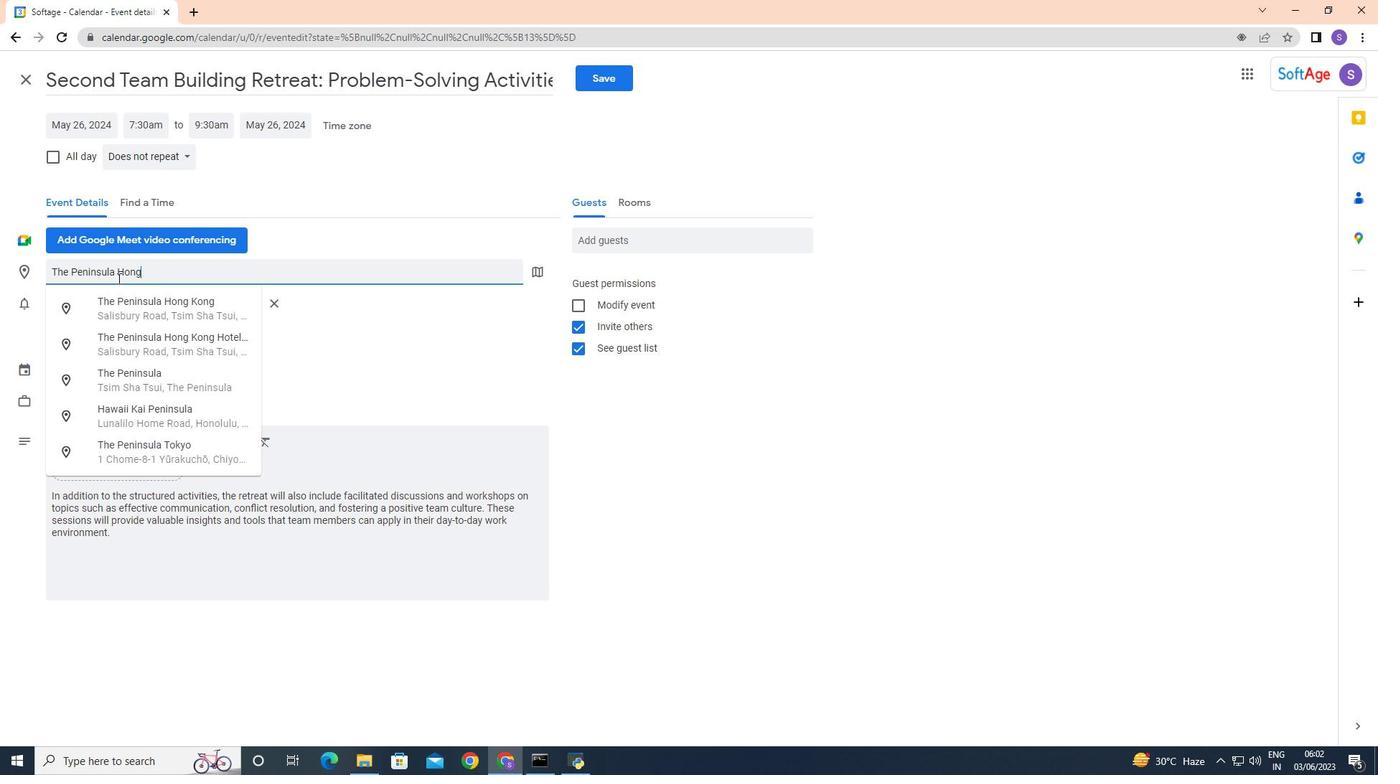 
Action: Mouse moved to (302, 260)
Screenshot: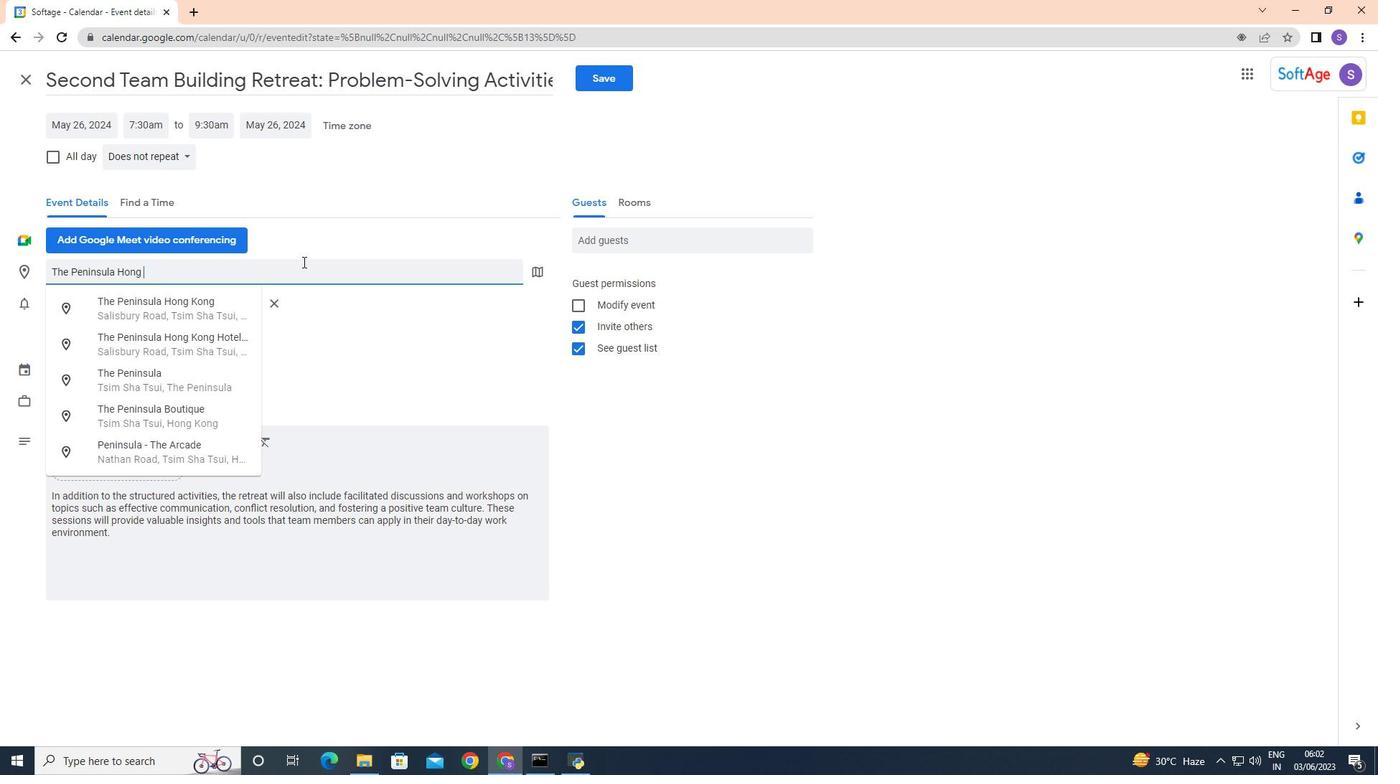 
Action: Key pressed <Key.caps_lock>li<Key.backspace><Key.backspace>ko<Key.backspace><Key.caps_lock>ONG<Key.space><Key.backspace>
Screenshot: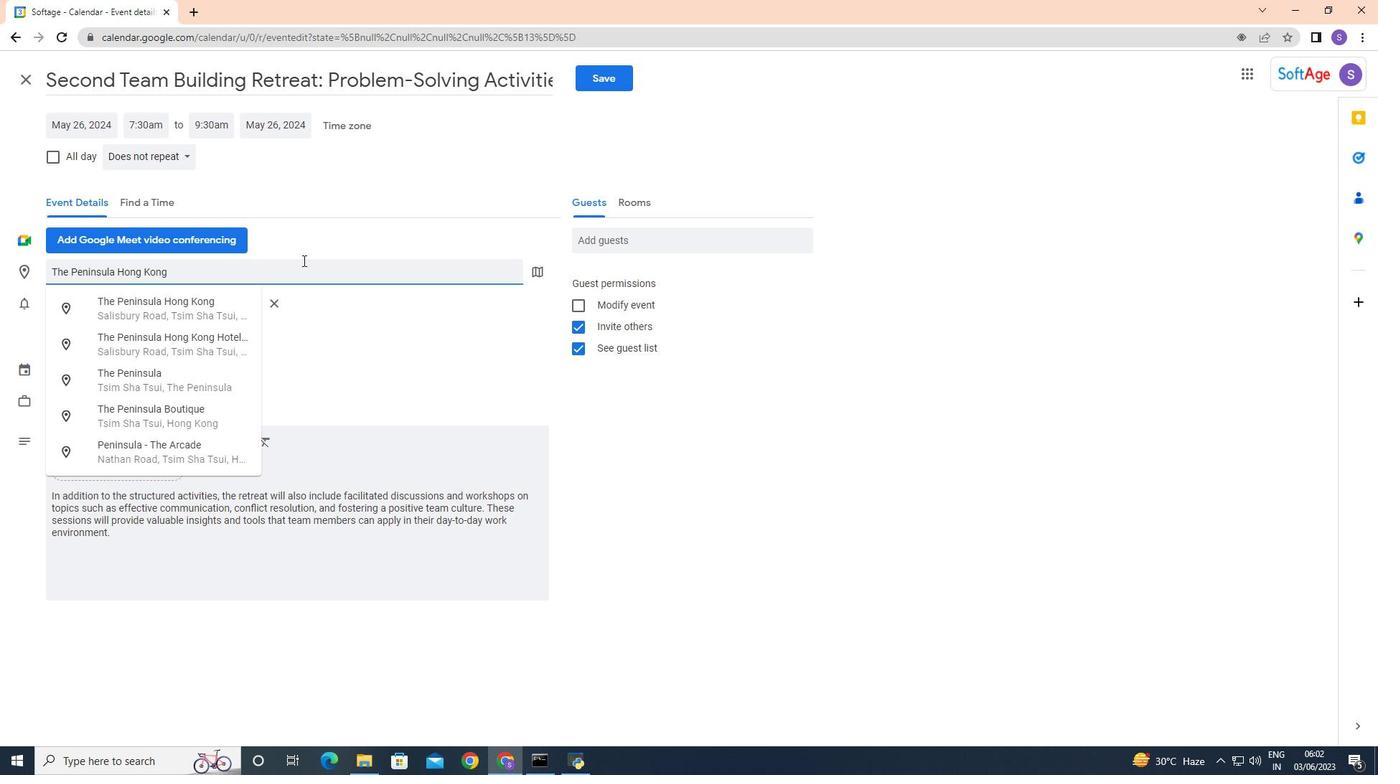 
Action: Mouse moved to (437, 347)
Screenshot: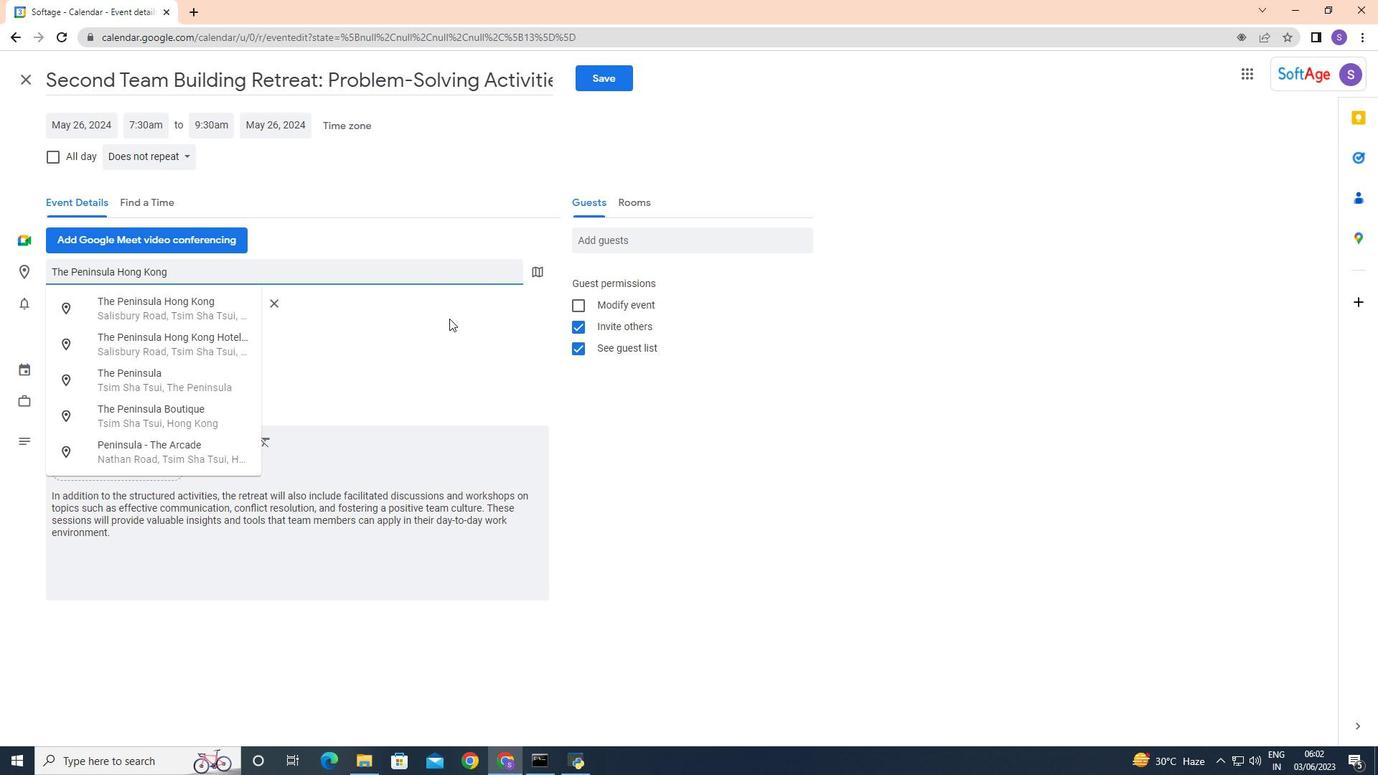 
Action: Mouse pressed left at (437, 347)
Screenshot: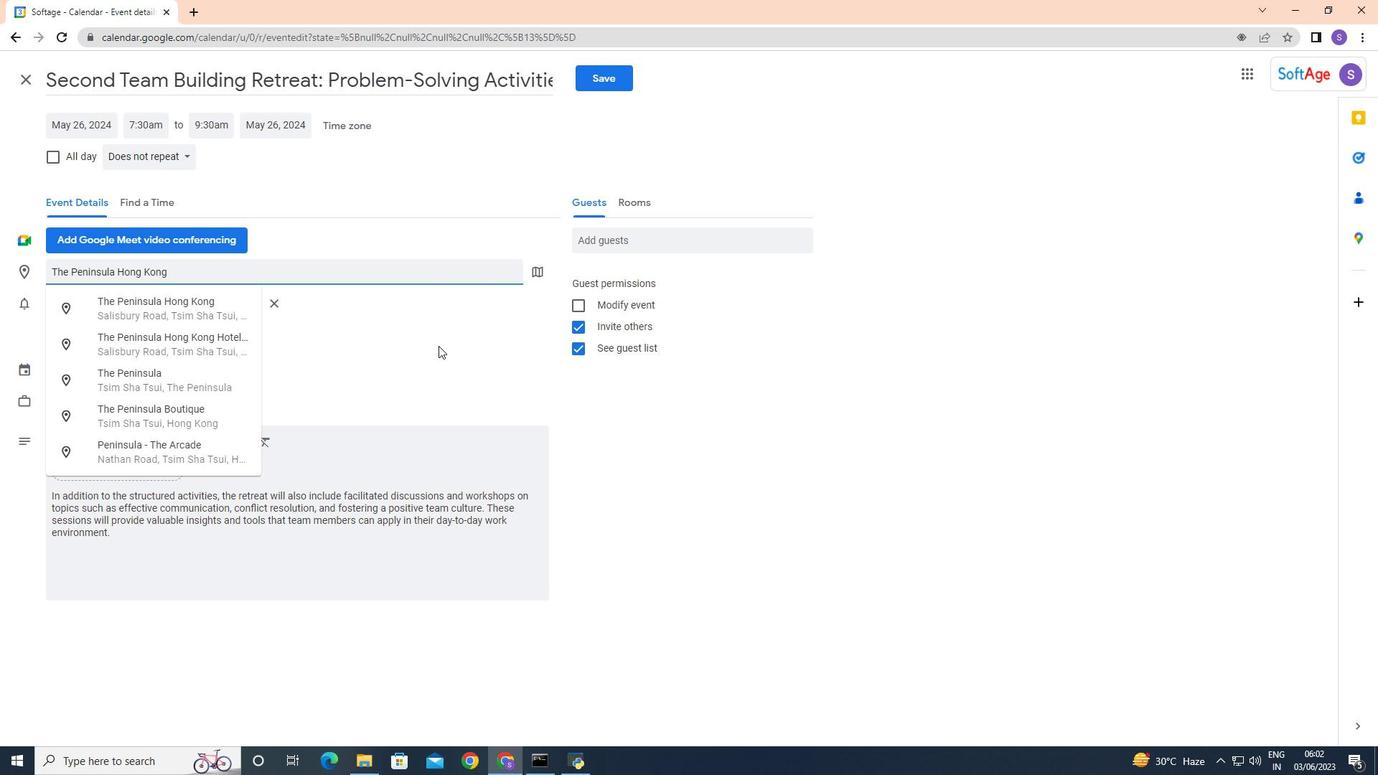 
Action: Mouse moved to (636, 234)
Screenshot: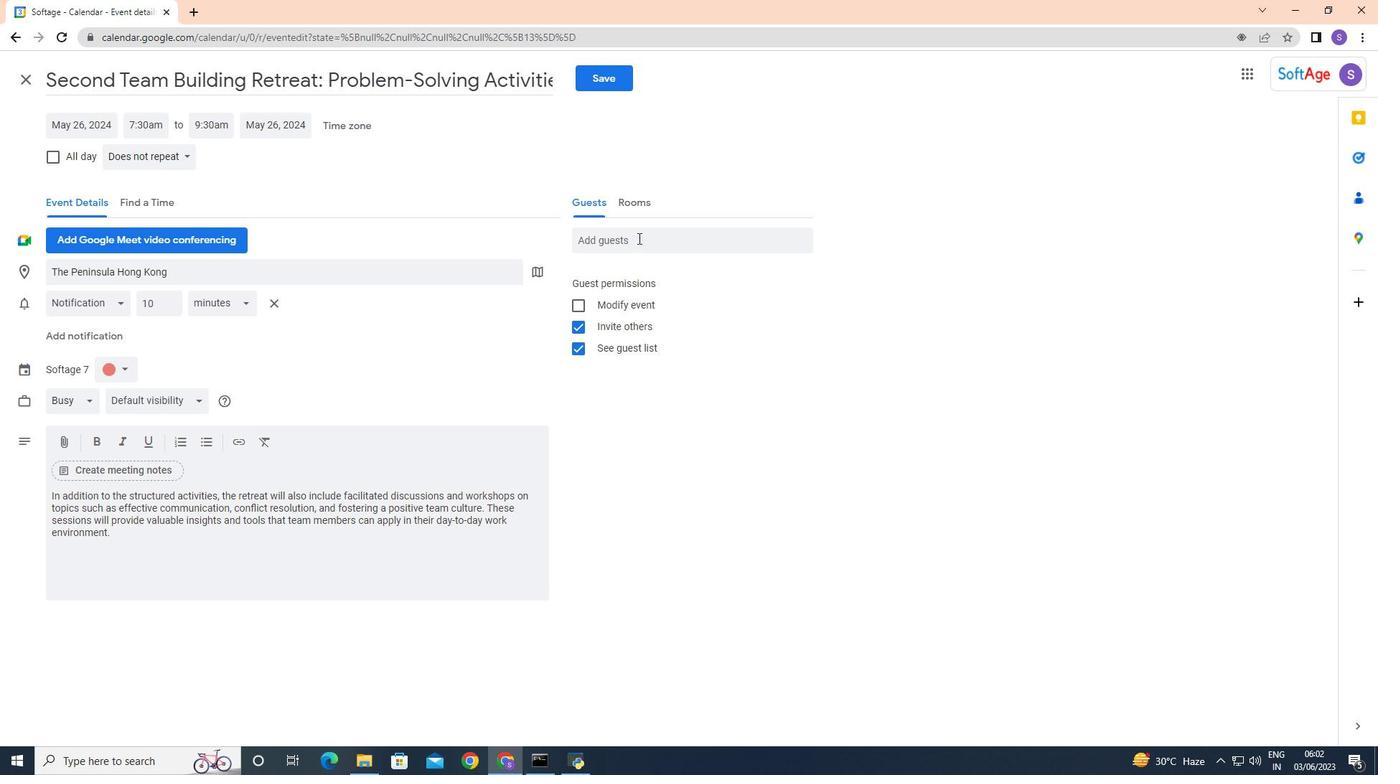 
Action: Mouse pressed left at (636, 234)
Screenshot: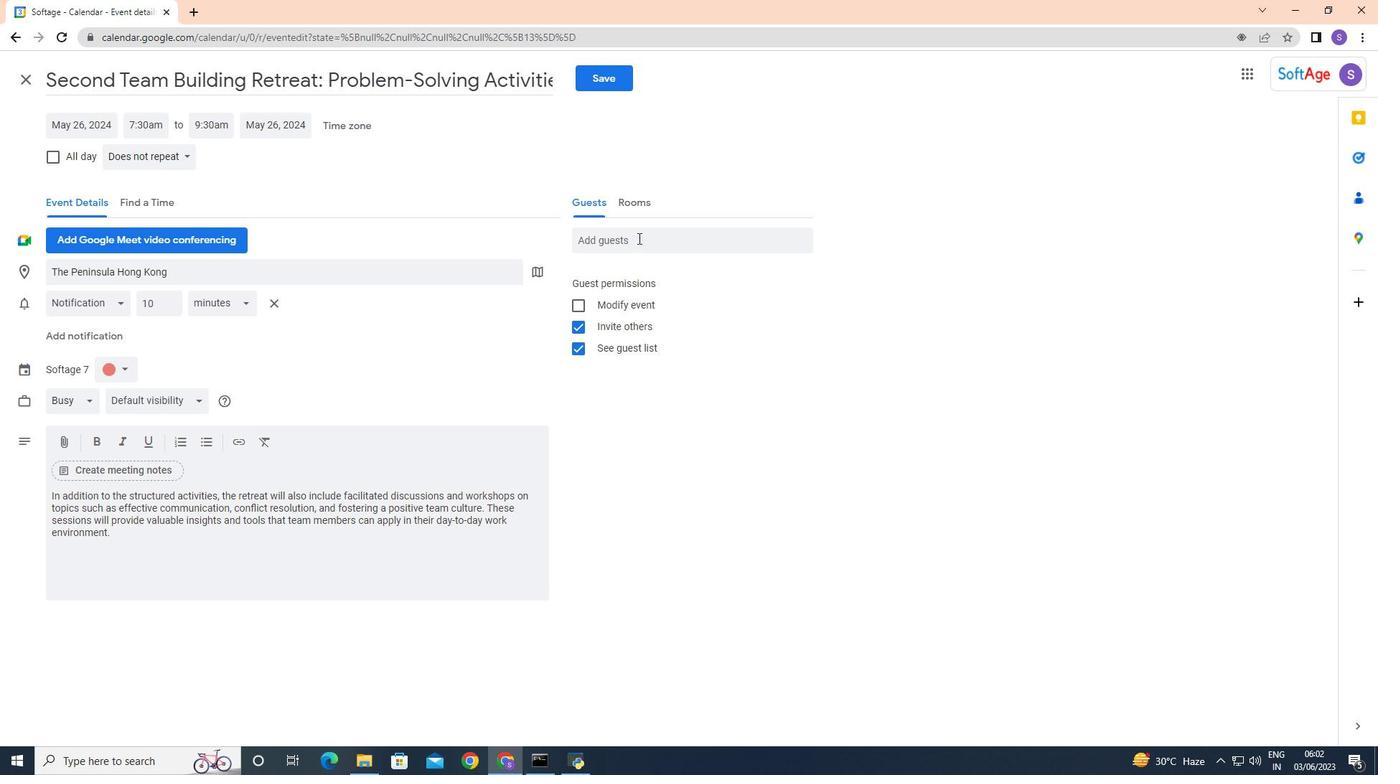 
Action: Key pressed SOFT
Screenshot: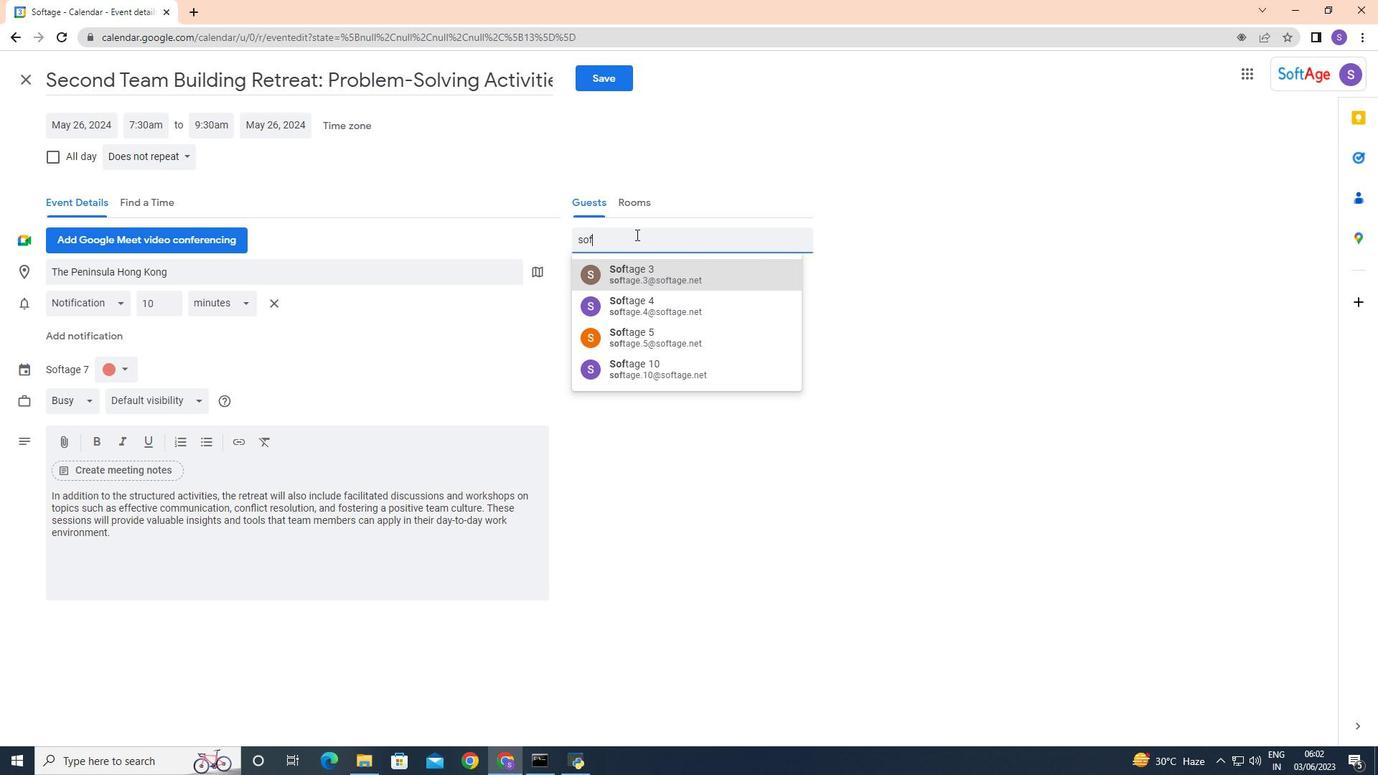 
Action: Mouse moved to (665, 335)
Screenshot: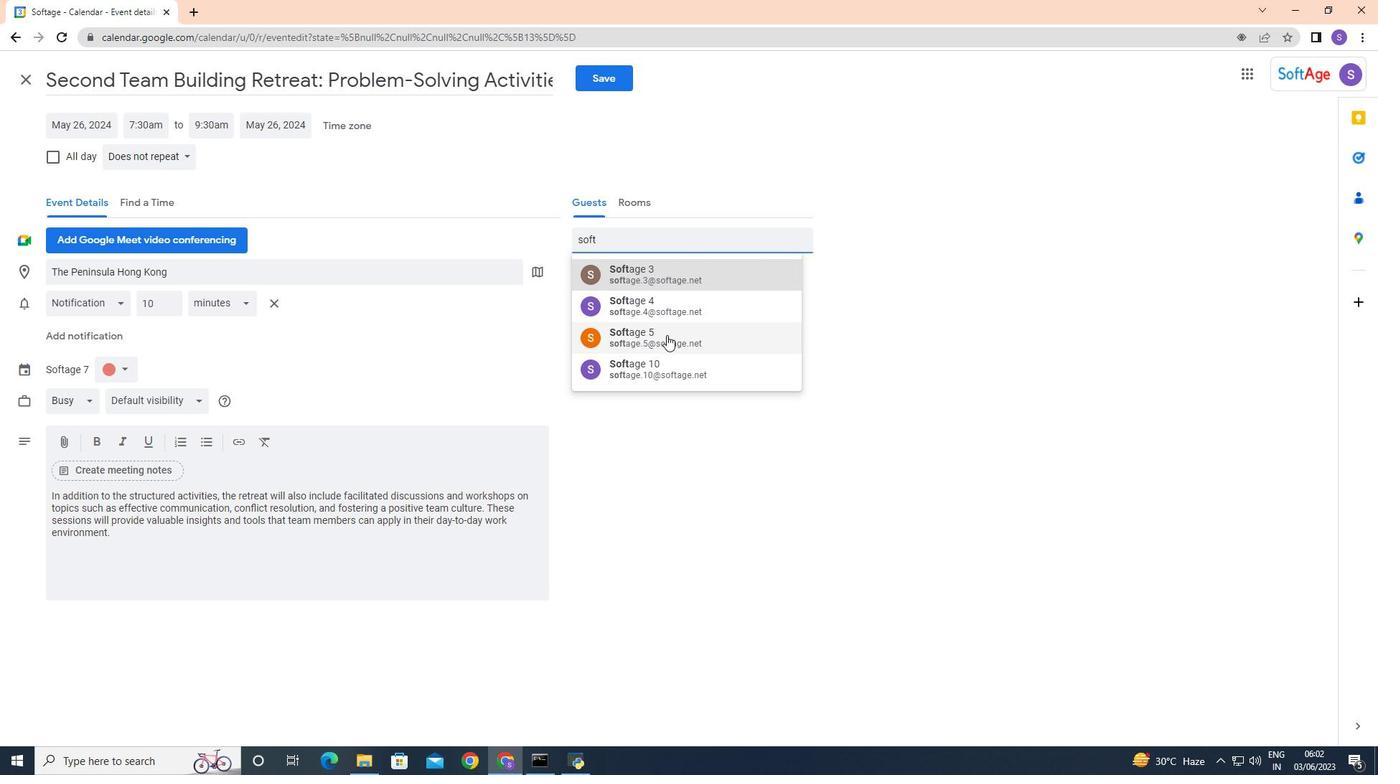 
Action: Mouse pressed left at (665, 335)
Screenshot: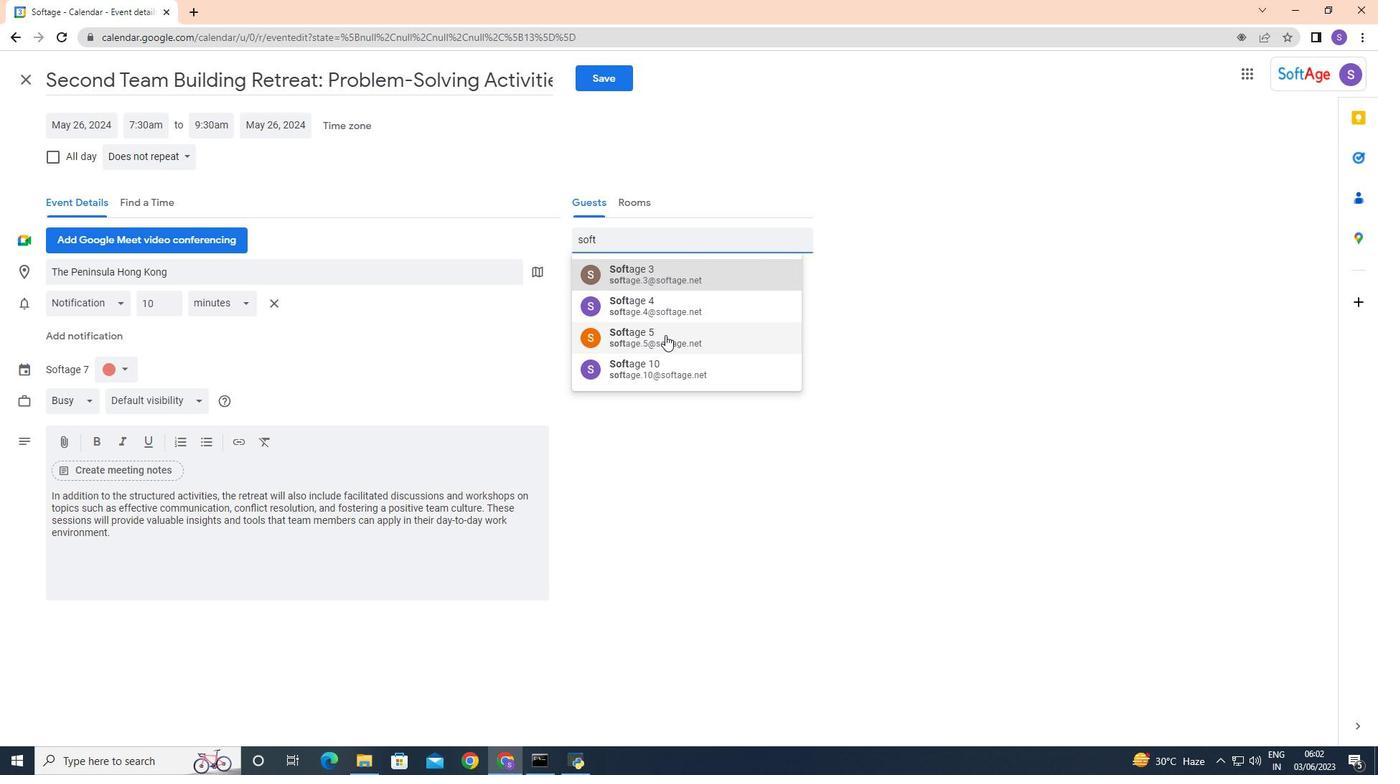 
Action: Mouse moved to (656, 240)
Screenshot: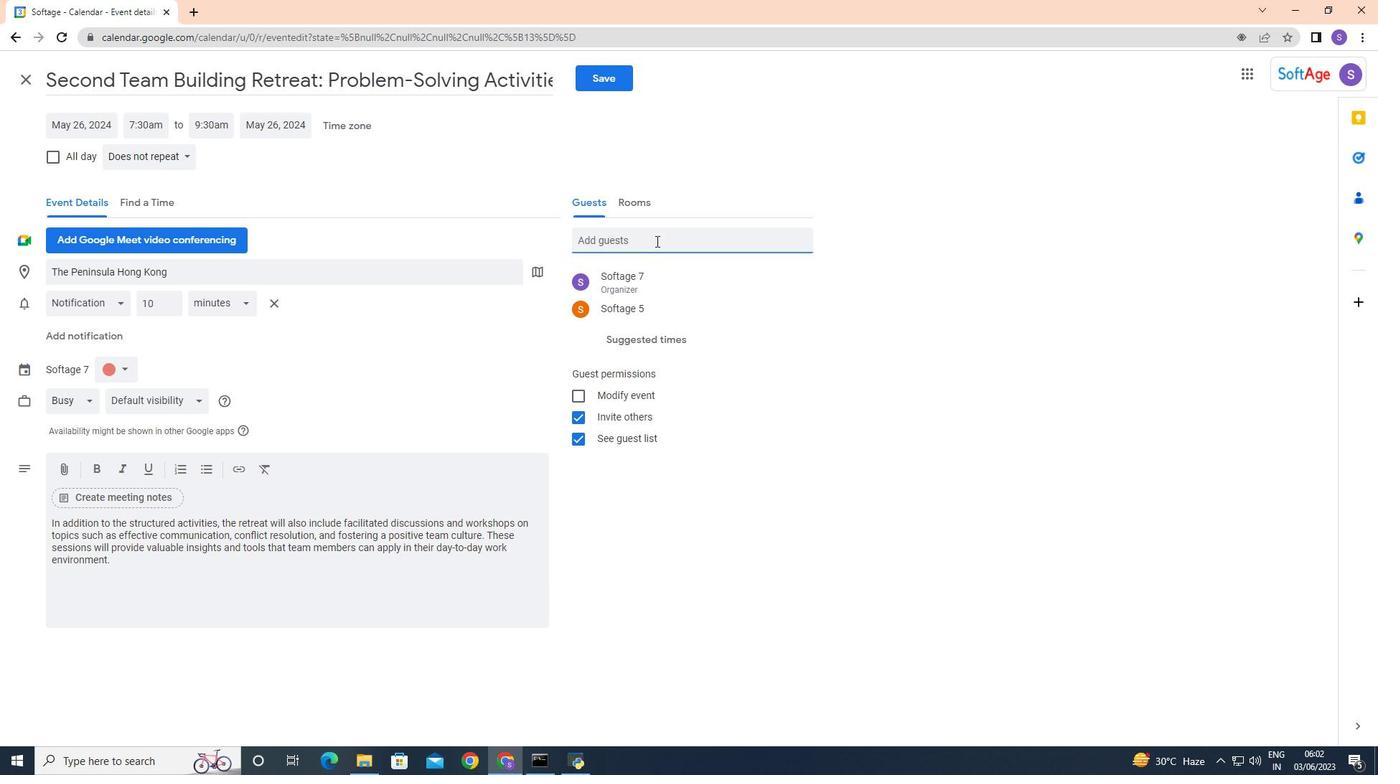 
Action: Mouse pressed left at (656, 240)
Screenshot: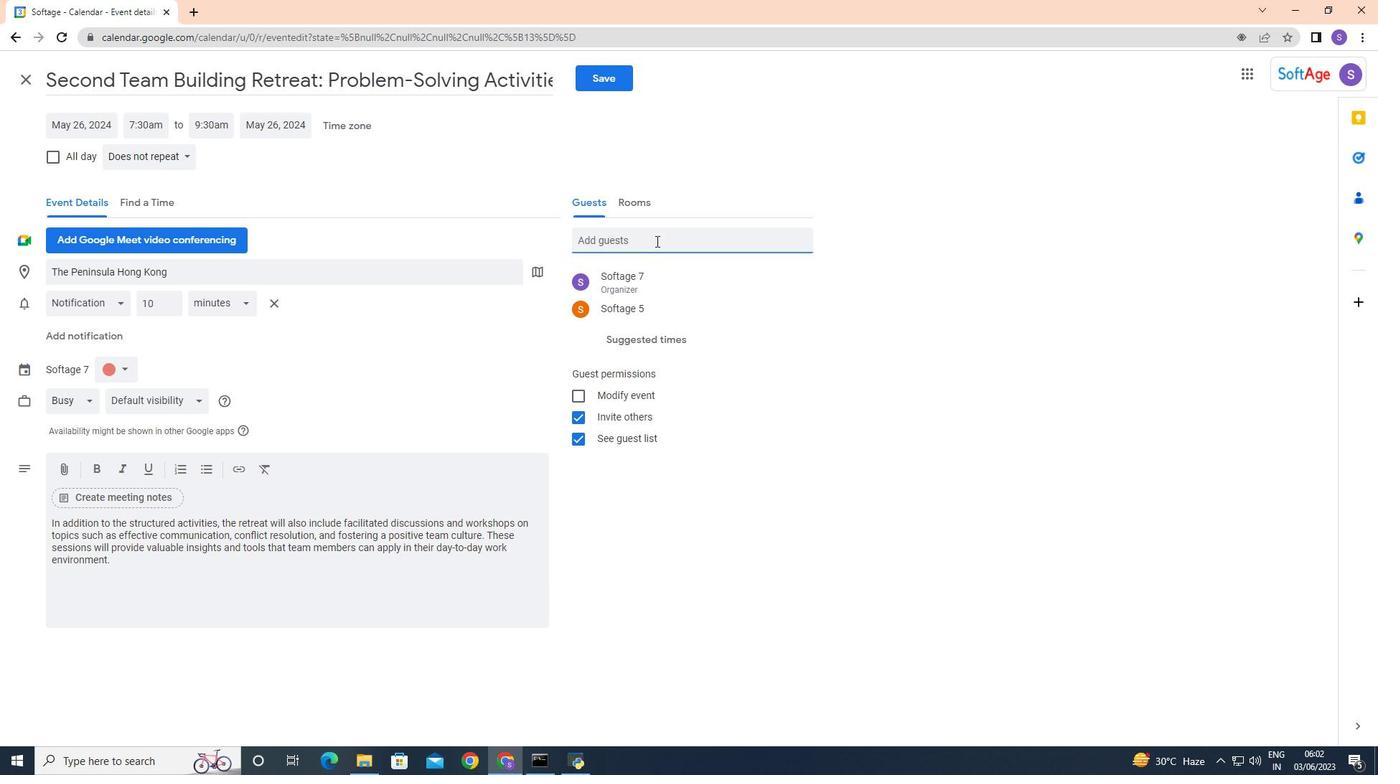 
Action: Key pressed SOF
Screenshot: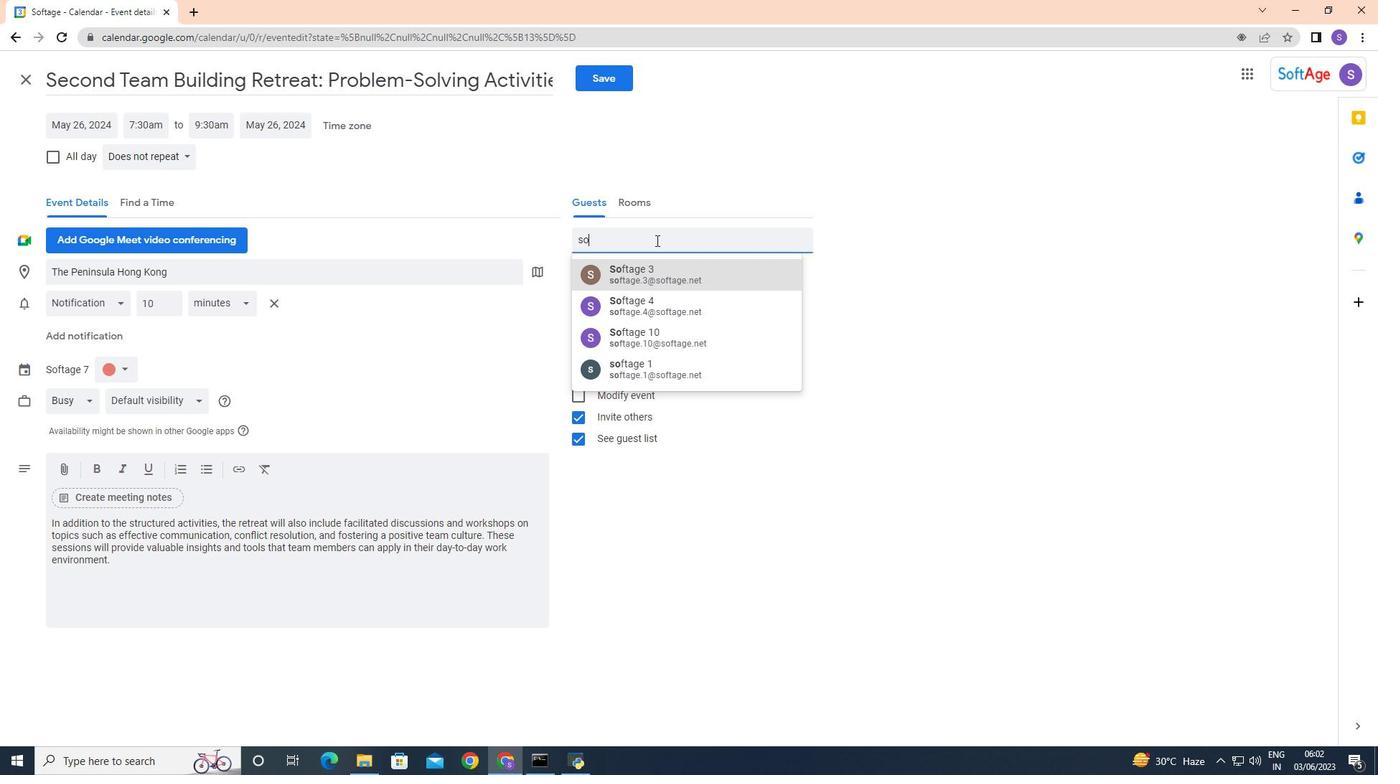 
Action: Mouse moved to (652, 365)
Screenshot: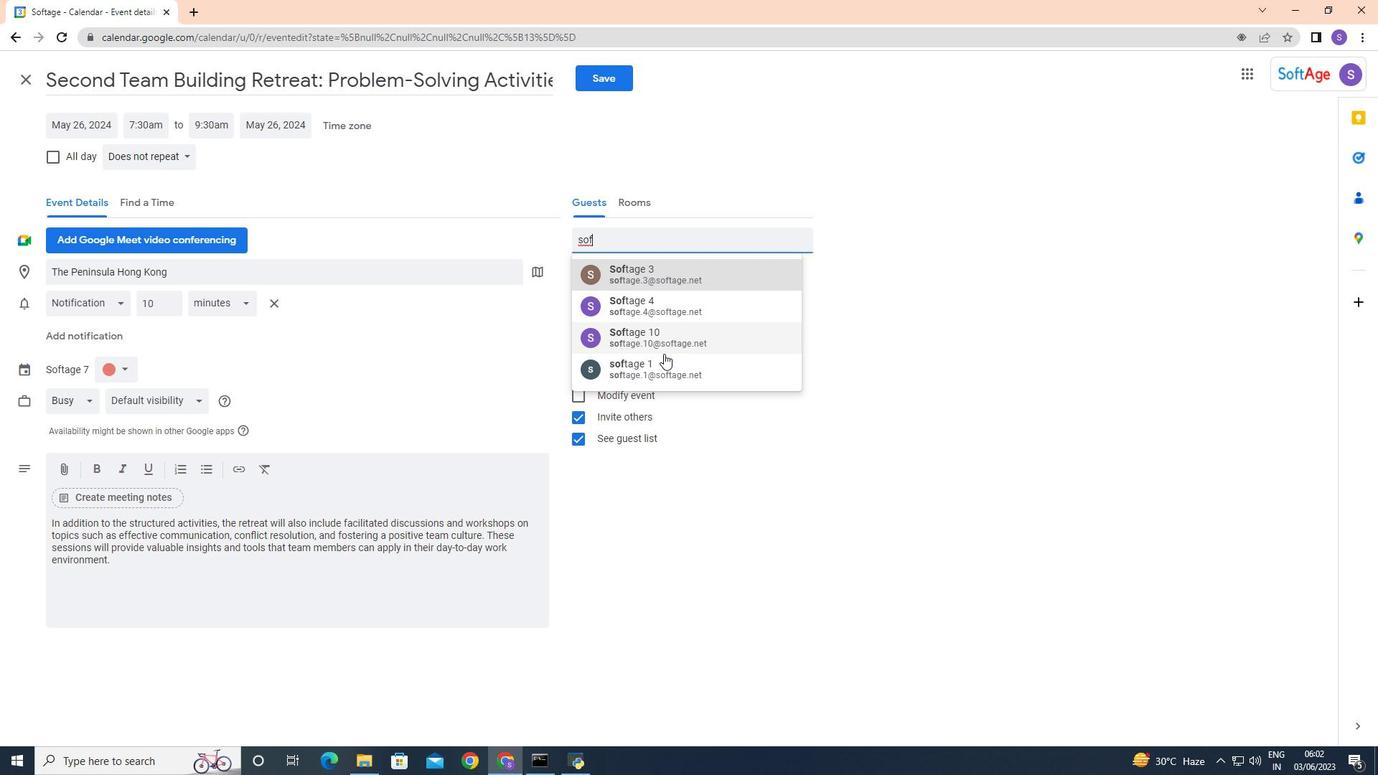 
Action: Mouse pressed left at (652, 365)
Screenshot: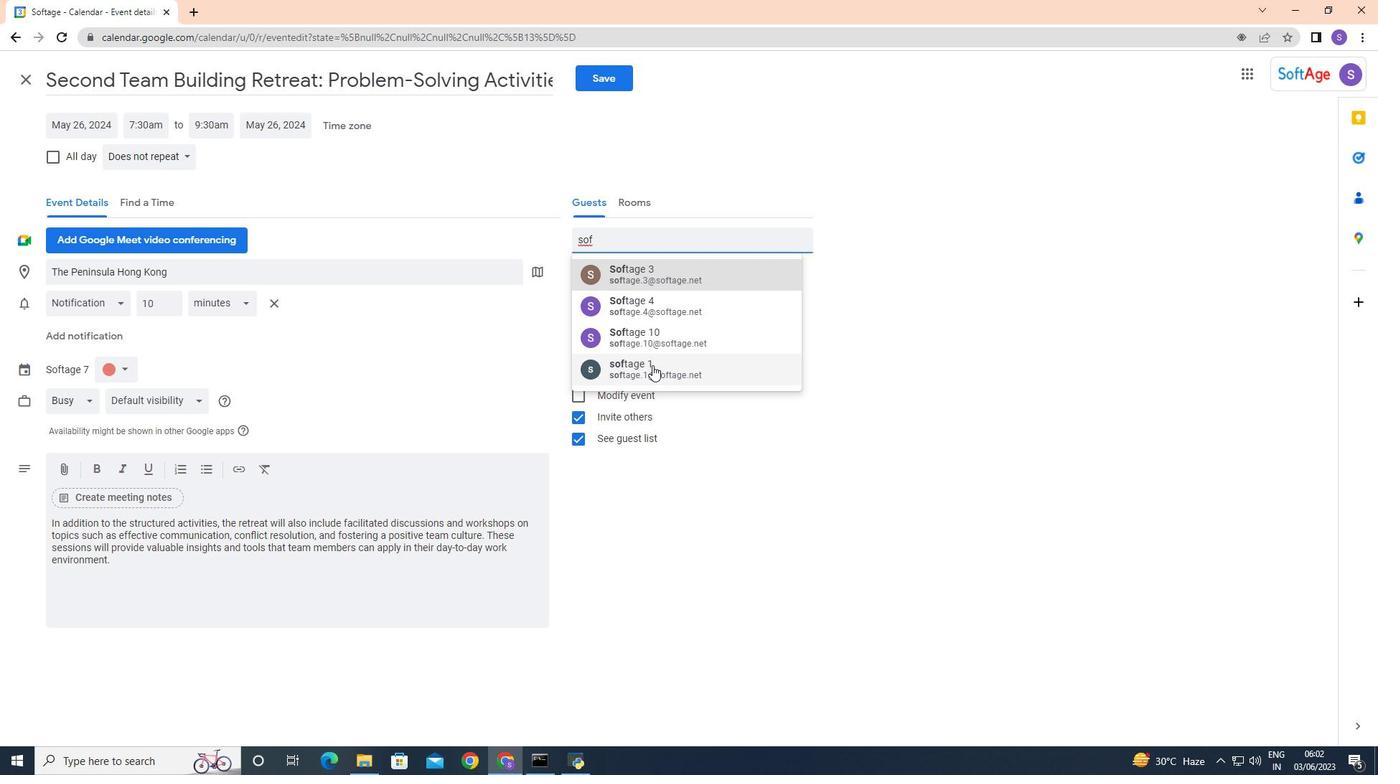 
Action: Mouse moved to (793, 277)
Screenshot: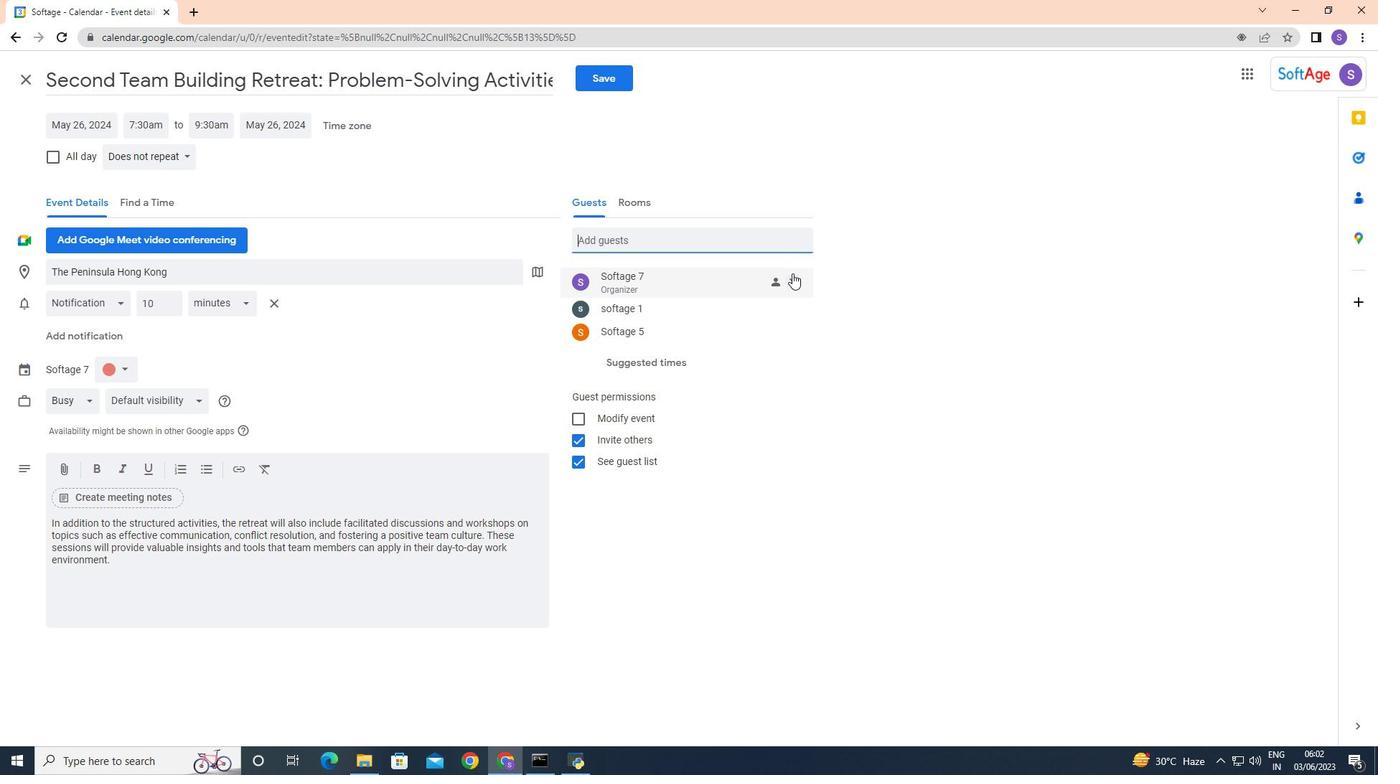 
Action: Mouse pressed left at (793, 277)
Screenshot: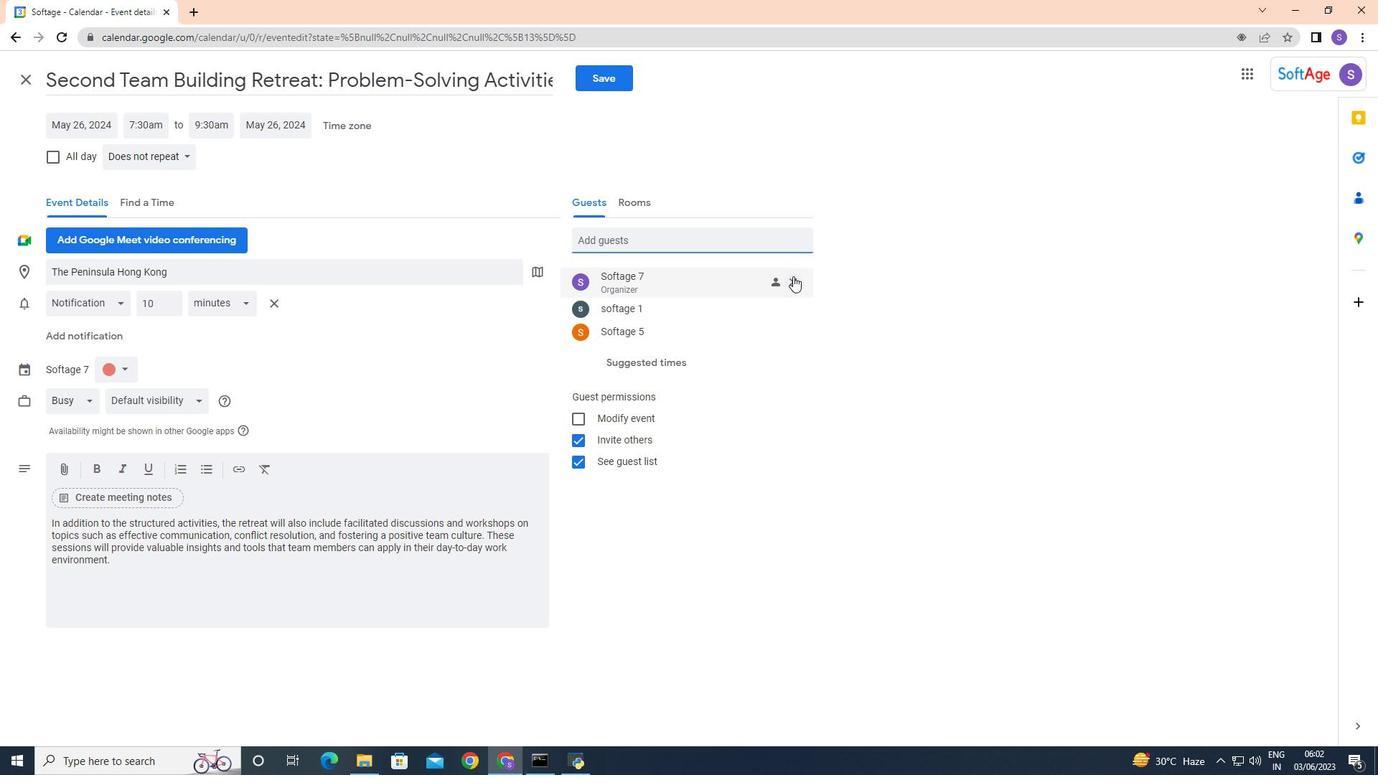 
Action: Mouse moved to (637, 522)
Screenshot: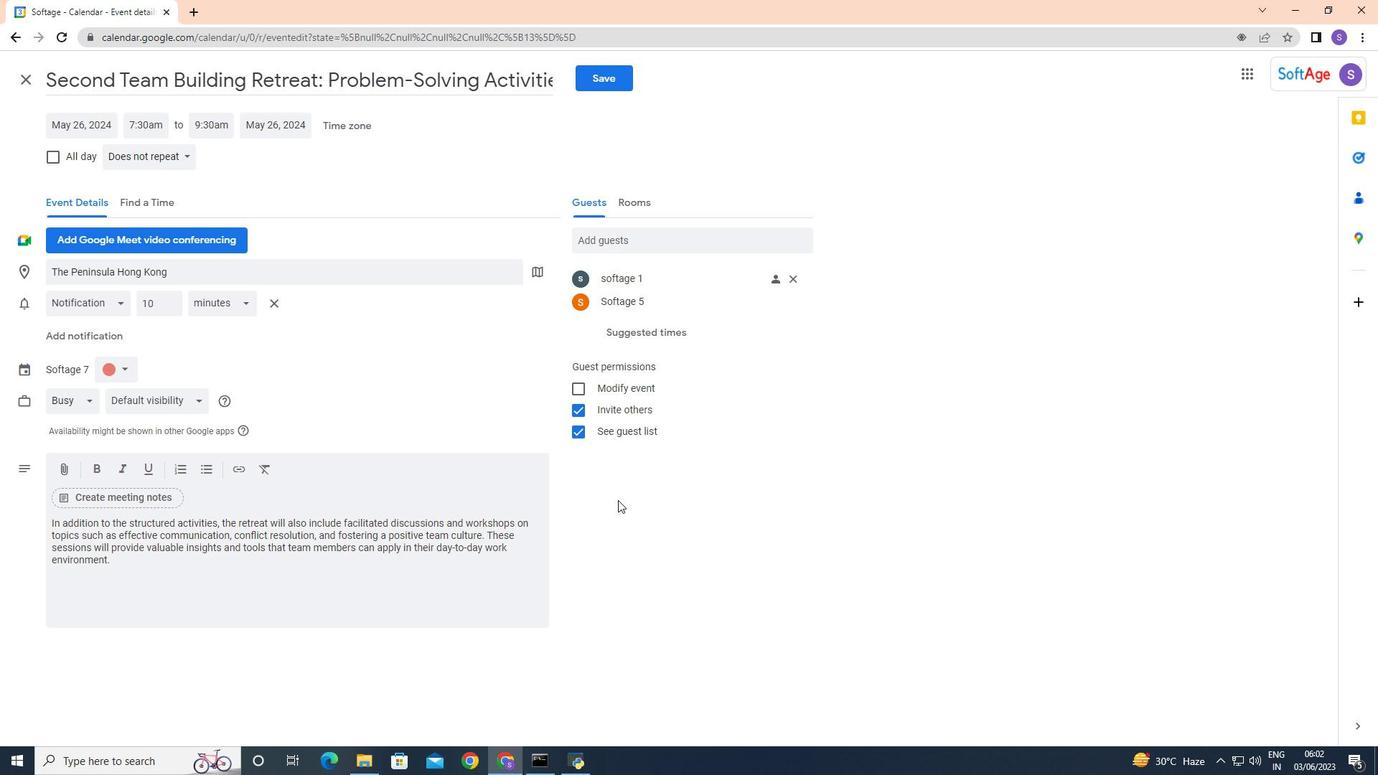 
Action: Mouse pressed left at (637, 522)
Screenshot: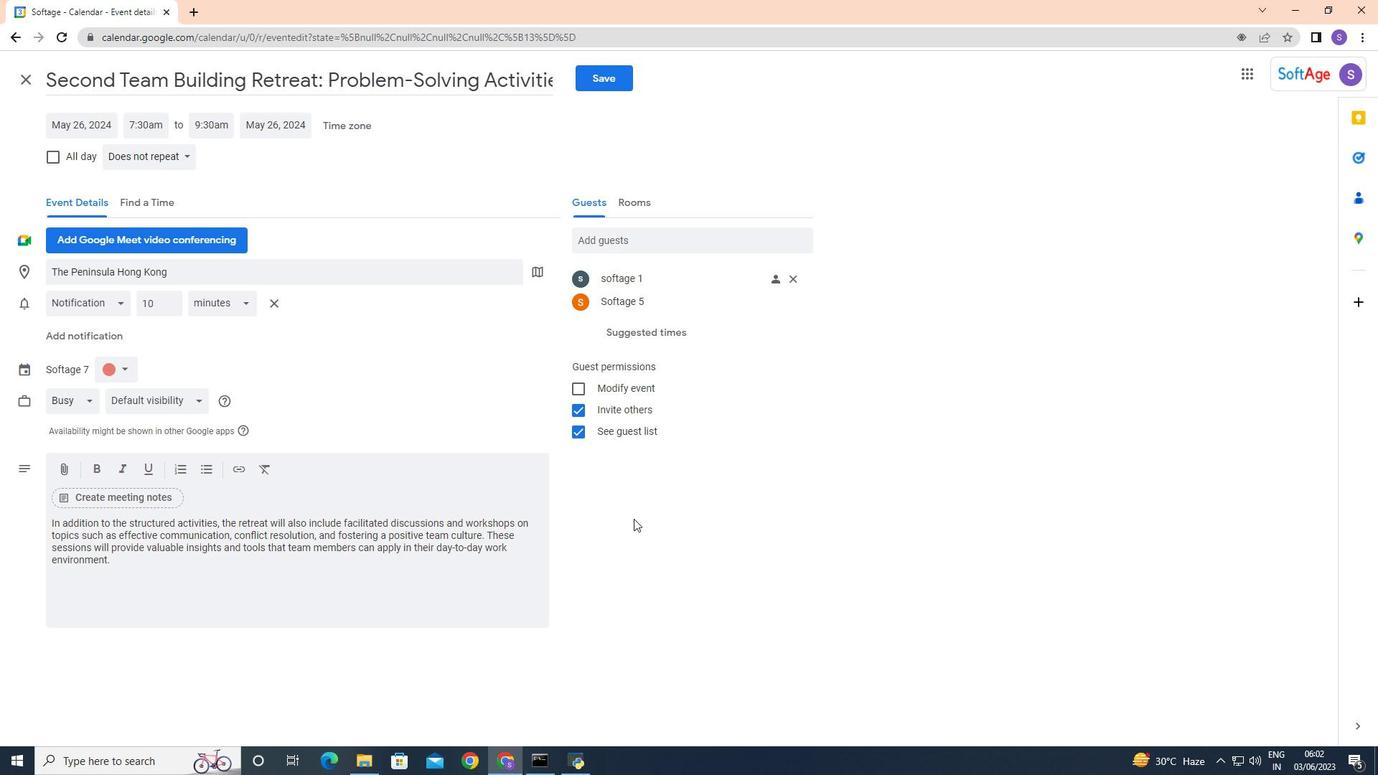 
Action: Mouse moved to (145, 157)
Screenshot: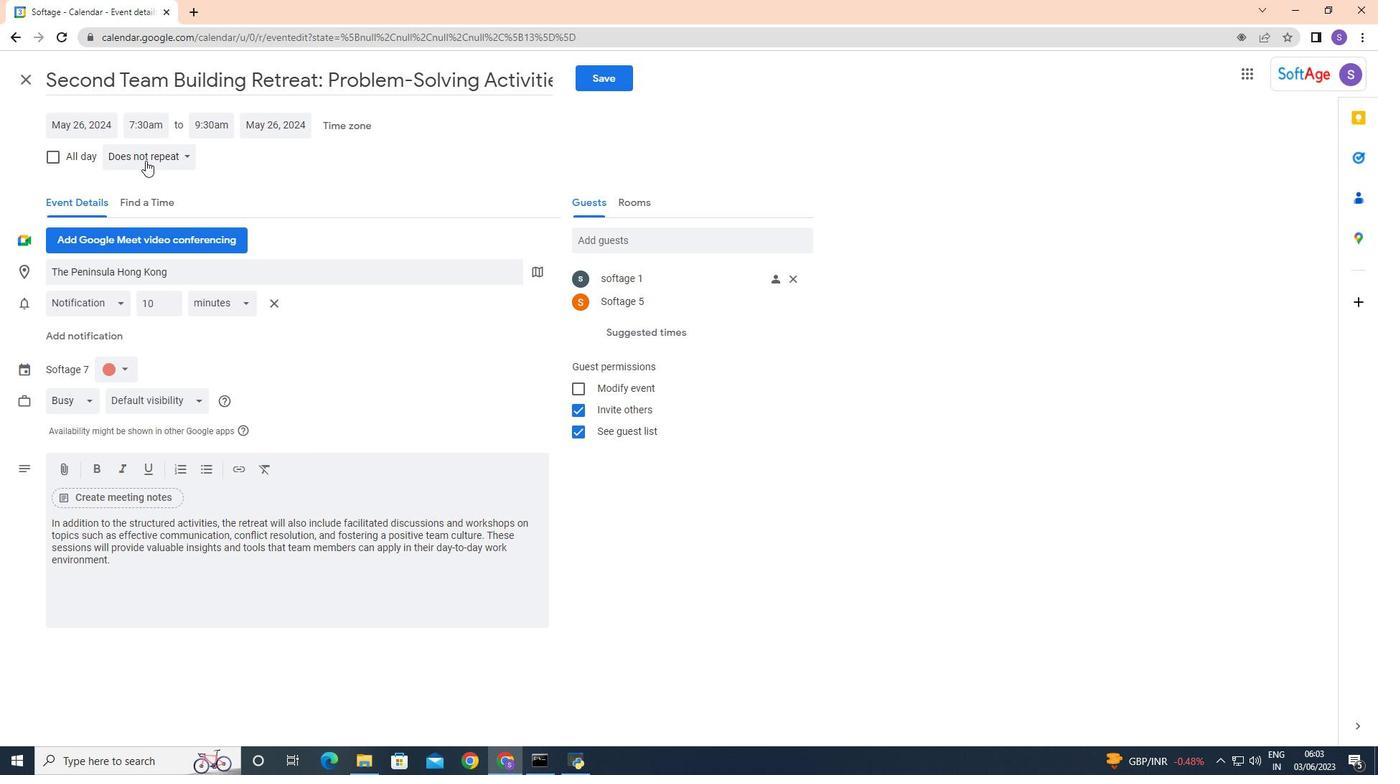 
Action: Mouse pressed left at (145, 157)
Screenshot: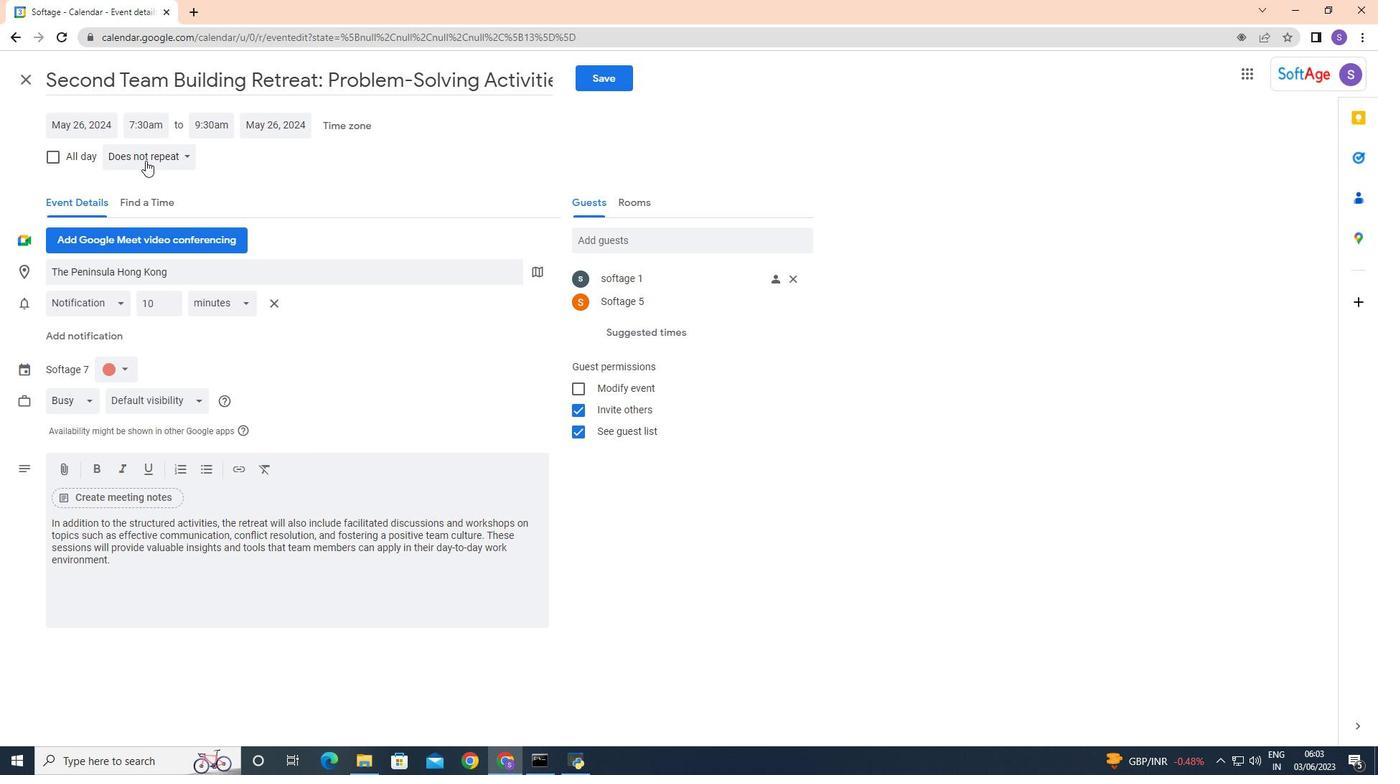 
Action: Mouse moved to (136, 182)
Screenshot: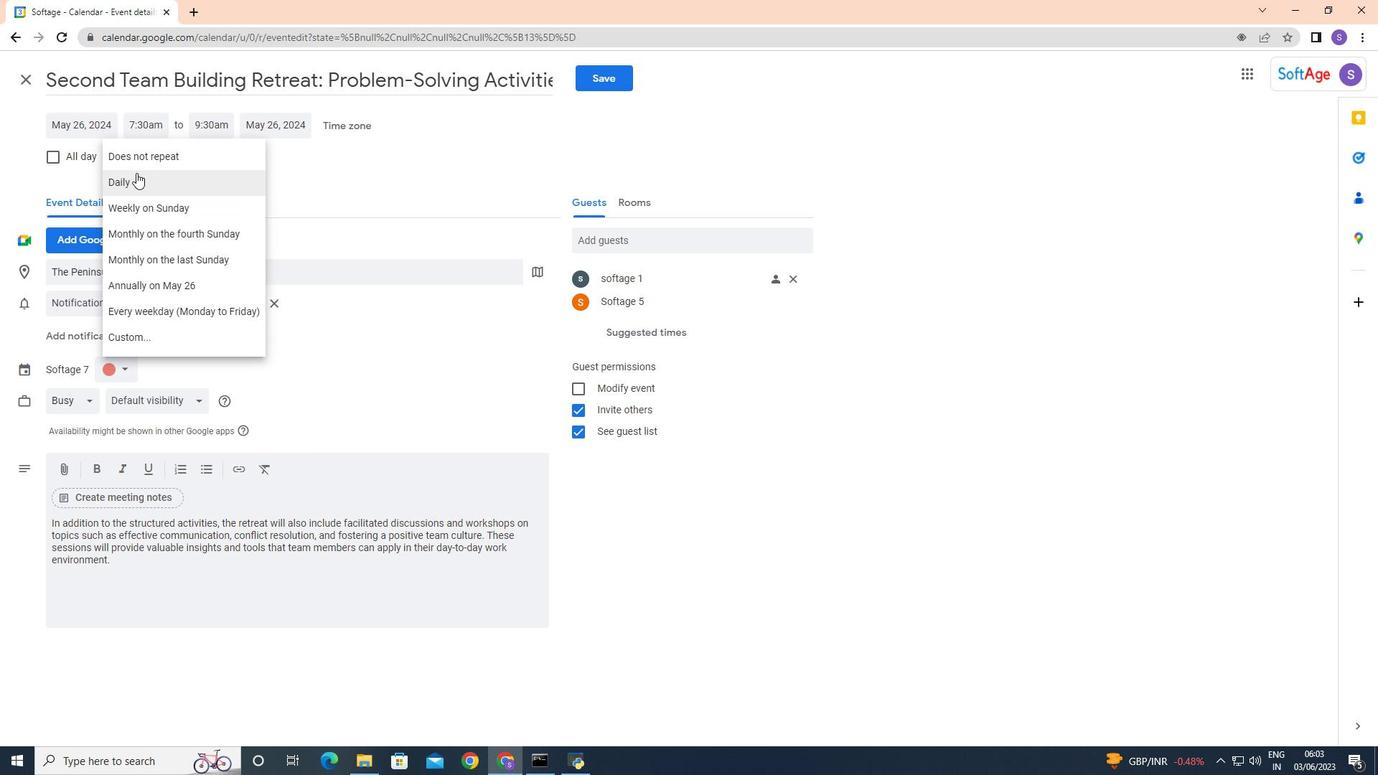 
Action: Mouse pressed left at (136, 182)
Screenshot: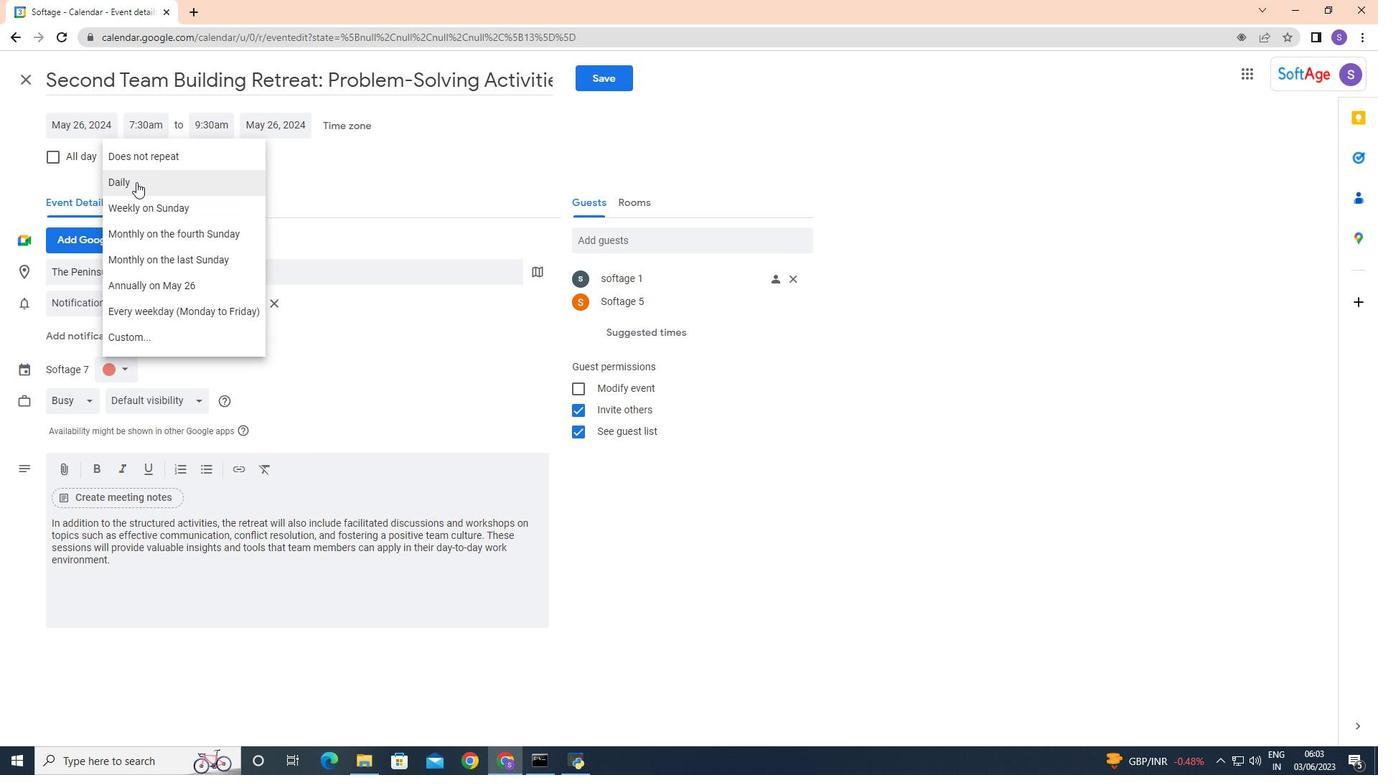 
Action: Mouse moved to (590, 77)
Screenshot: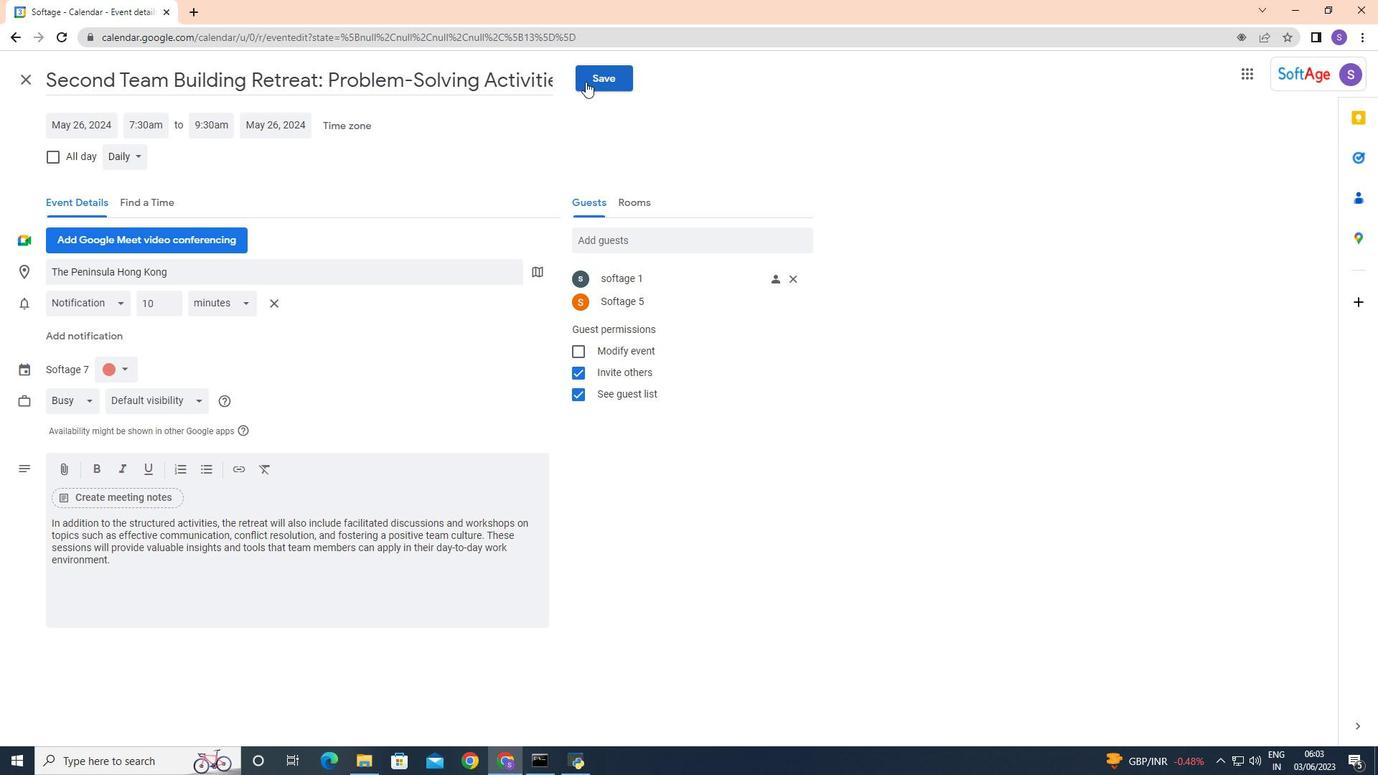 
Action: Mouse pressed left at (590, 77)
Screenshot: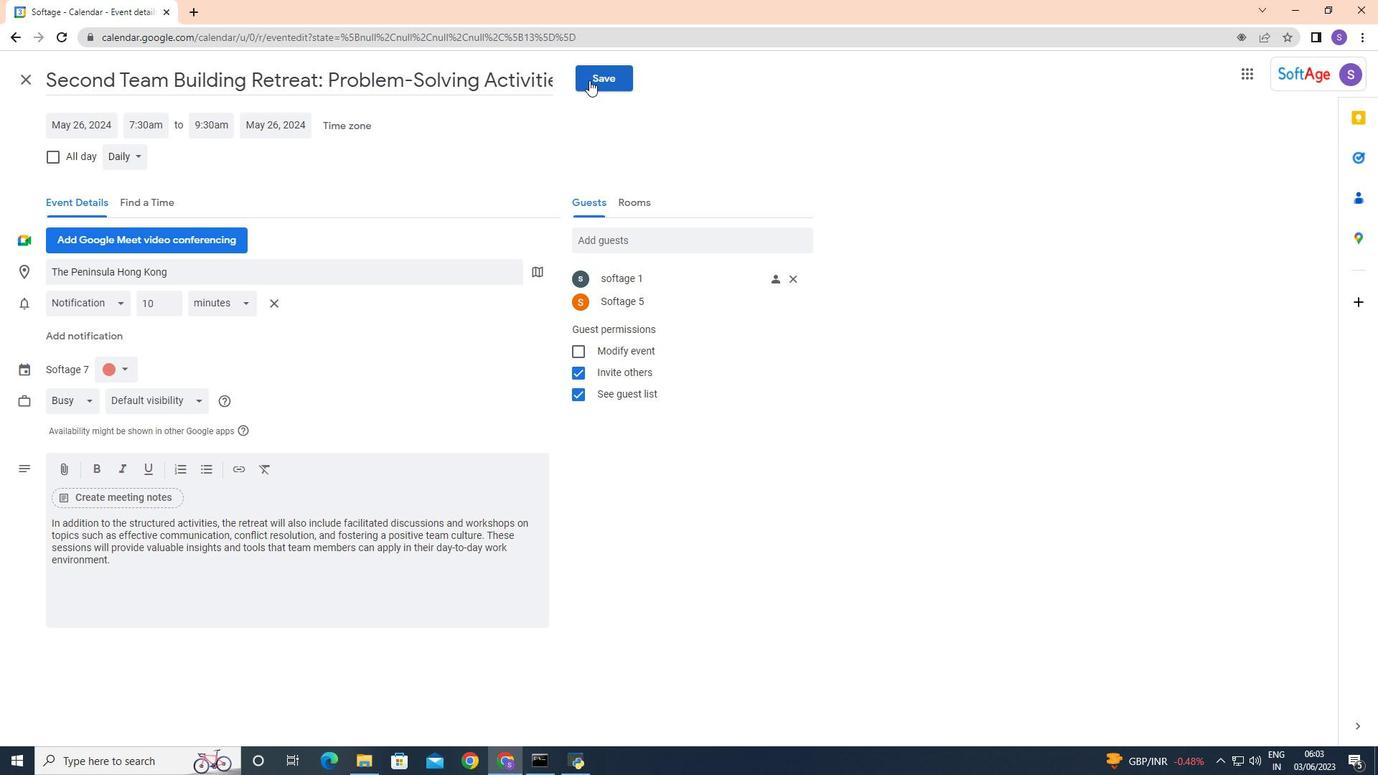 
Action: Mouse moved to (818, 430)
Screenshot: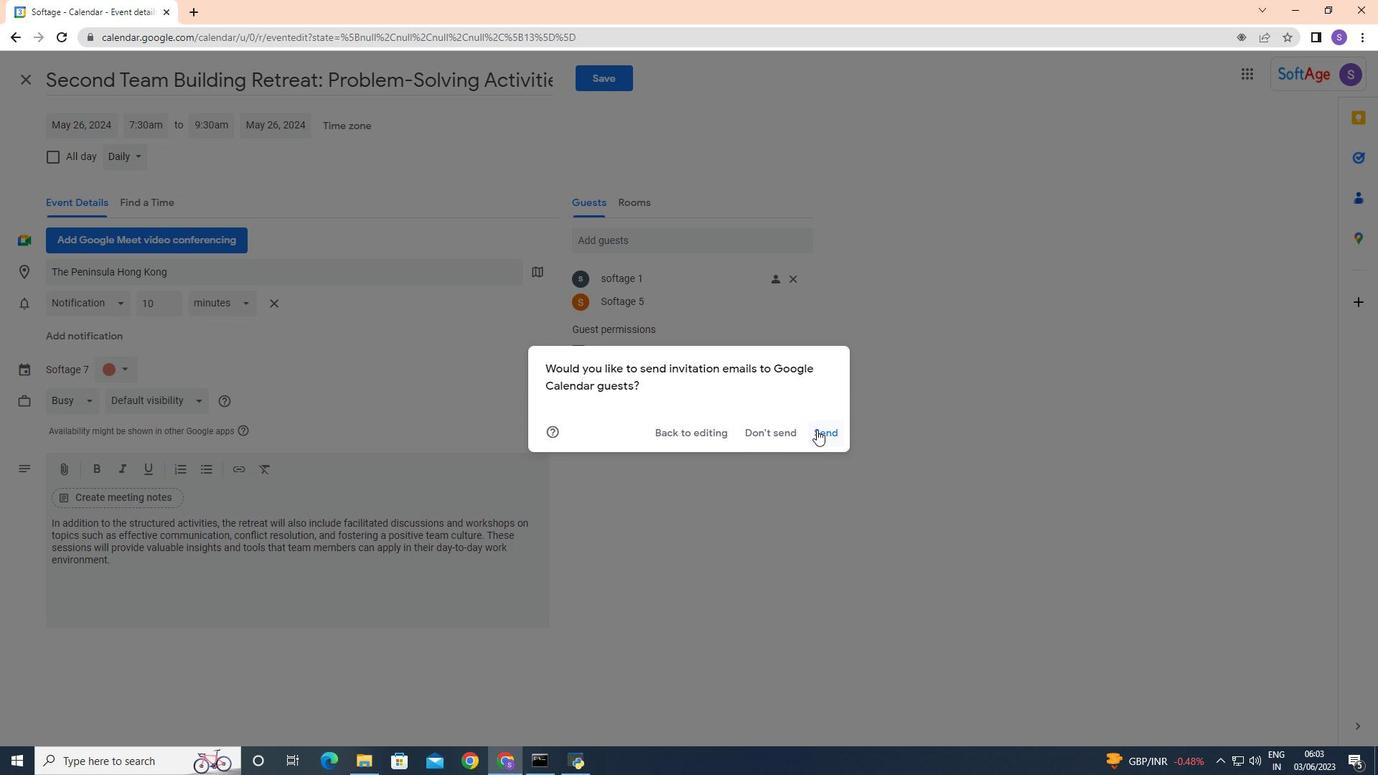 
